 Task: Change the Unicode version to 11 in the integrated.
Action: Mouse moved to (7, 480)
Screenshot: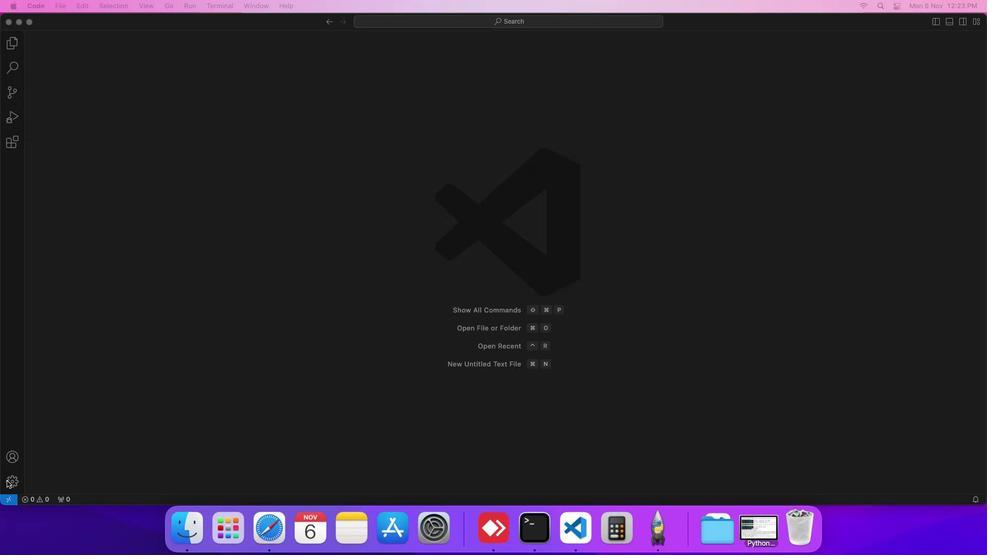 
Action: Mouse pressed left at (7, 480)
Screenshot: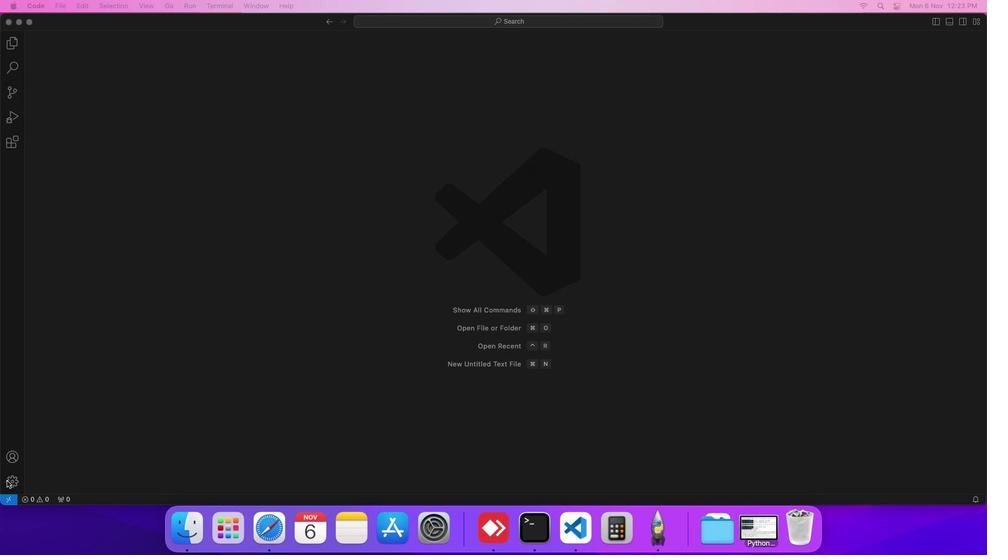 
Action: Mouse moved to (47, 403)
Screenshot: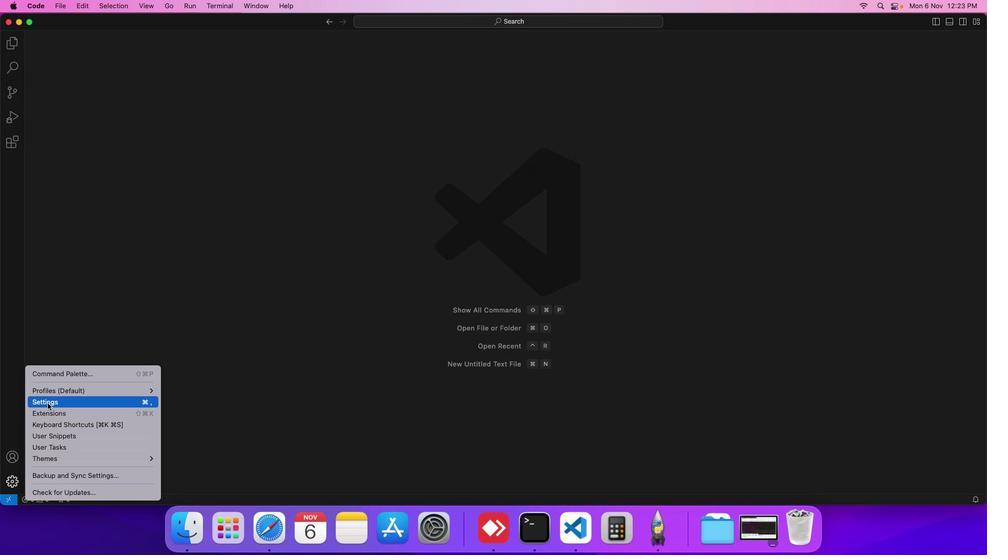 
Action: Mouse pressed left at (47, 403)
Screenshot: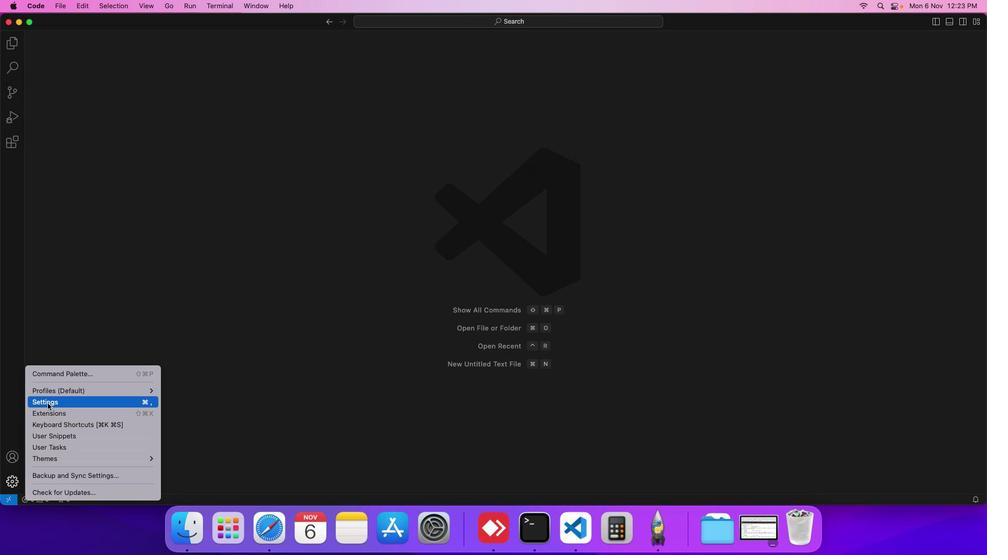 
Action: Mouse moved to (229, 153)
Screenshot: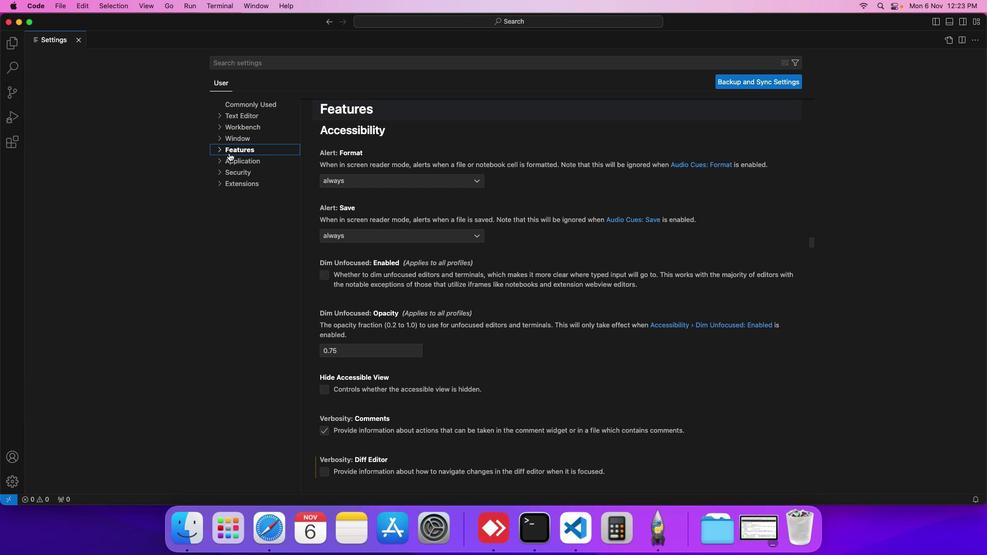 
Action: Mouse pressed left at (229, 153)
Screenshot: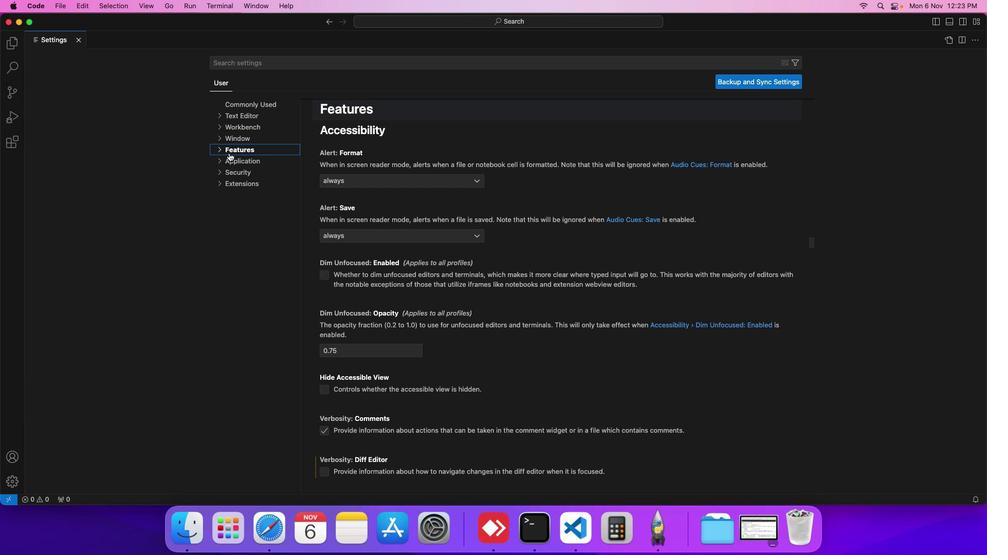 
Action: Mouse moved to (250, 242)
Screenshot: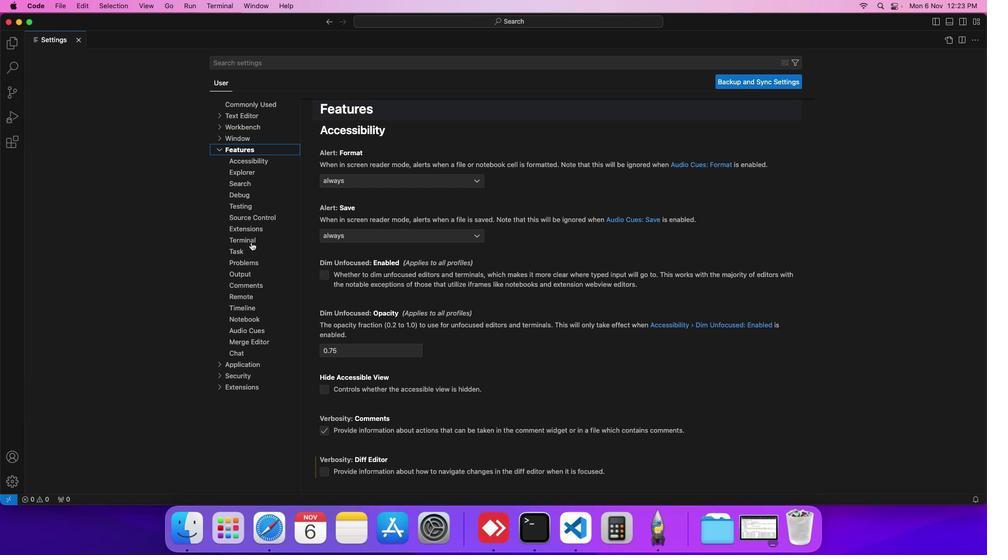 
Action: Mouse pressed left at (250, 242)
Screenshot: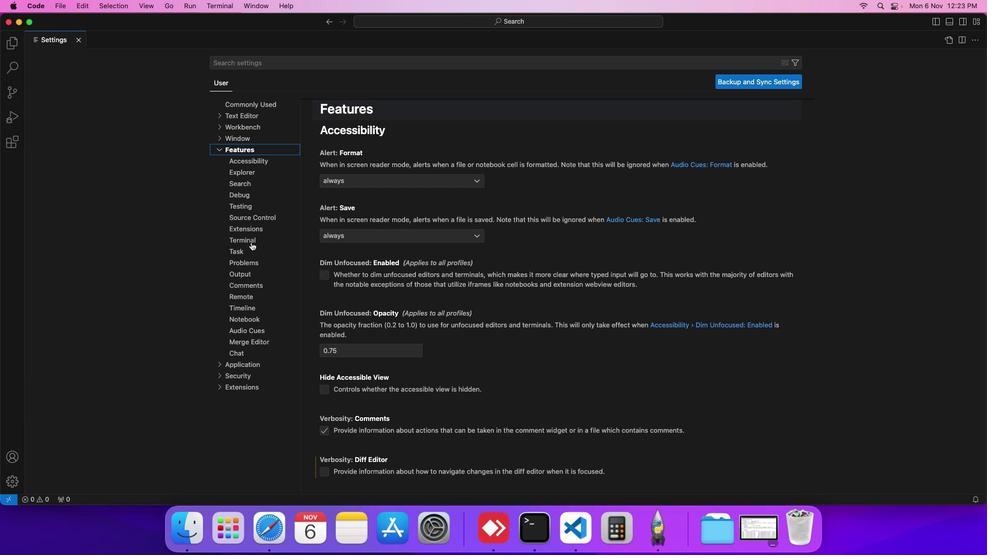 
Action: Mouse moved to (334, 305)
Screenshot: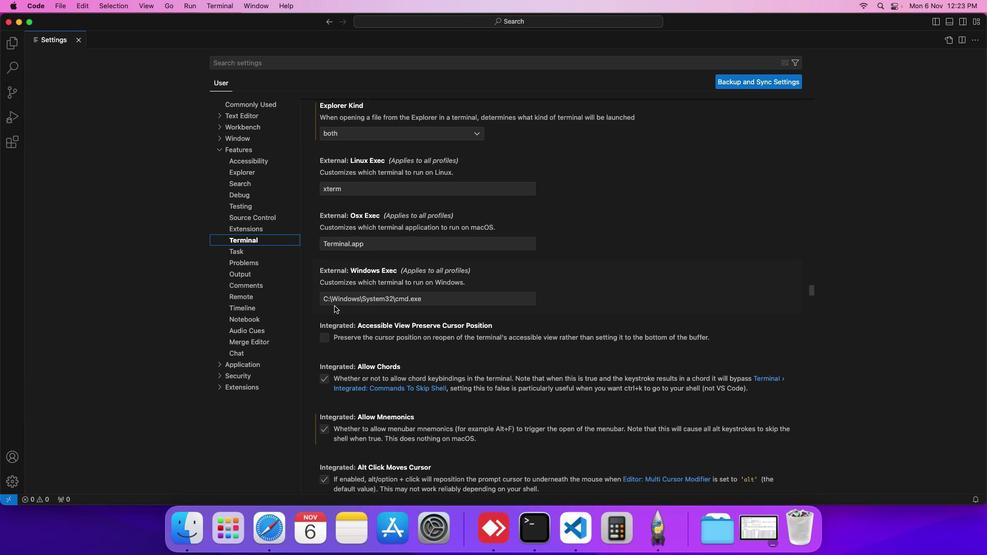 
Action: Mouse scrolled (334, 305) with delta (0, 0)
Screenshot: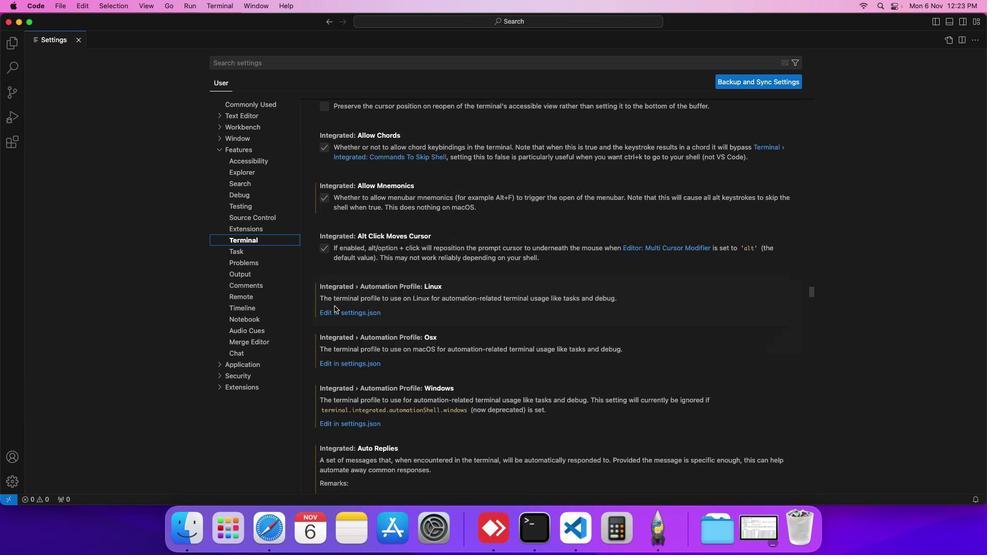 
Action: Mouse scrolled (334, 305) with delta (0, 0)
Screenshot: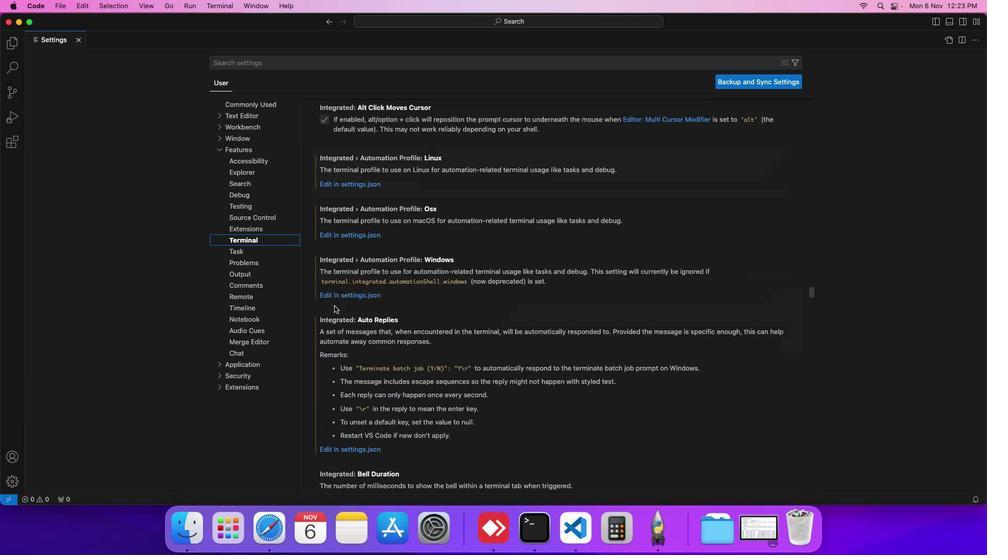 
Action: Mouse moved to (334, 305)
Screenshot: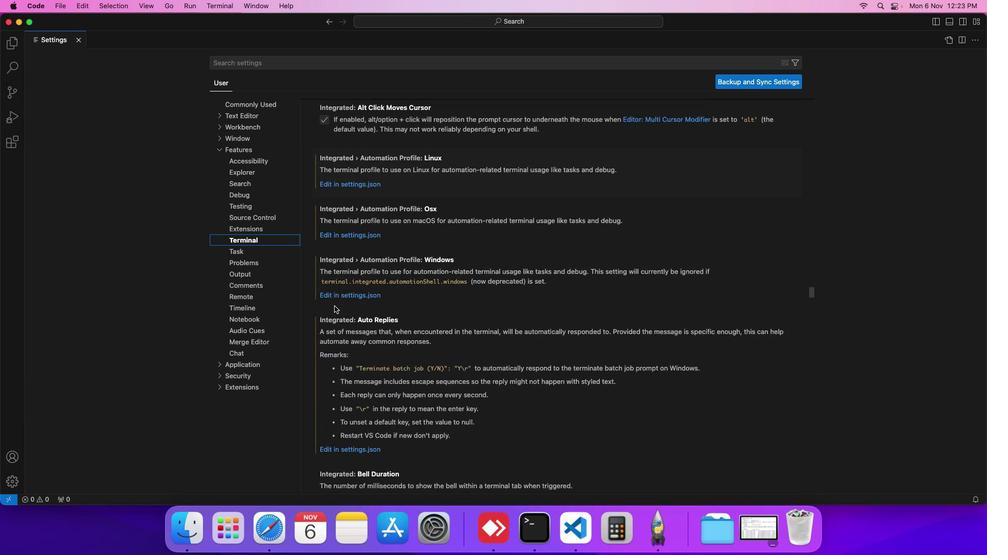 
Action: Mouse scrolled (334, 305) with delta (0, -1)
Screenshot: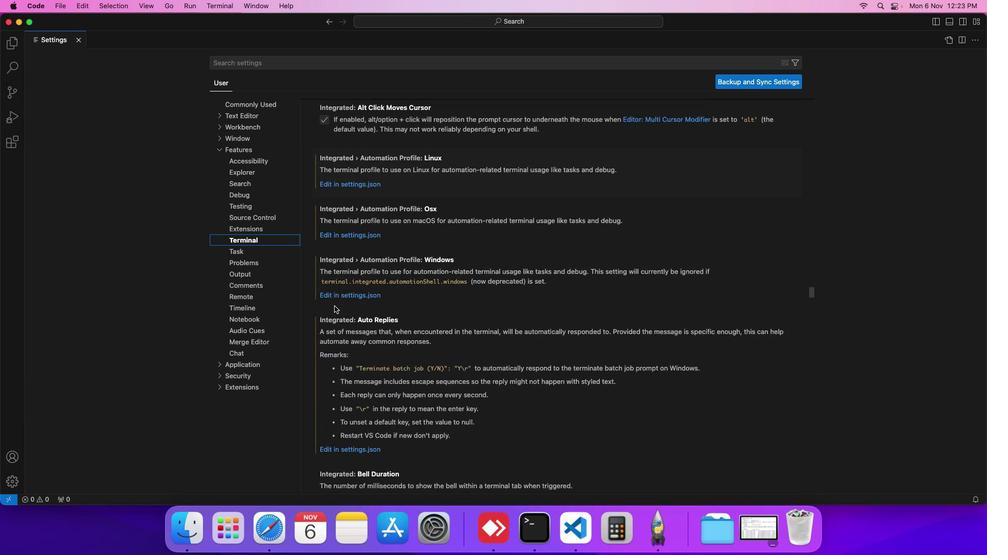 
Action: Mouse moved to (334, 305)
Screenshot: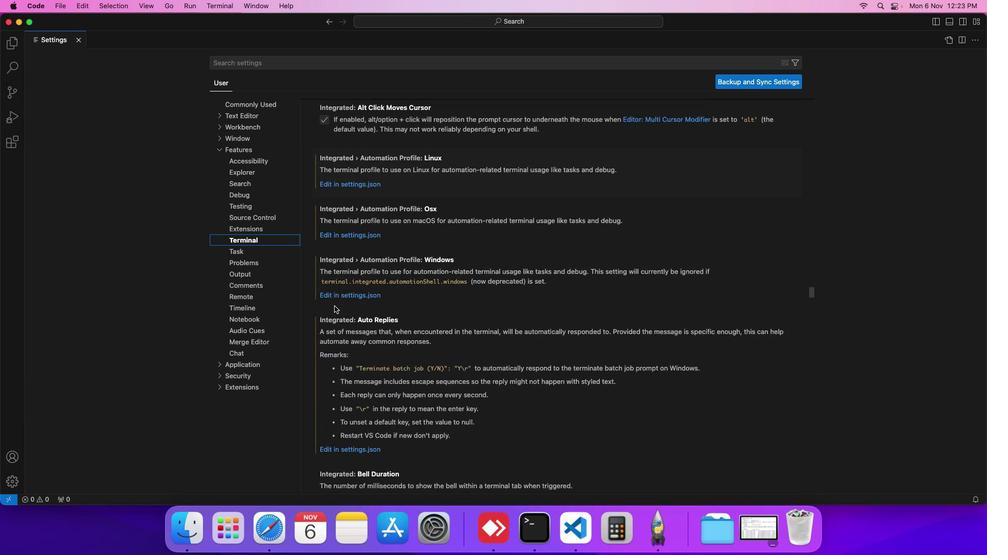 
Action: Mouse scrolled (334, 305) with delta (0, -2)
Screenshot: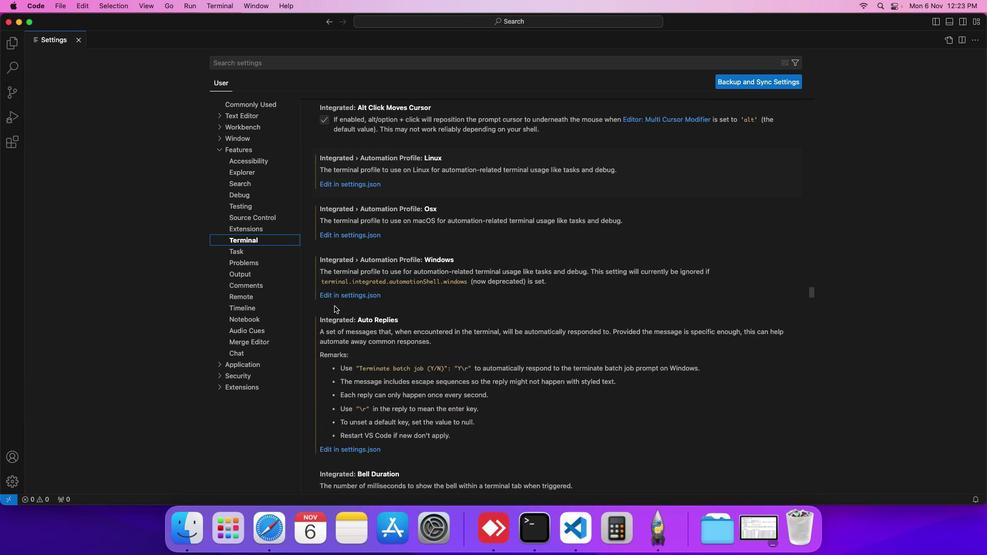 
Action: Mouse scrolled (334, 305) with delta (0, -2)
Screenshot: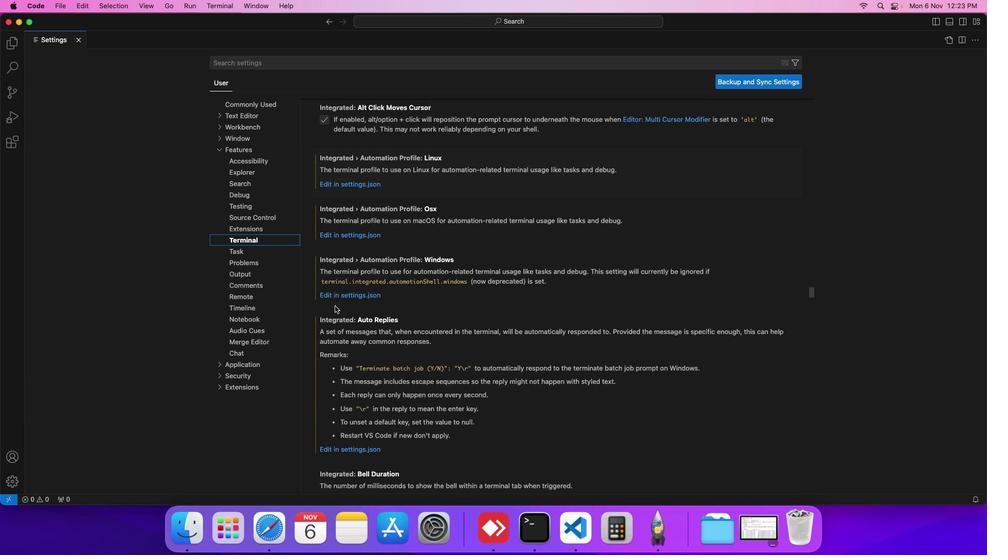 
Action: Mouse moved to (333, 307)
Screenshot: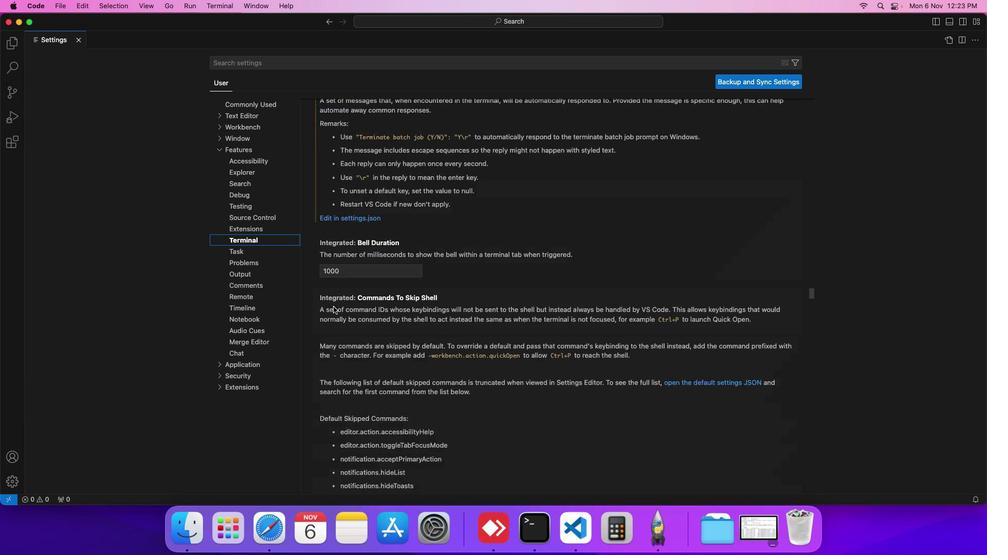 
Action: Mouse scrolled (333, 307) with delta (0, 0)
Screenshot: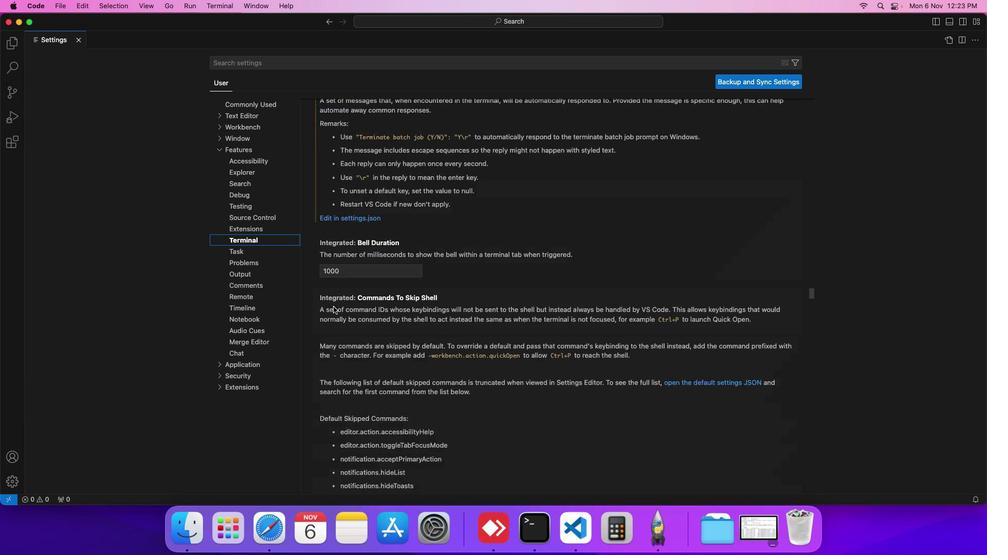 
Action: Mouse scrolled (333, 307) with delta (0, 0)
Screenshot: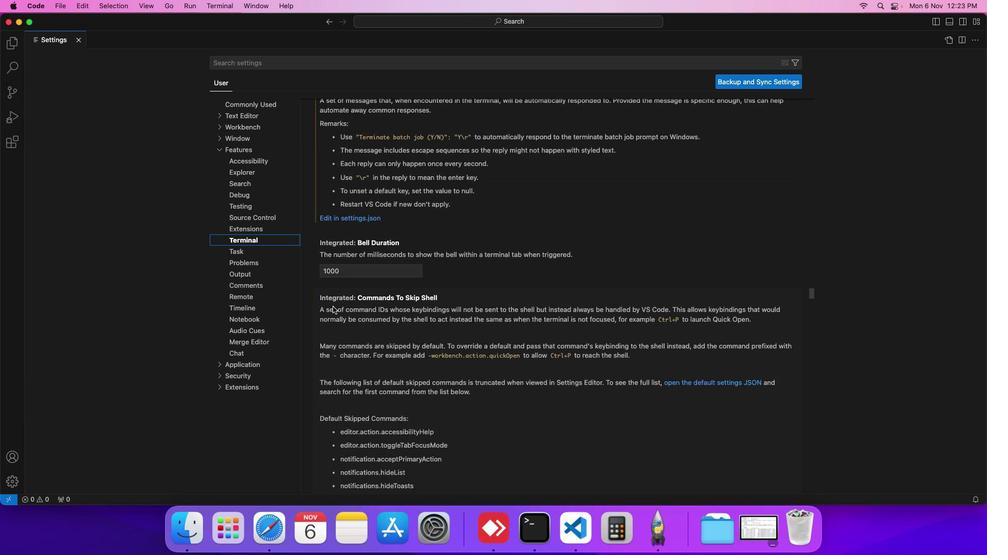 
Action: Mouse scrolled (333, 307) with delta (0, -1)
Screenshot: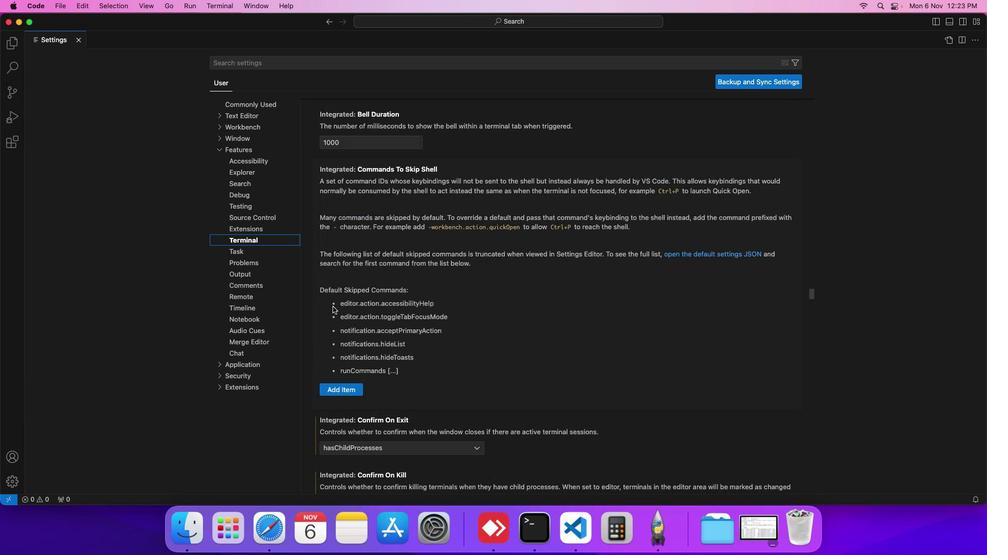 
Action: Mouse scrolled (333, 307) with delta (0, -1)
Screenshot: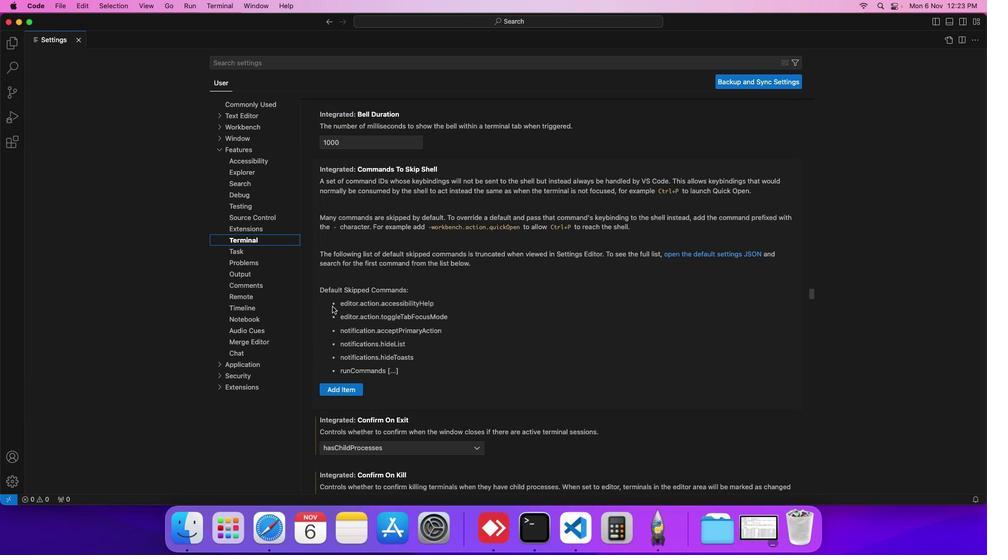 
Action: Mouse scrolled (333, 307) with delta (0, -2)
Screenshot: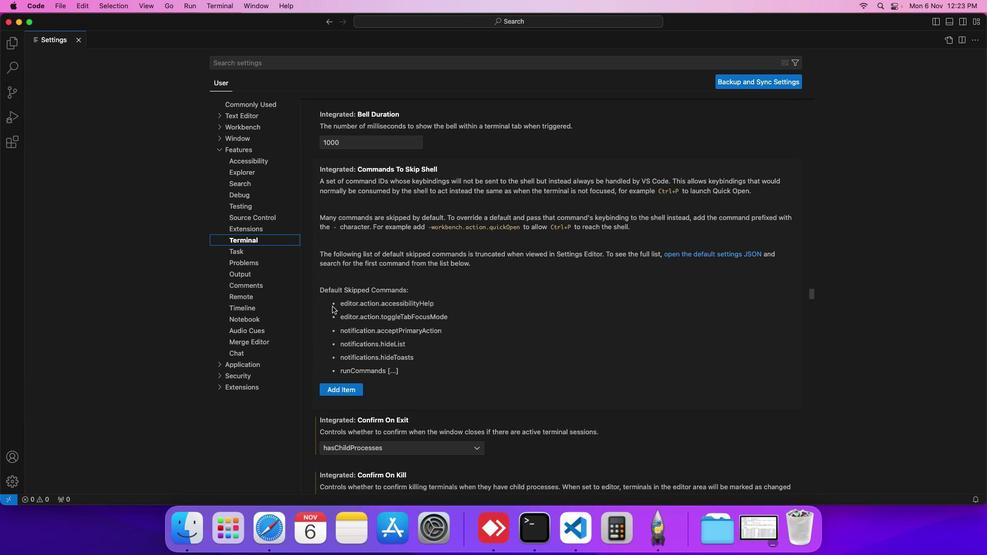
Action: Mouse moved to (331, 308)
Screenshot: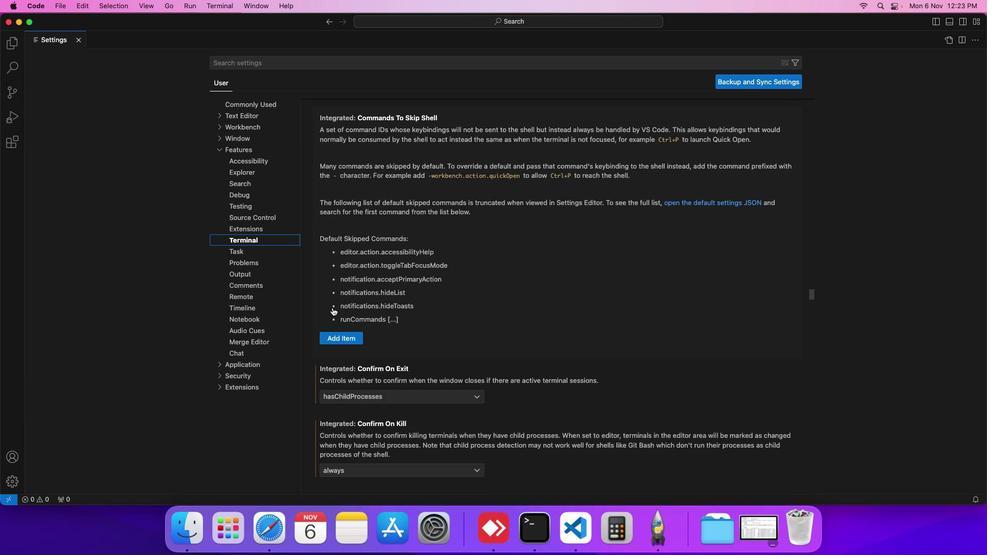 
Action: Mouse scrolled (331, 308) with delta (0, 0)
Screenshot: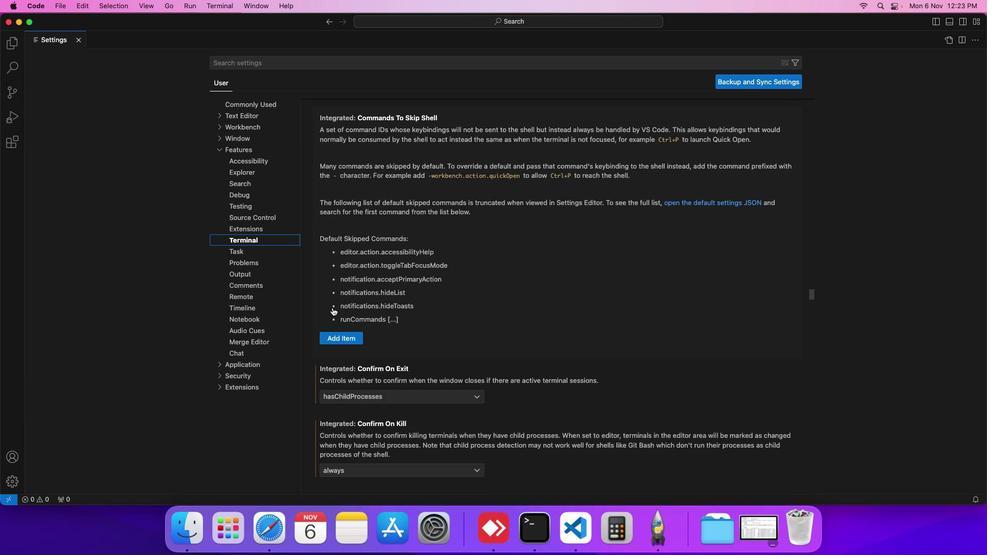 
Action: Mouse scrolled (331, 308) with delta (0, 0)
Screenshot: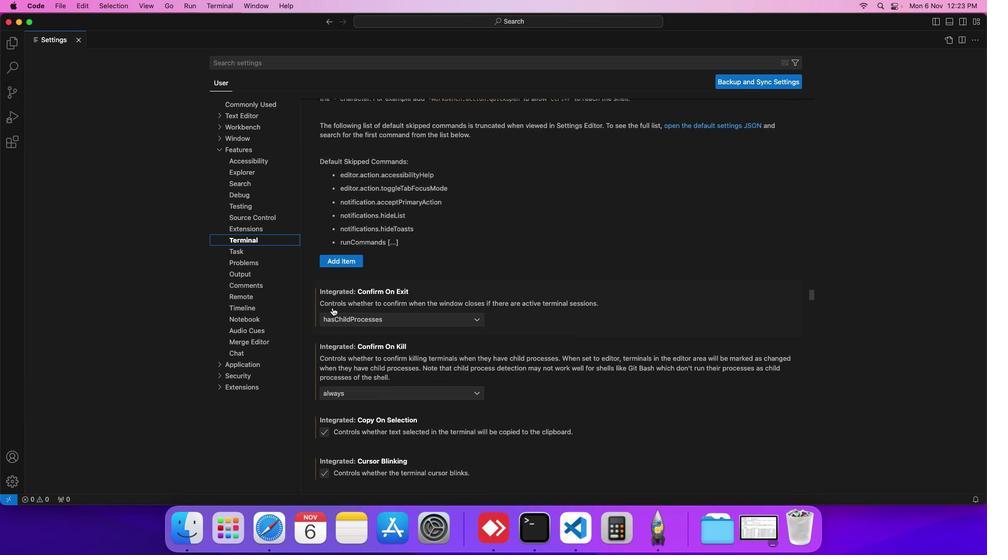 
Action: Mouse scrolled (331, 308) with delta (0, -1)
Screenshot: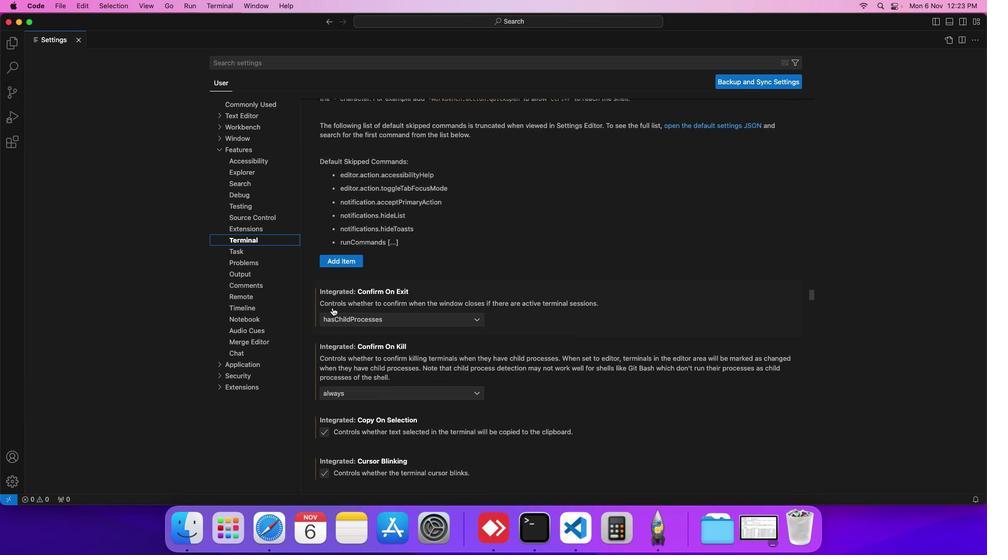 
Action: Mouse moved to (332, 308)
Screenshot: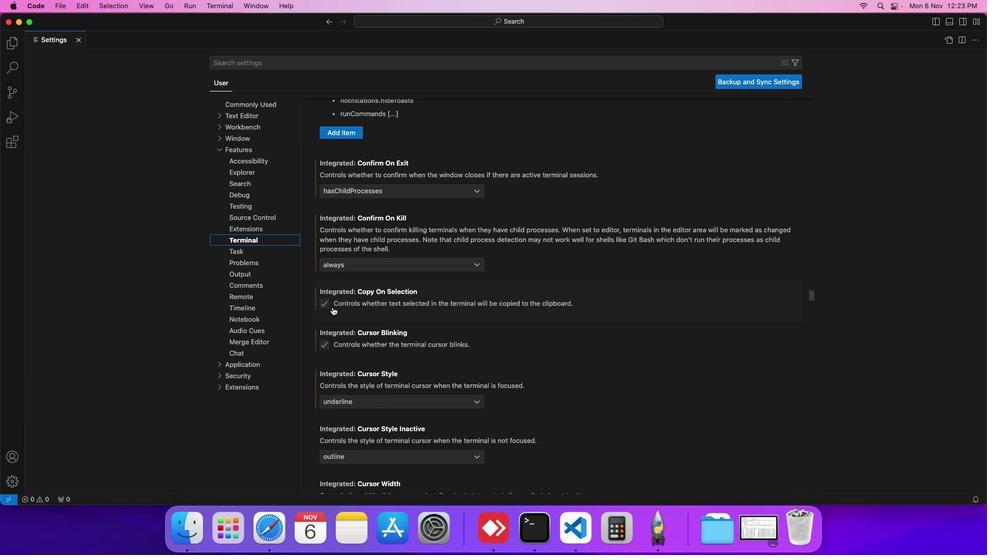 
Action: Mouse scrolled (332, 308) with delta (0, -2)
Screenshot: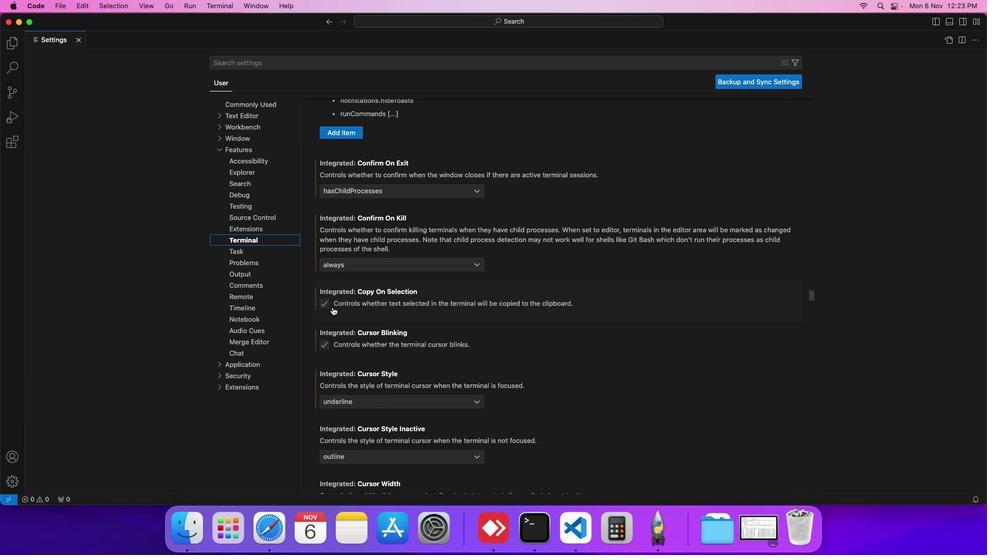 
Action: Mouse moved to (332, 307)
Screenshot: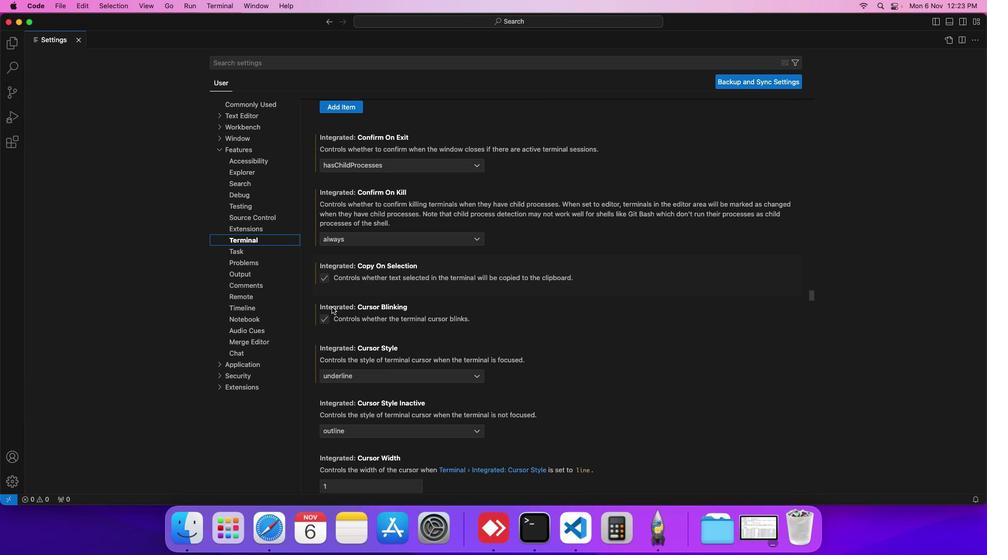 
Action: Mouse scrolled (332, 307) with delta (0, 0)
Screenshot: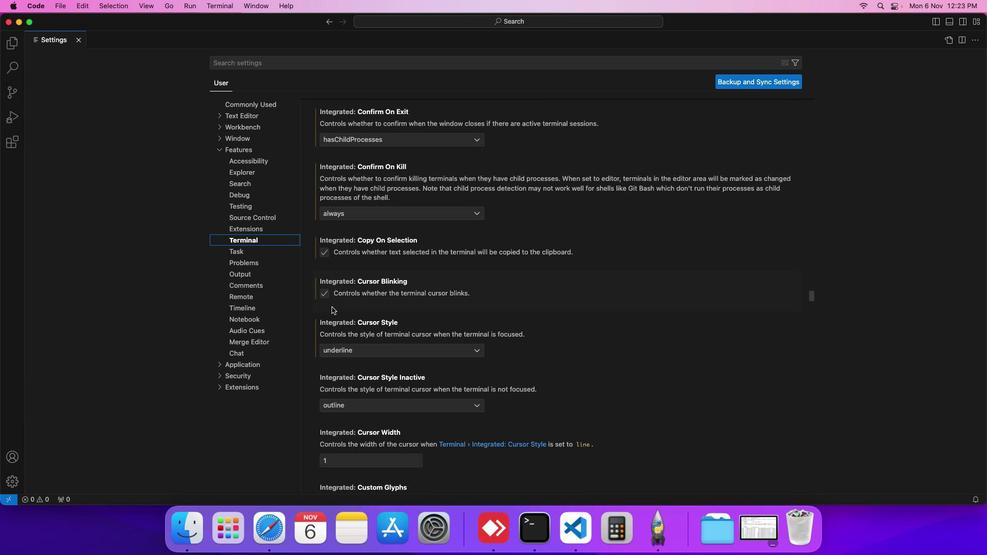 
Action: Mouse moved to (332, 307)
Screenshot: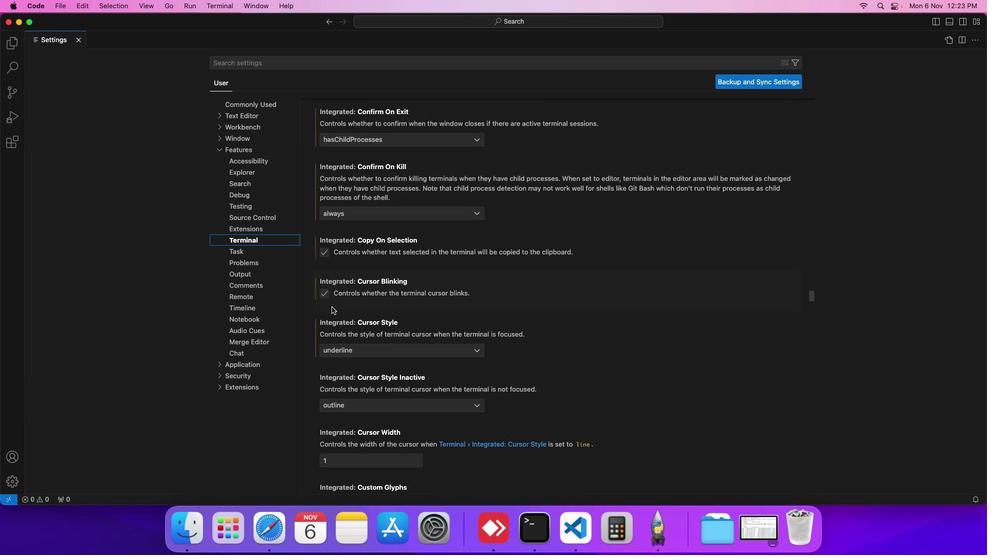 
Action: Mouse scrolled (332, 307) with delta (0, 0)
Screenshot: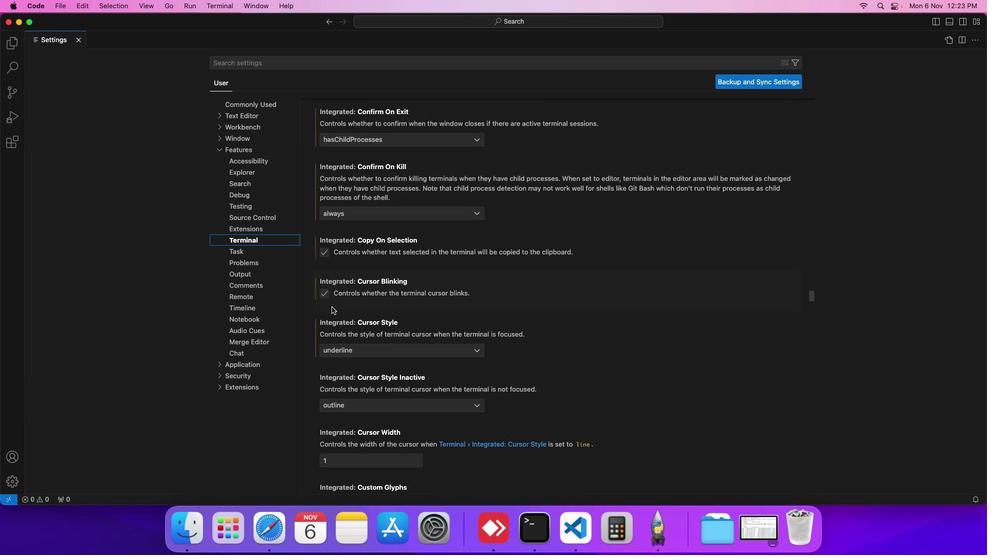 
Action: Mouse moved to (331, 307)
Screenshot: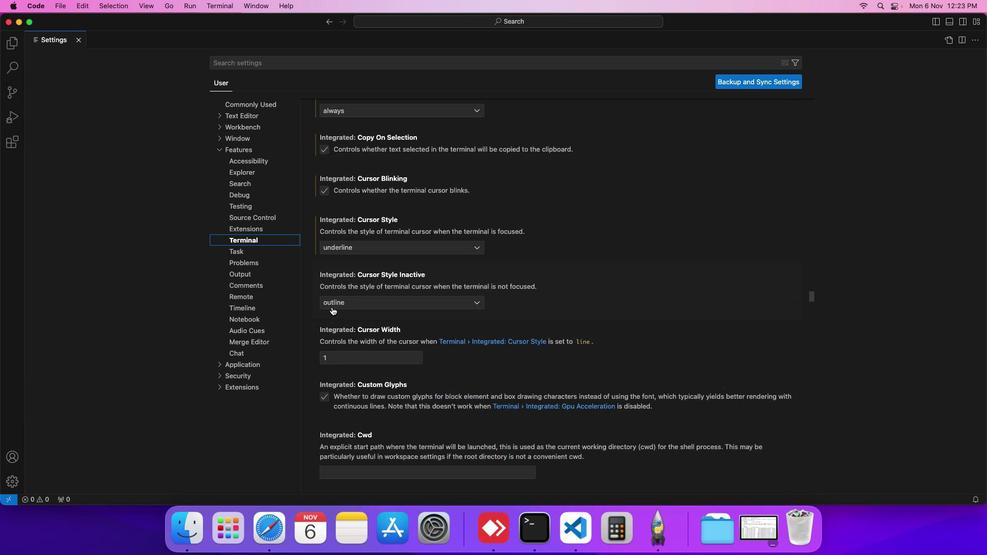 
Action: Mouse scrolled (331, 307) with delta (0, 0)
Screenshot: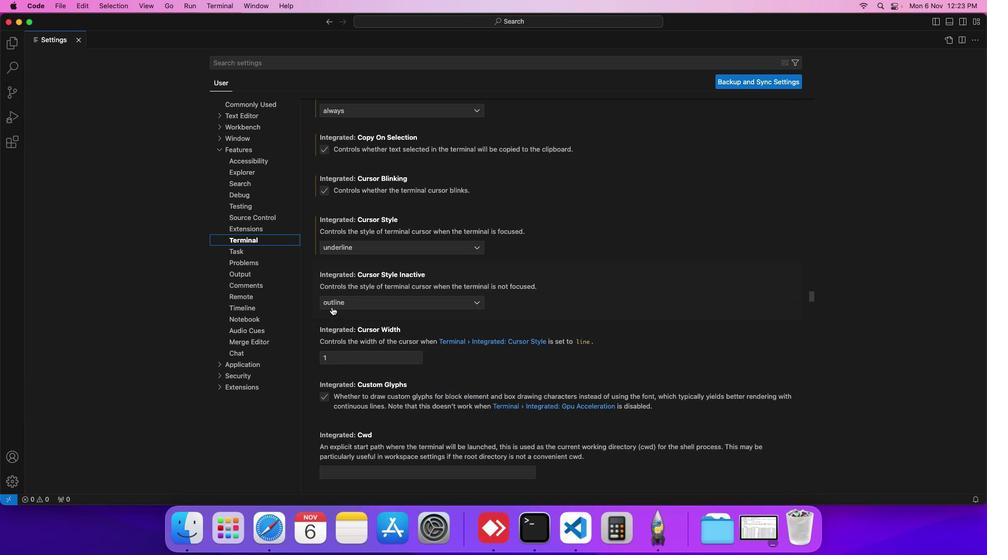 
Action: Mouse moved to (331, 307)
Screenshot: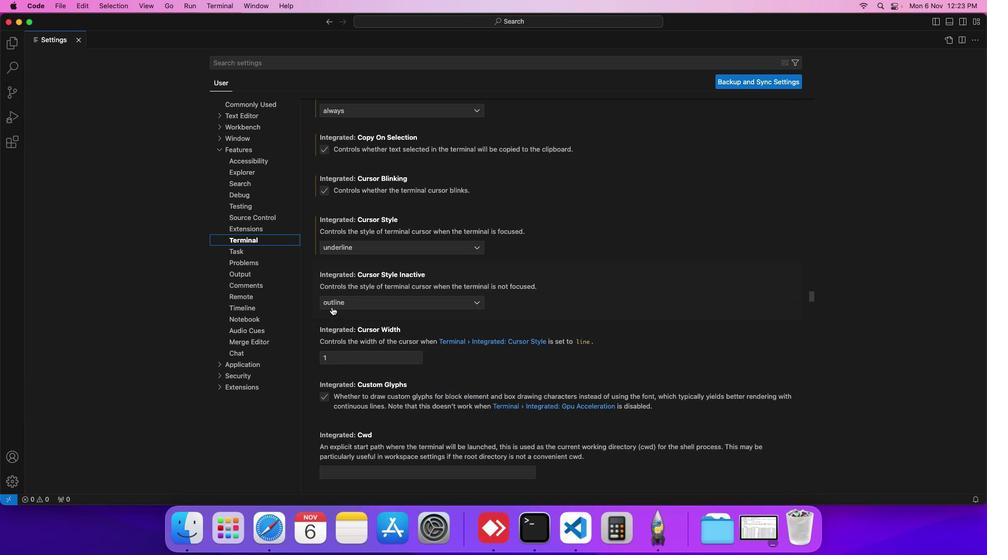 
Action: Mouse scrolled (331, 307) with delta (0, 0)
Screenshot: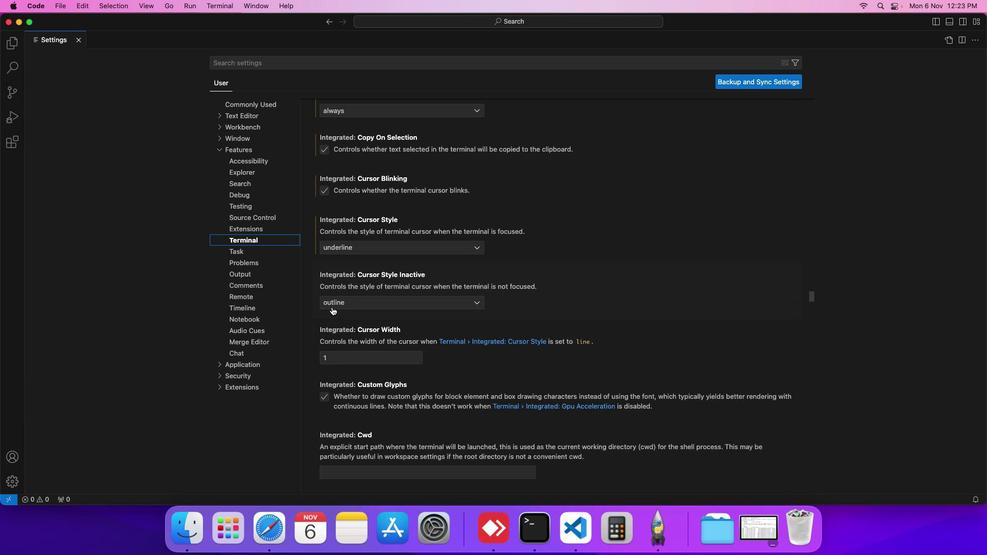 
Action: Mouse scrolled (331, 307) with delta (0, 0)
Screenshot: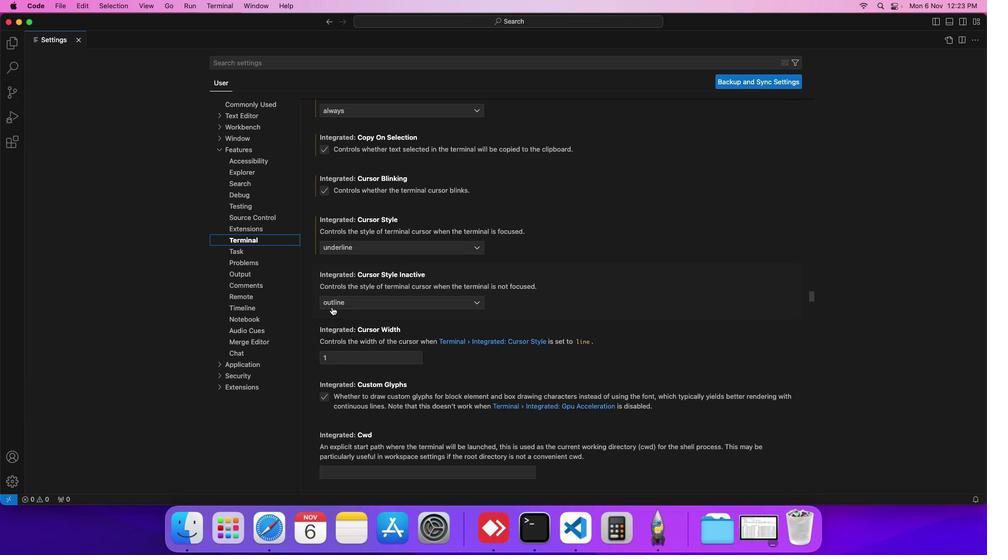 
Action: Mouse scrolled (331, 307) with delta (0, 0)
Screenshot: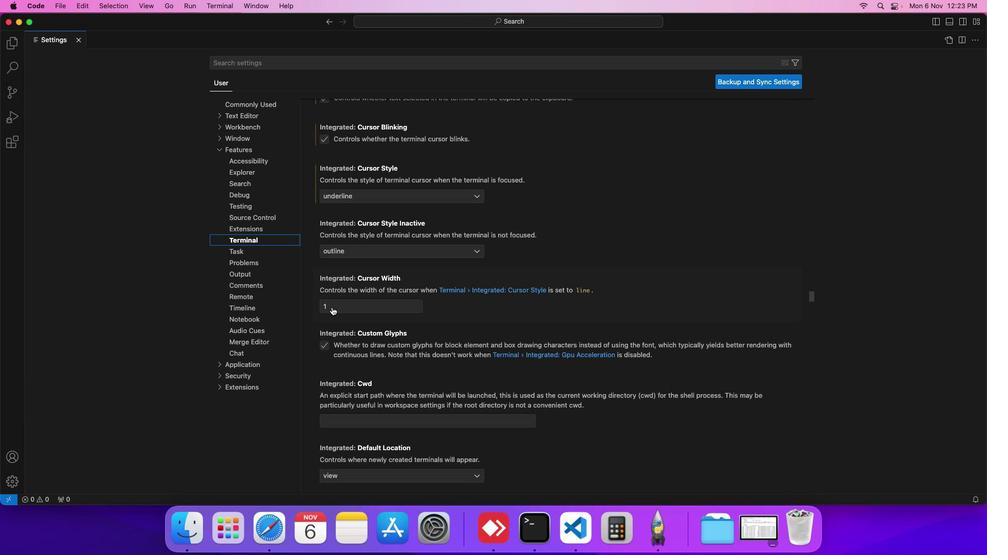
Action: Mouse scrolled (331, 307) with delta (0, 0)
Screenshot: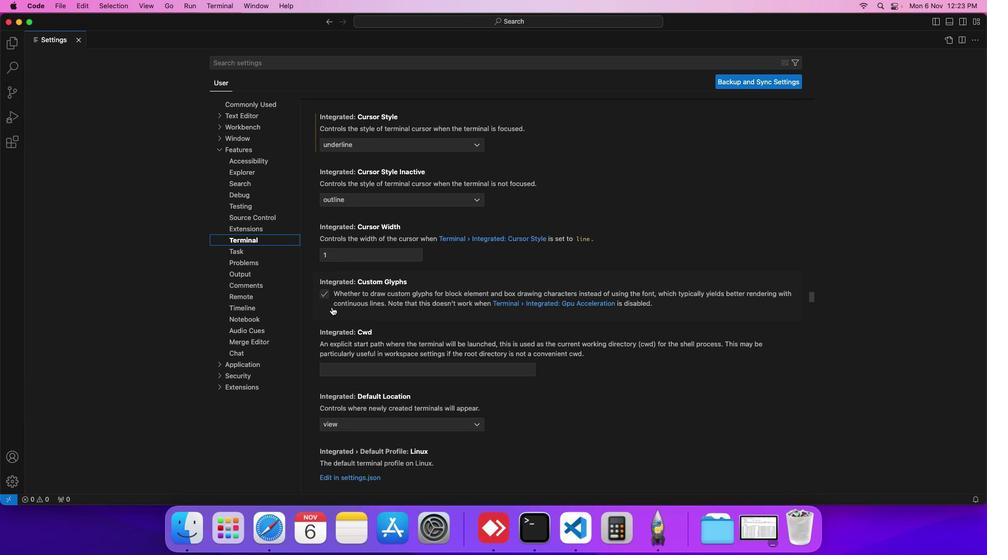 
Action: Mouse scrolled (331, 307) with delta (0, 0)
Screenshot: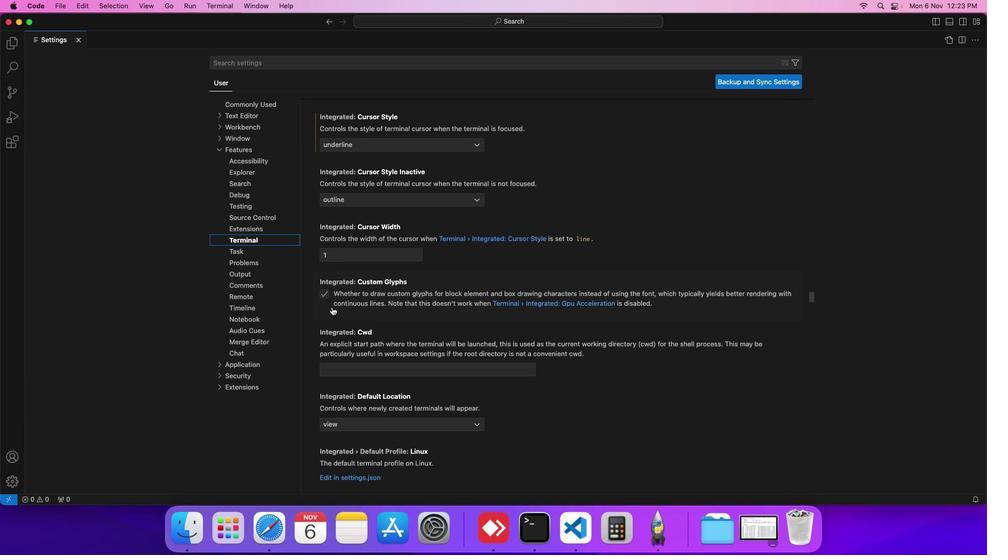 
Action: Mouse moved to (332, 307)
Screenshot: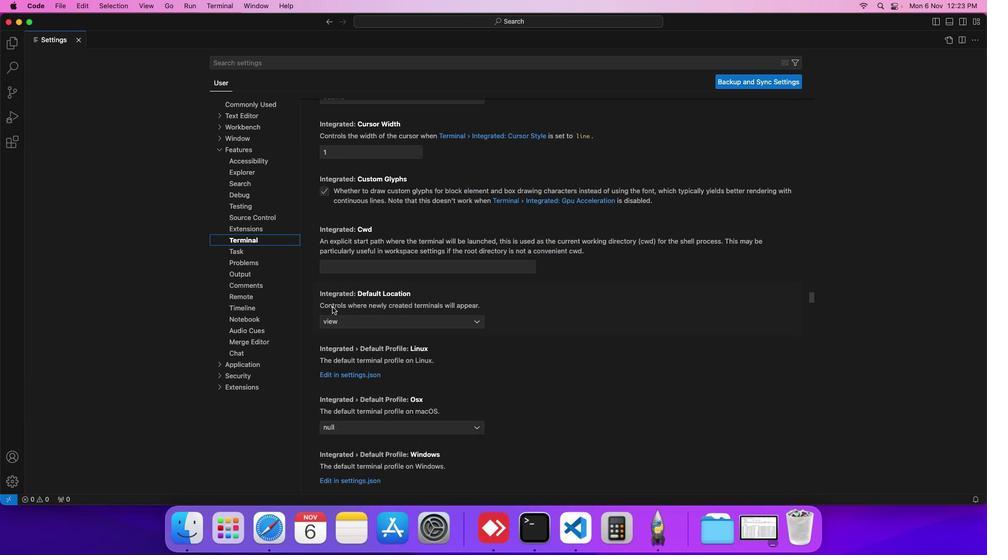 
Action: Mouse scrolled (332, 307) with delta (0, 0)
Screenshot: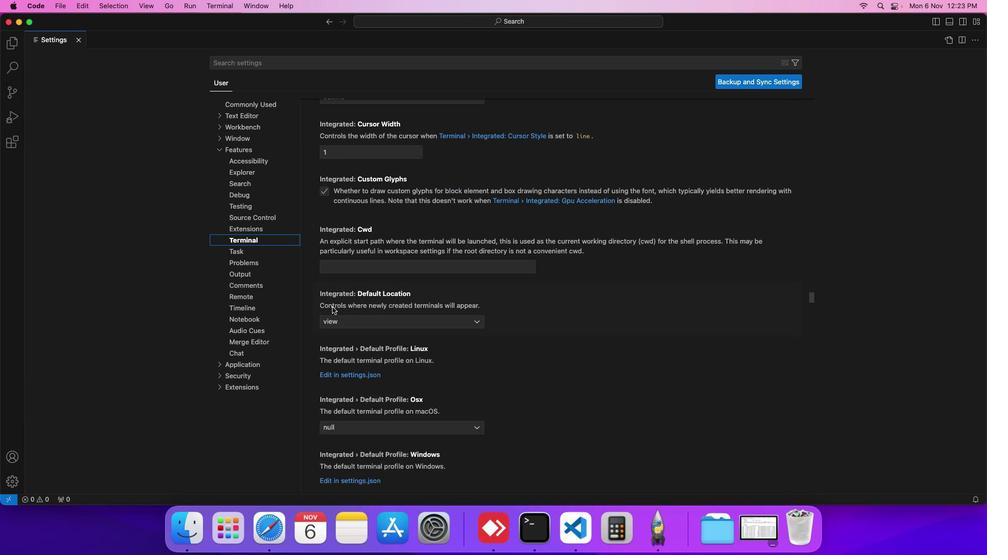 
Action: Mouse scrolled (332, 307) with delta (0, 0)
Screenshot: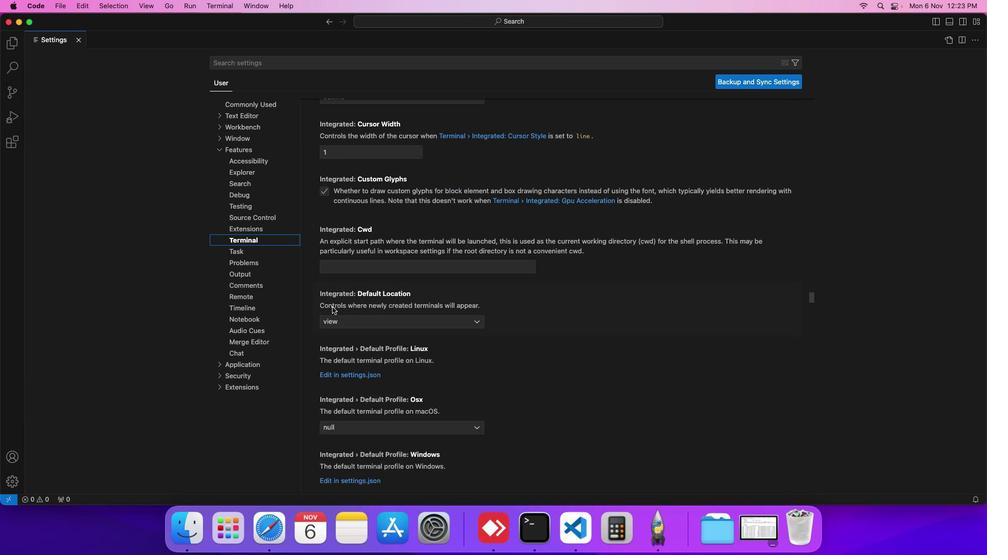 
Action: Mouse scrolled (332, 307) with delta (0, 0)
Screenshot: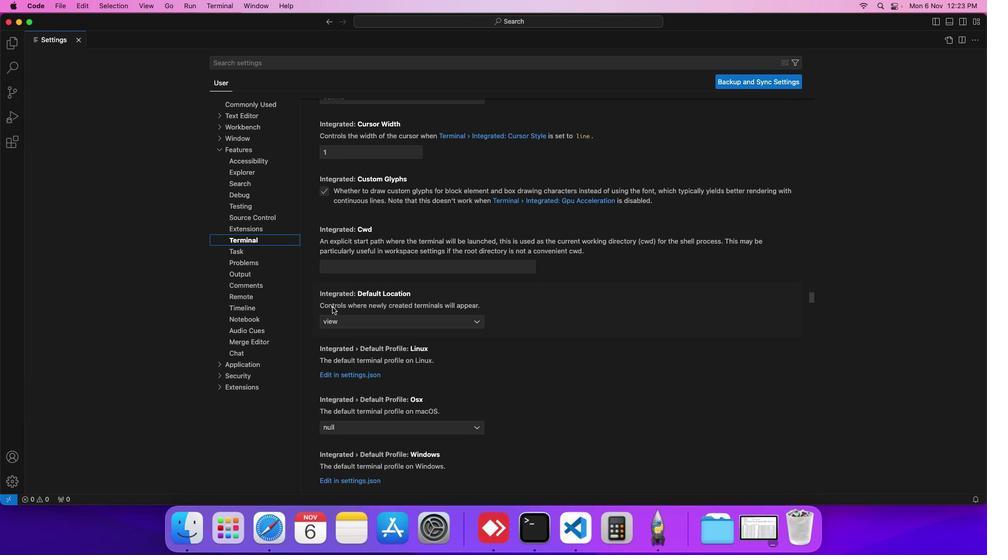 
Action: Mouse moved to (332, 307)
Screenshot: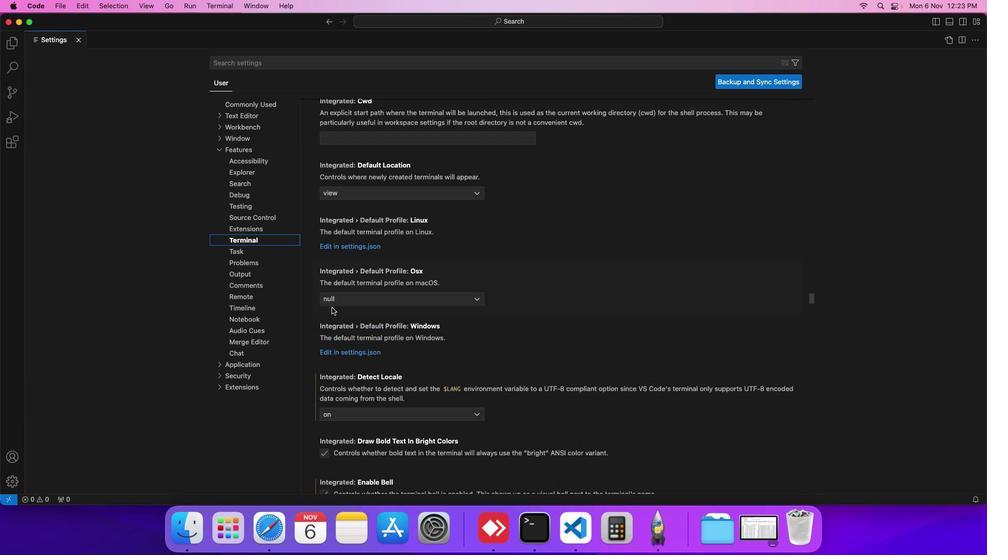 
Action: Mouse scrolled (332, 307) with delta (0, 0)
Screenshot: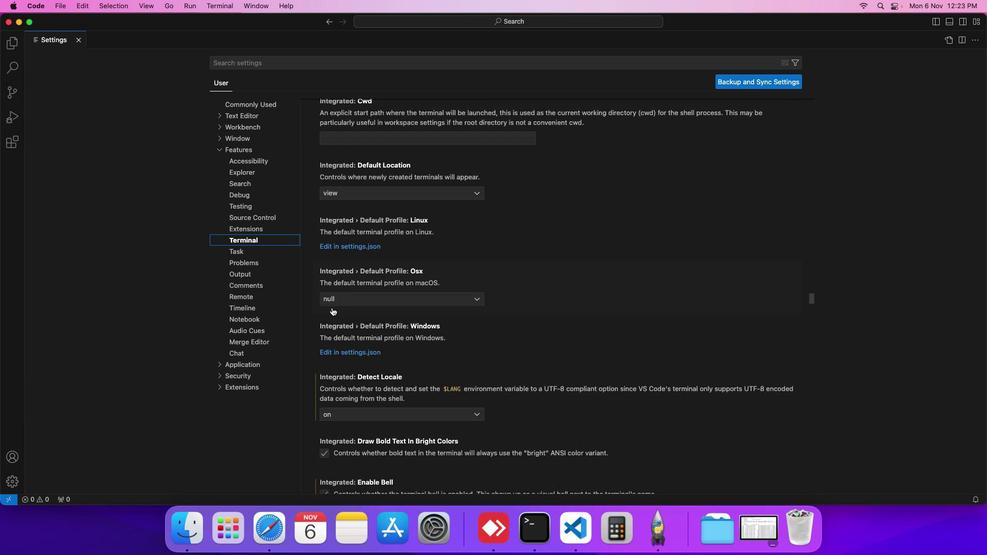 
Action: Mouse scrolled (332, 307) with delta (0, 0)
Screenshot: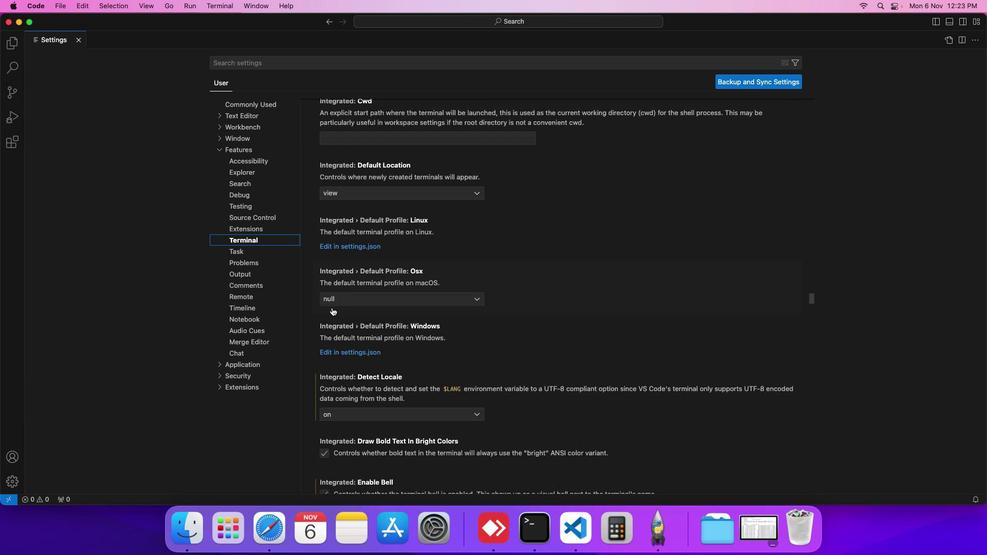 
Action: Mouse scrolled (332, 307) with delta (0, -1)
Screenshot: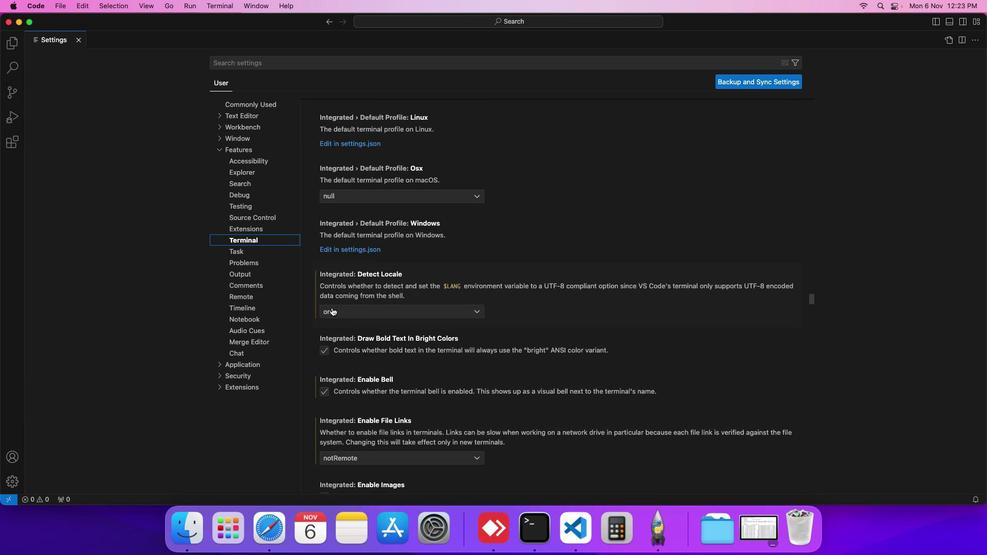 
Action: Mouse scrolled (332, 307) with delta (0, -1)
Screenshot: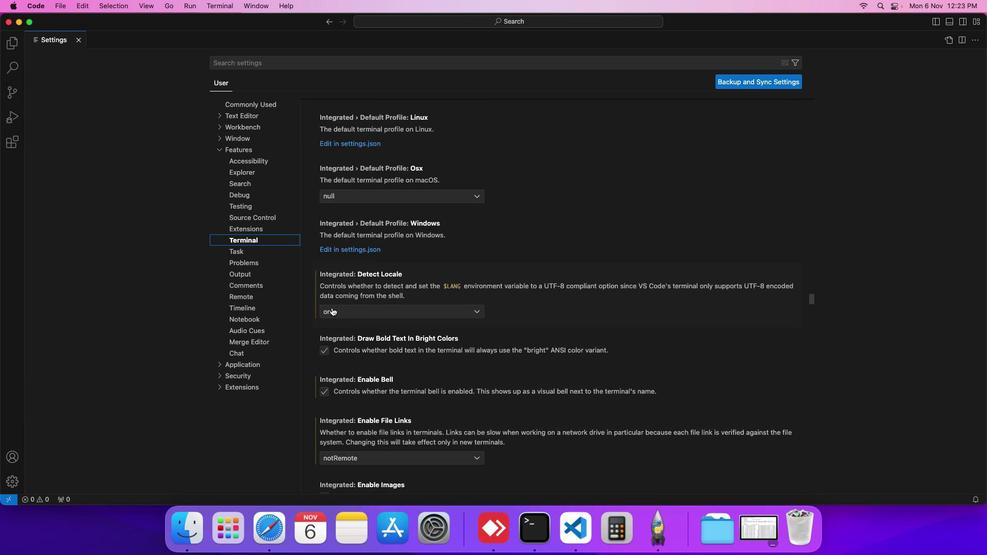 
Action: Mouse scrolled (332, 307) with delta (0, 0)
Screenshot: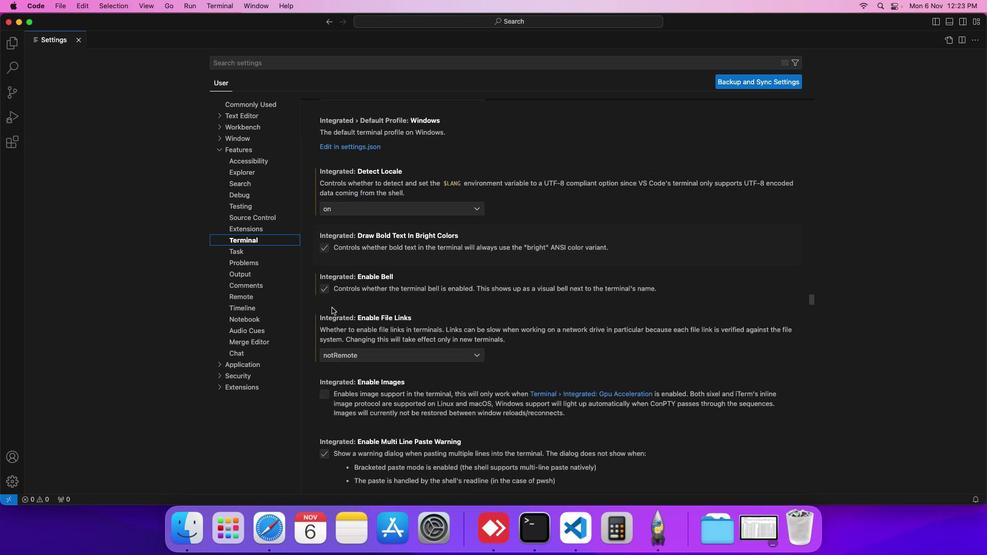 
Action: Mouse scrolled (332, 307) with delta (0, 0)
Screenshot: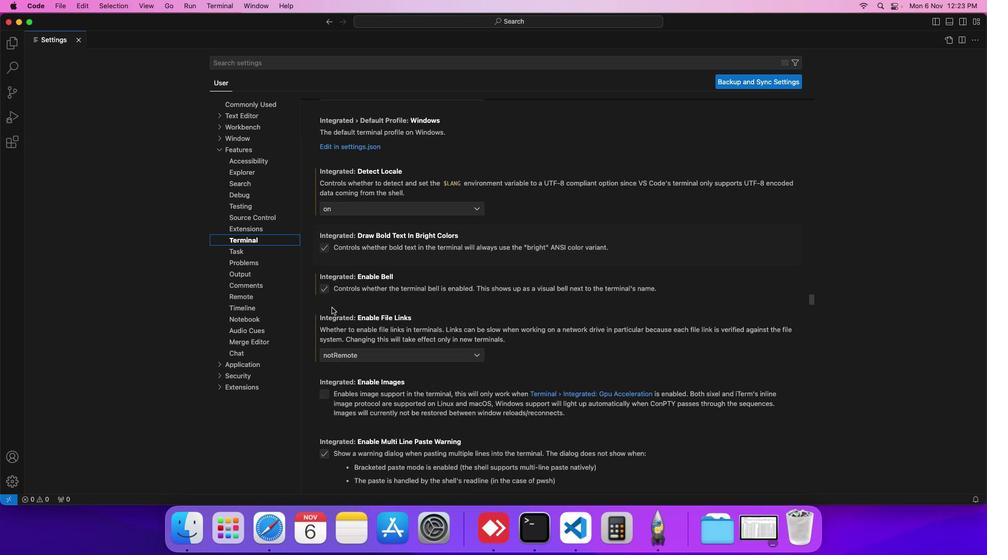 
Action: Mouse scrolled (332, 307) with delta (0, 0)
Screenshot: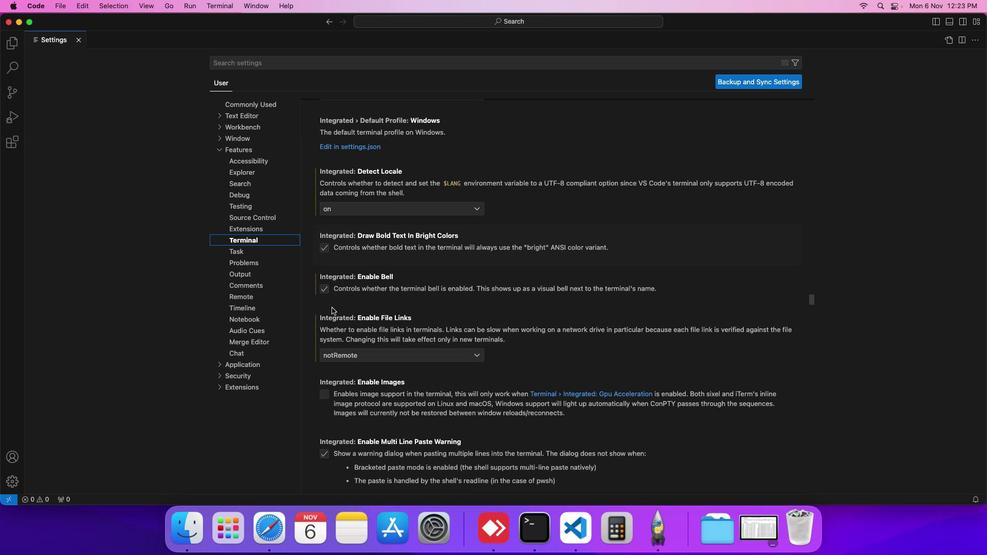 
Action: Mouse scrolled (332, 307) with delta (0, 0)
Screenshot: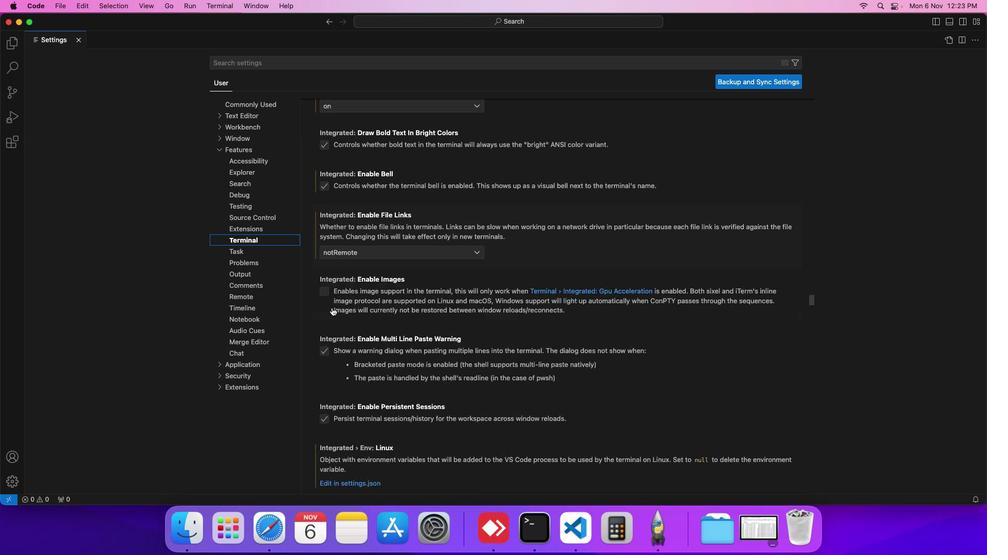
Action: Mouse scrolled (332, 307) with delta (0, 0)
Screenshot: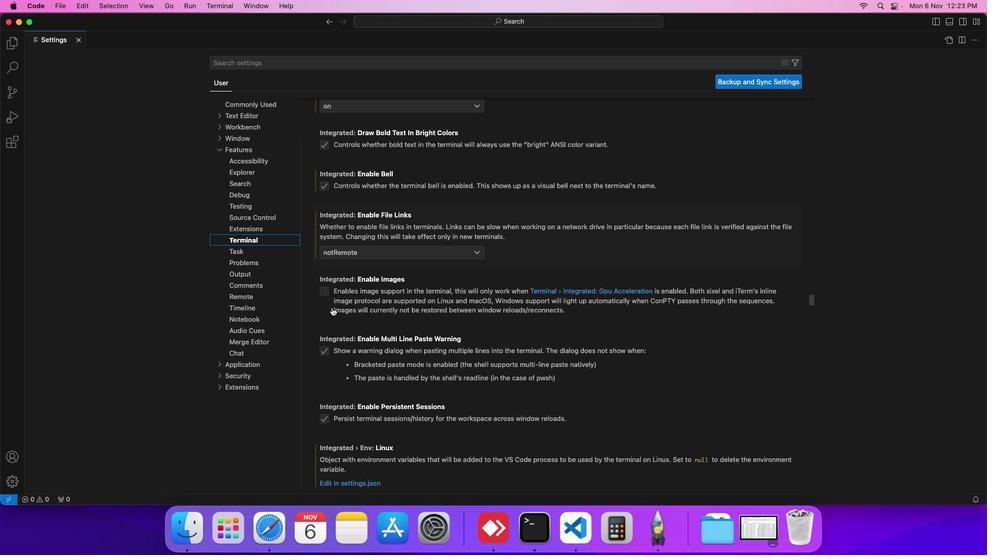 
Action: Mouse scrolled (332, 307) with delta (0, 0)
Screenshot: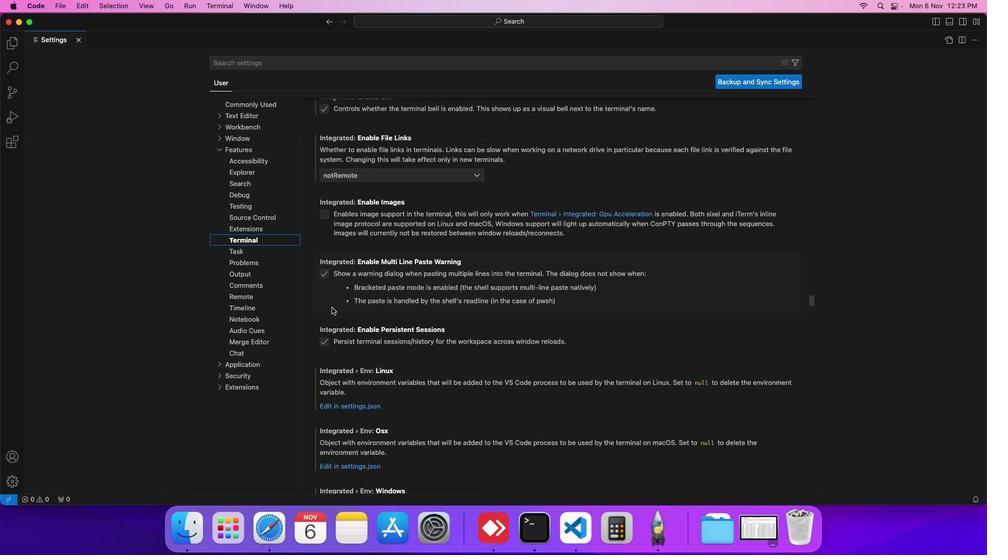 
Action: Mouse scrolled (332, 307) with delta (0, -1)
Screenshot: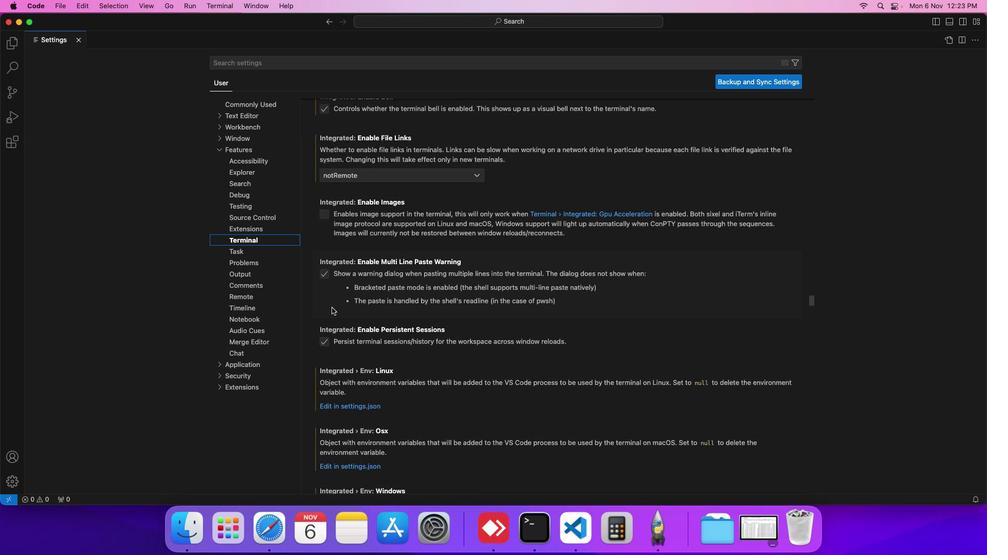 
Action: Mouse moved to (332, 307)
Screenshot: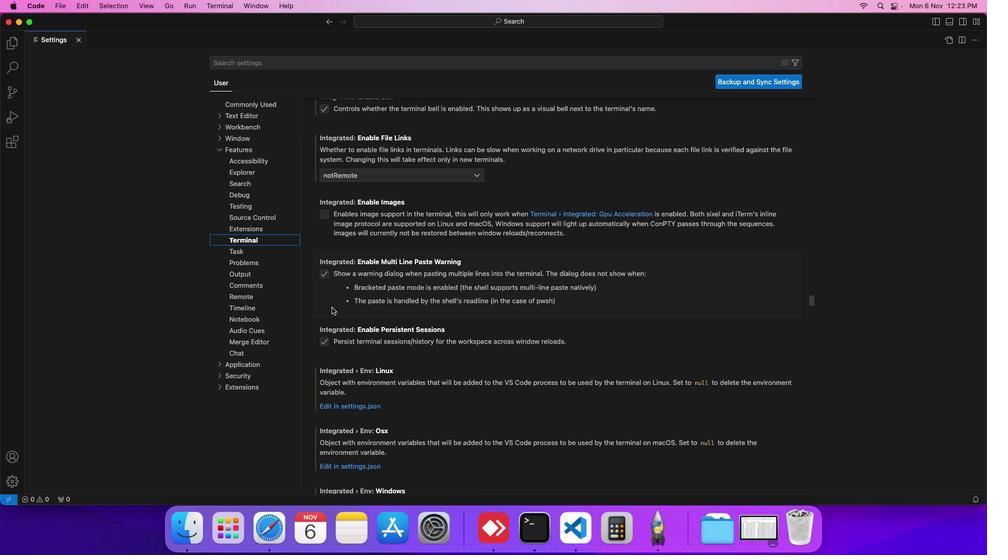 
Action: Mouse scrolled (332, 307) with delta (0, 0)
Screenshot: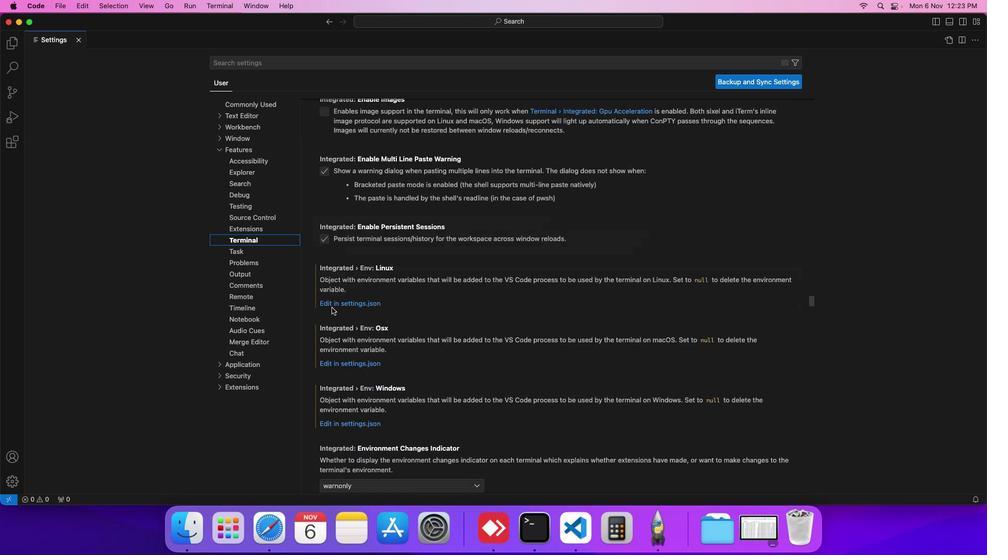 
Action: Mouse scrolled (332, 307) with delta (0, 0)
Screenshot: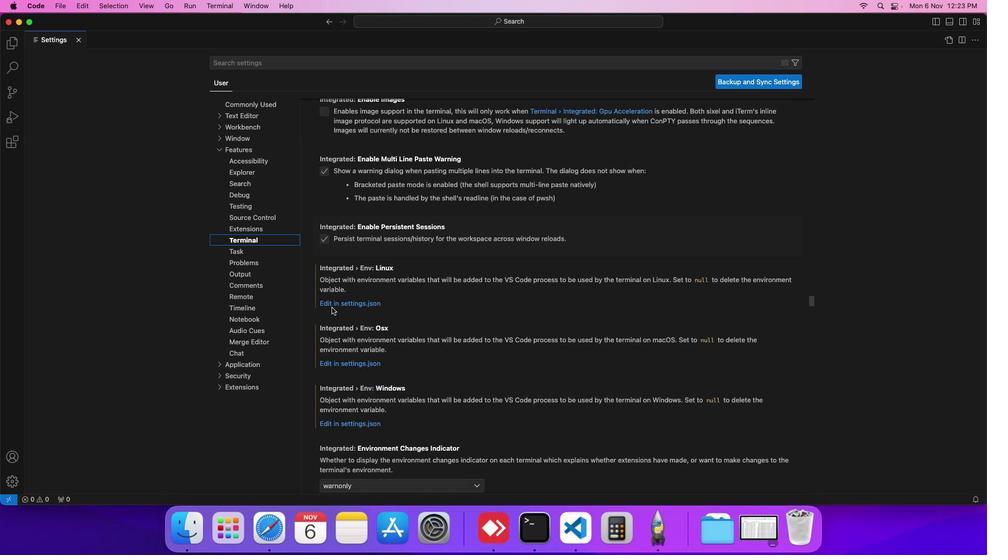 
Action: Mouse scrolled (332, 307) with delta (0, 0)
Screenshot: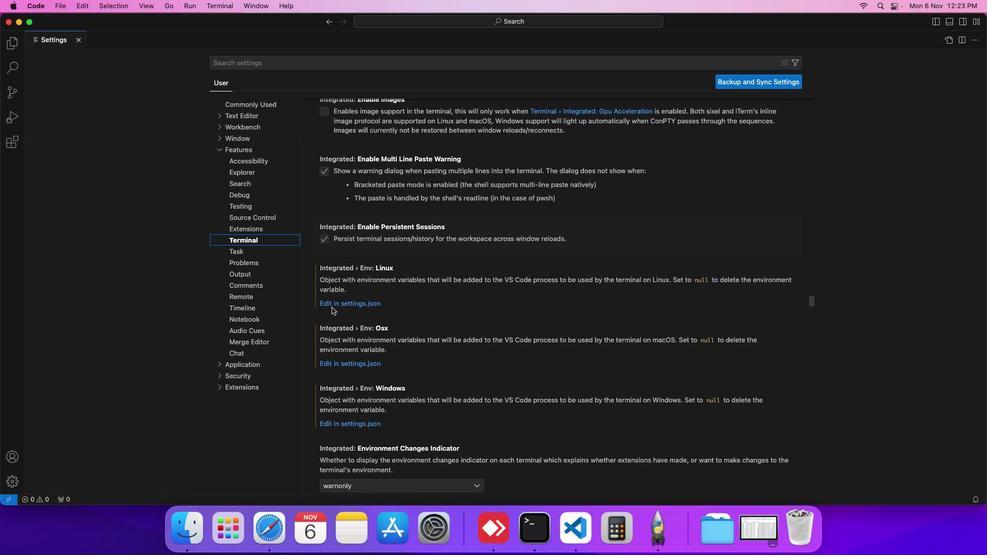 
Action: Mouse scrolled (332, 307) with delta (0, 0)
Screenshot: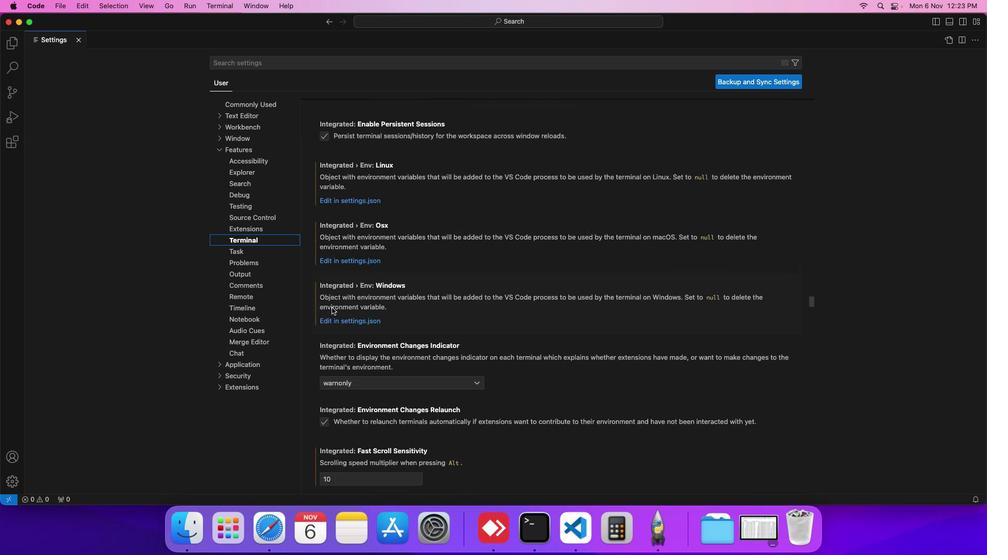 
Action: Mouse scrolled (332, 307) with delta (0, 0)
Screenshot: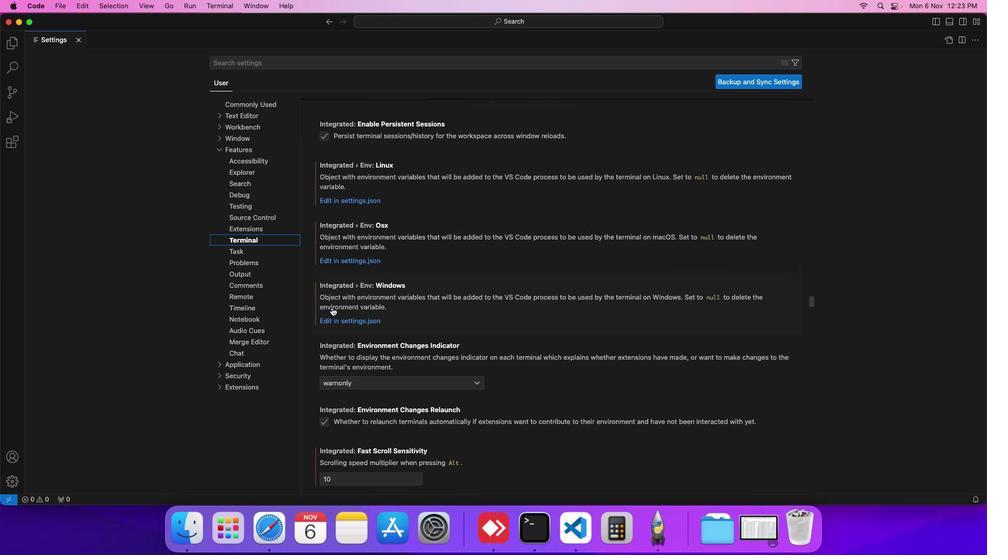 
Action: Mouse scrolled (332, 307) with delta (0, 0)
Screenshot: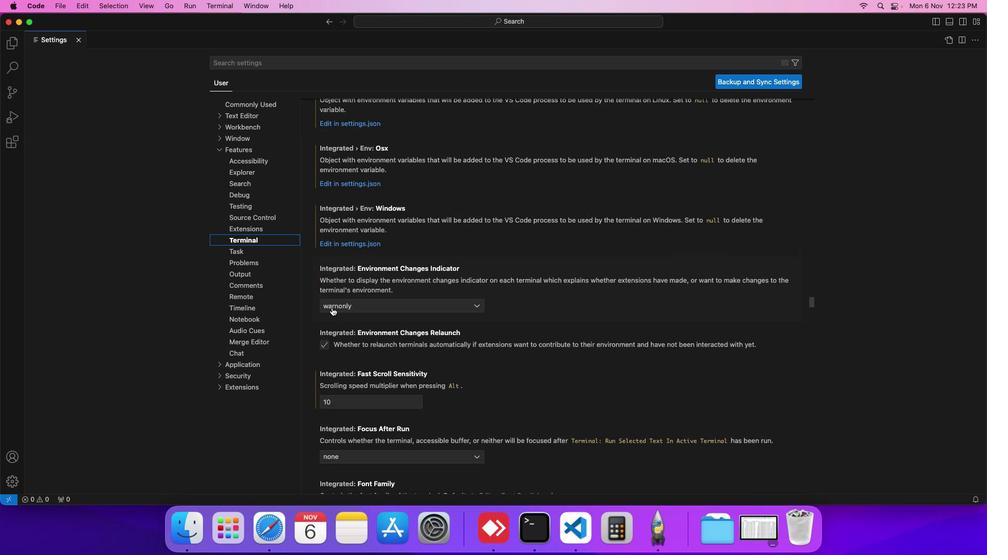 
Action: Mouse scrolled (332, 307) with delta (0, -1)
Screenshot: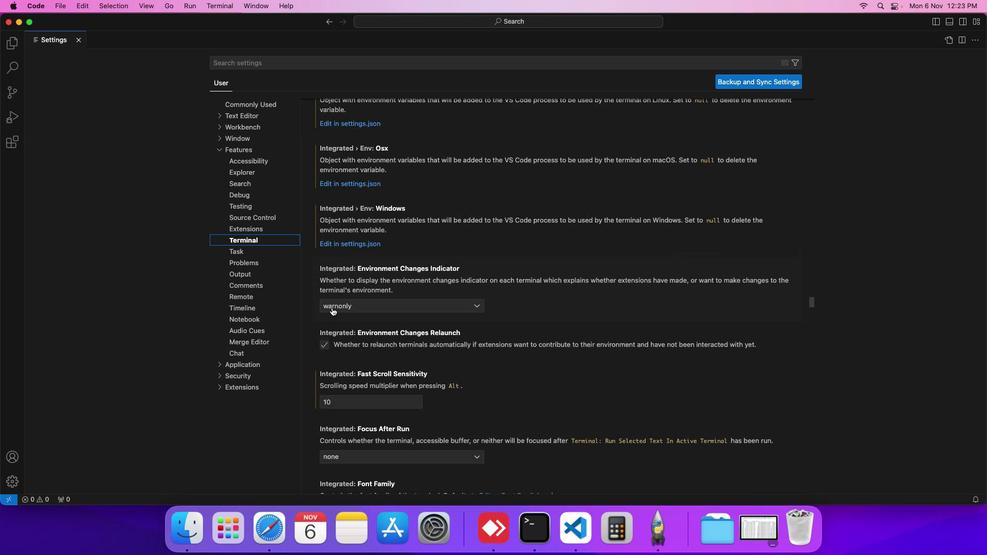 
Action: Mouse moved to (333, 308)
Screenshot: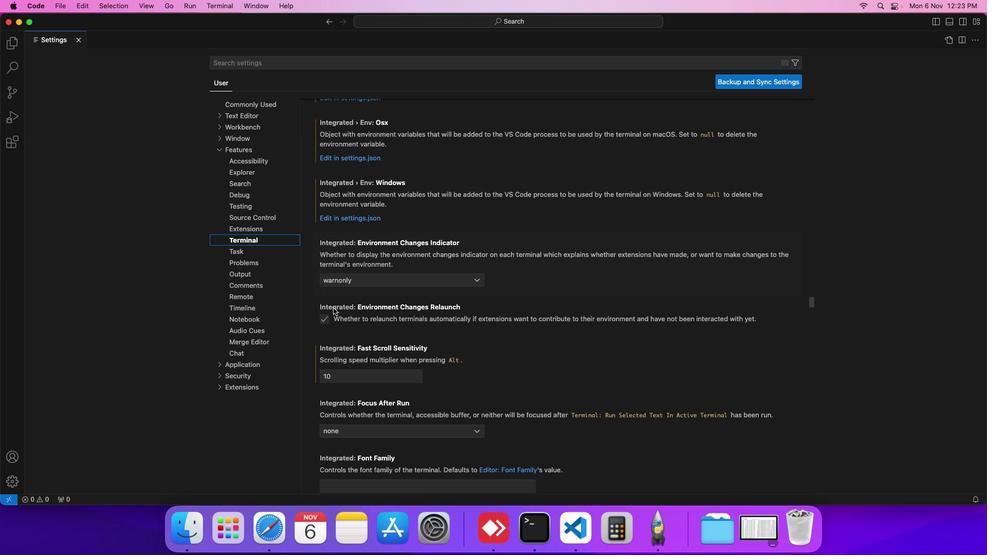
Action: Mouse scrolled (333, 308) with delta (0, 0)
Screenshot: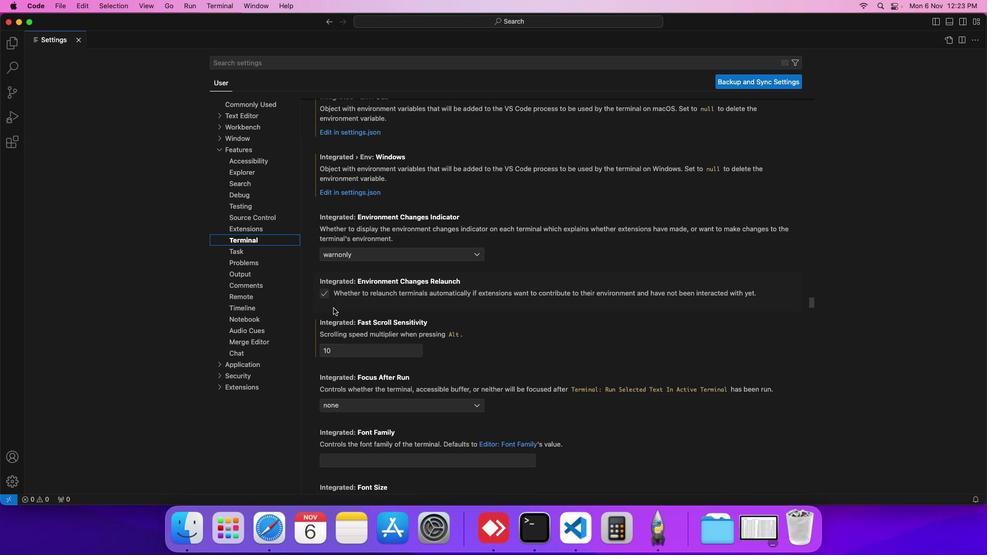 
Action: Mouse scrolled (333, 308) with delta (0, 0)
Screenshot: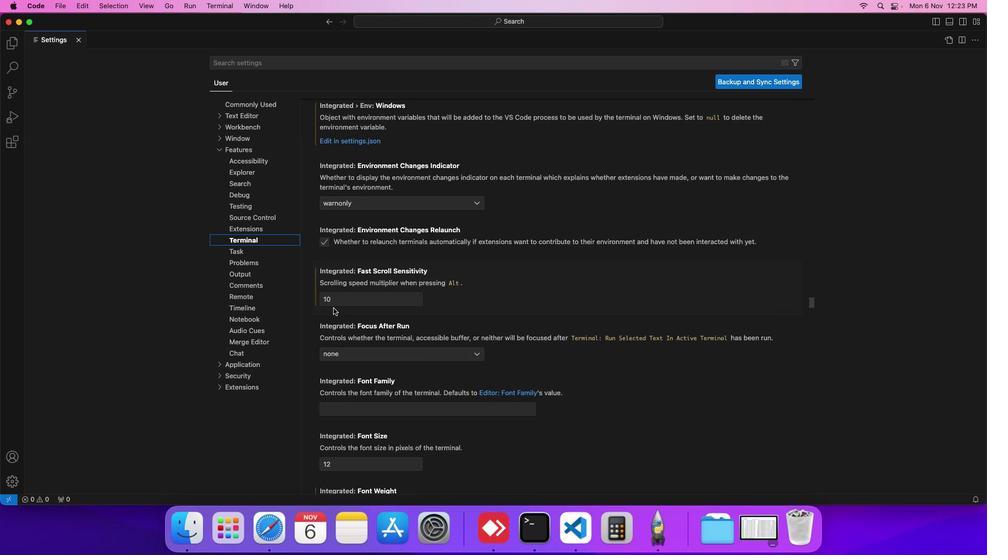 
Action: Mouse scrolled (333, 308) with delta (0, 0)
Screenshot: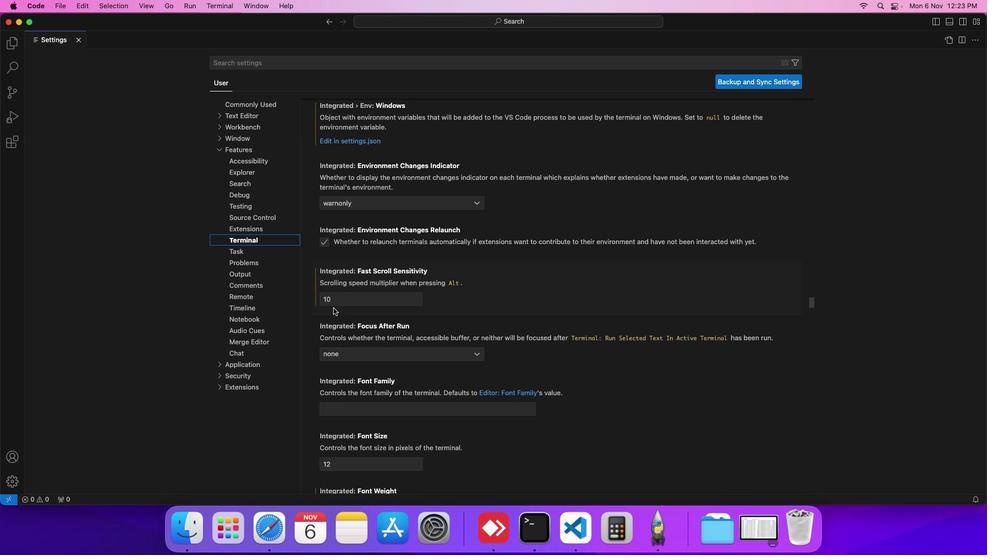 
Action: Mouse moved to (333, 308)
Screenshot: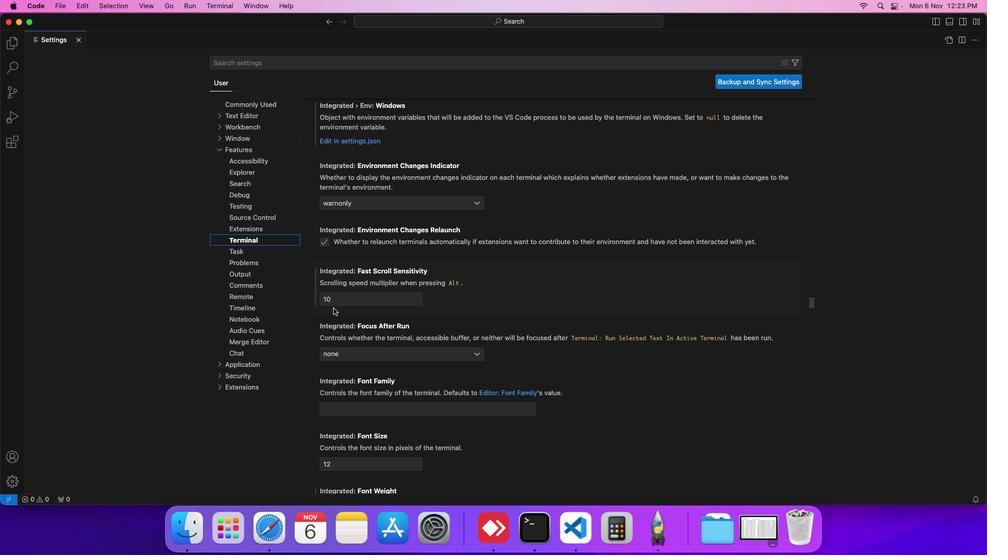 
Action: Mouse scrolled (333, 308) with delta (0, 0)
Screenshot: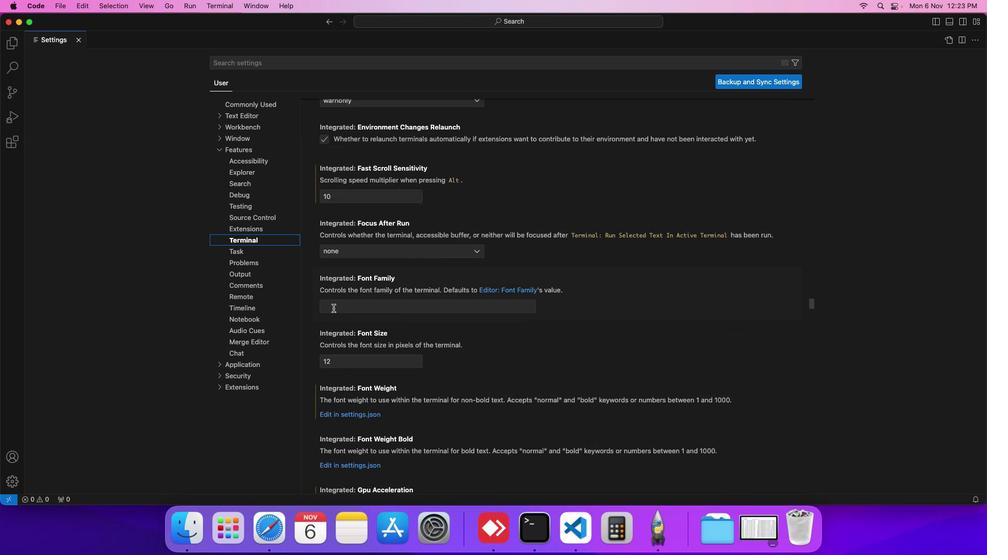 
Action: Mouse scrolled (333, 308) with delta (0, 0)
Screenshot: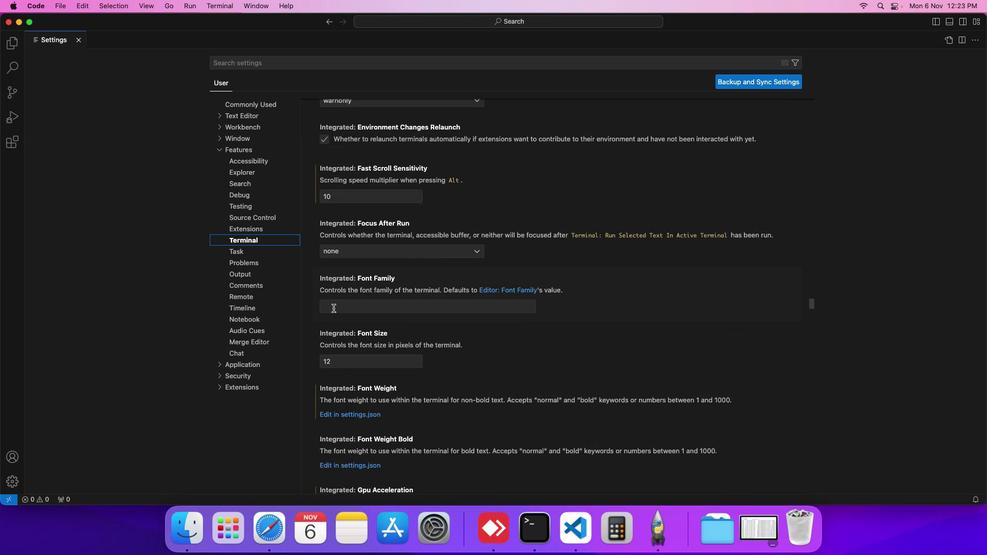 
Action: Mouse scrolled (333, 308) with delta (0, 0)
Screenshot: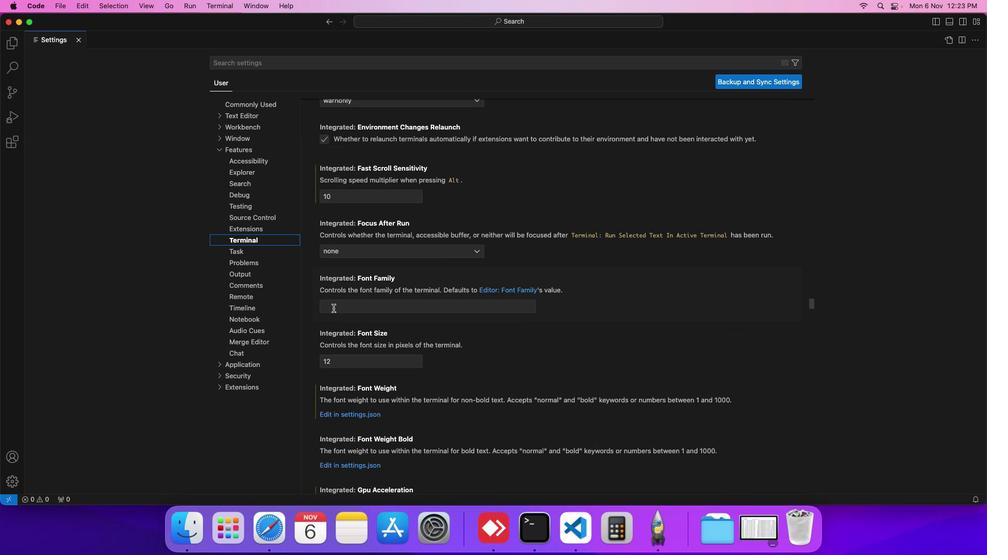 
Action: Mouse moved to (333, 308)
Screenshot: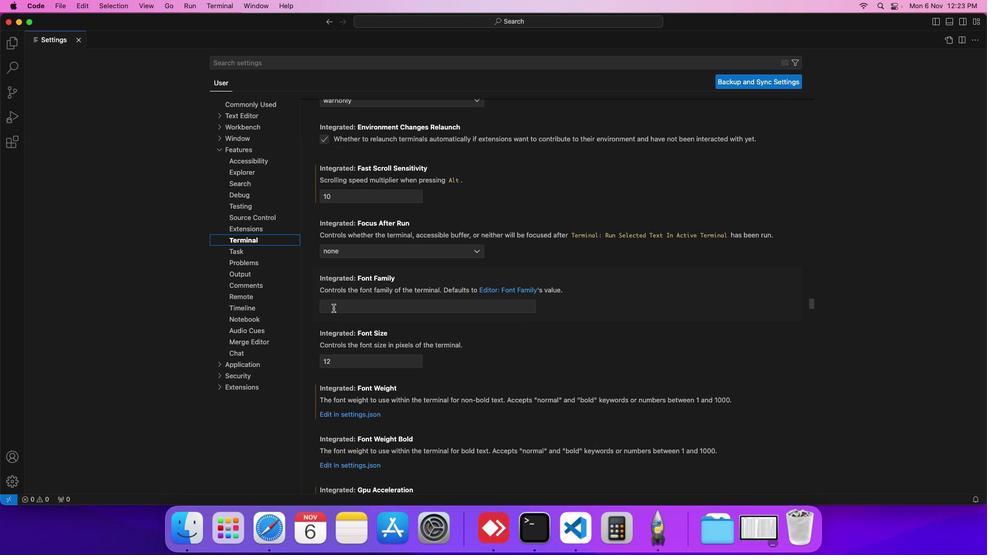 
Action: Mouse scrolled (333, 308) with delta (0, 0)
Screenshot: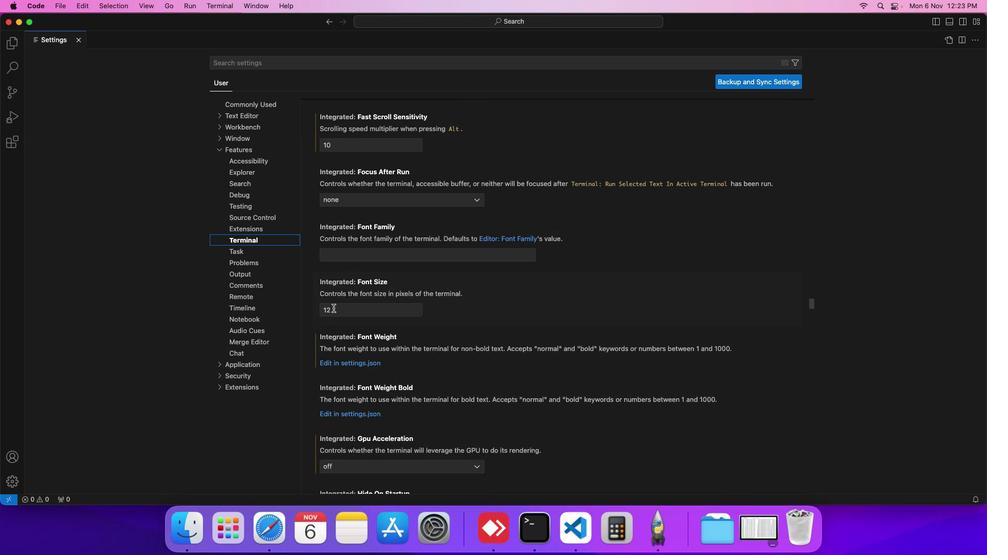 
Action: Mouse scrolled (333, 308) with delta (0, 0)
Screenshot: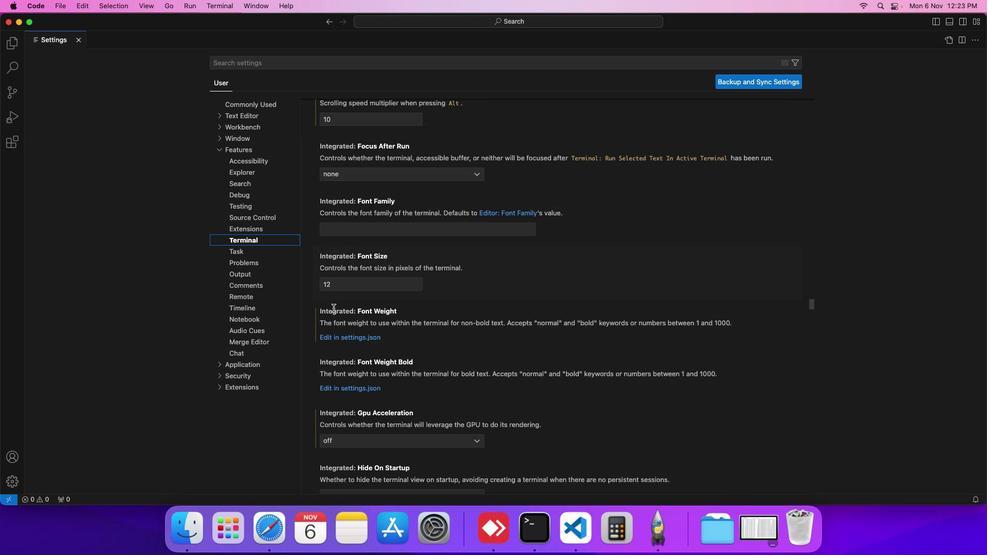 
Action: Mouse scrolled (333, 308) with delta (0, 0)
Screenshot: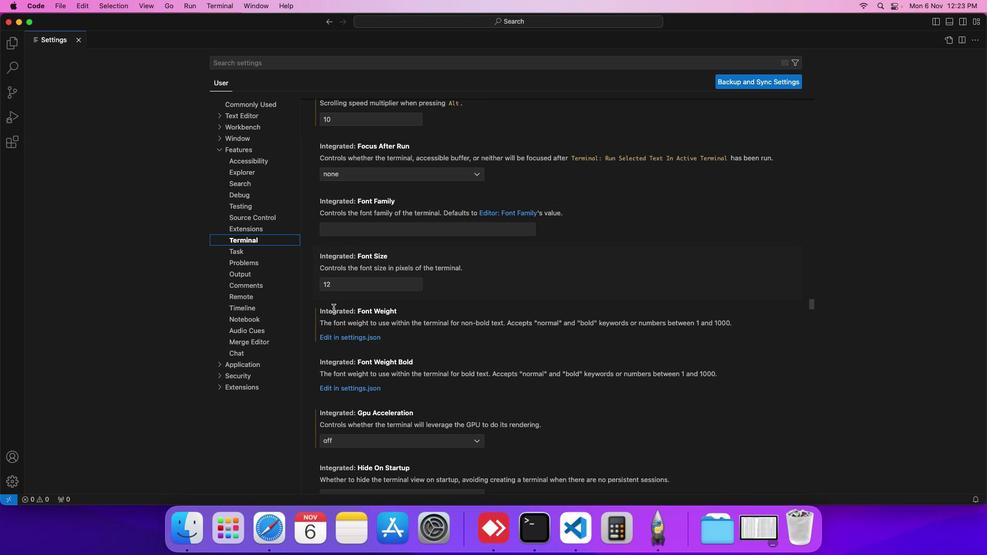 
Action: Mouse scrolled (333, 308) with delta (0, 0)
Screenshot: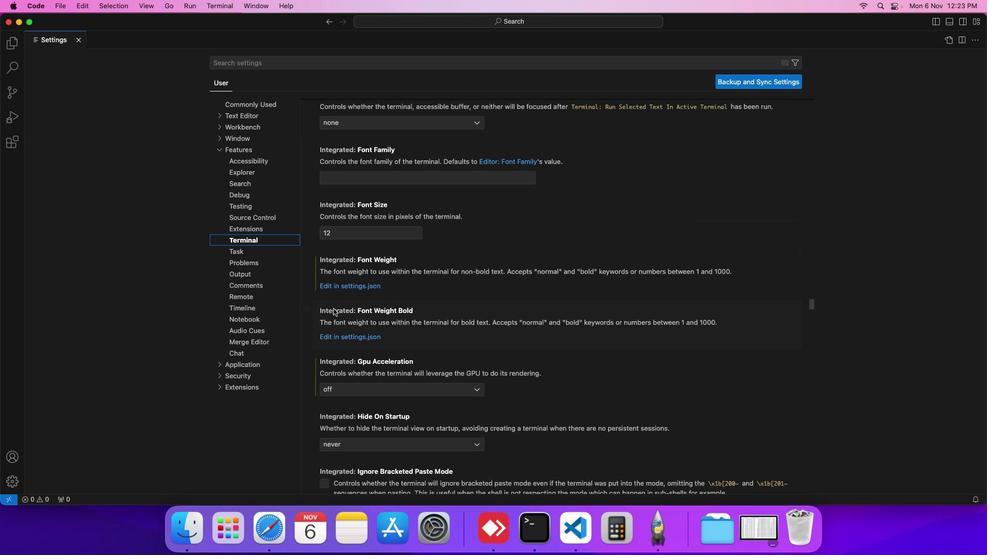 
Action: Mouse scrolled (333, 308) with delta (0, 0)
Screenshot: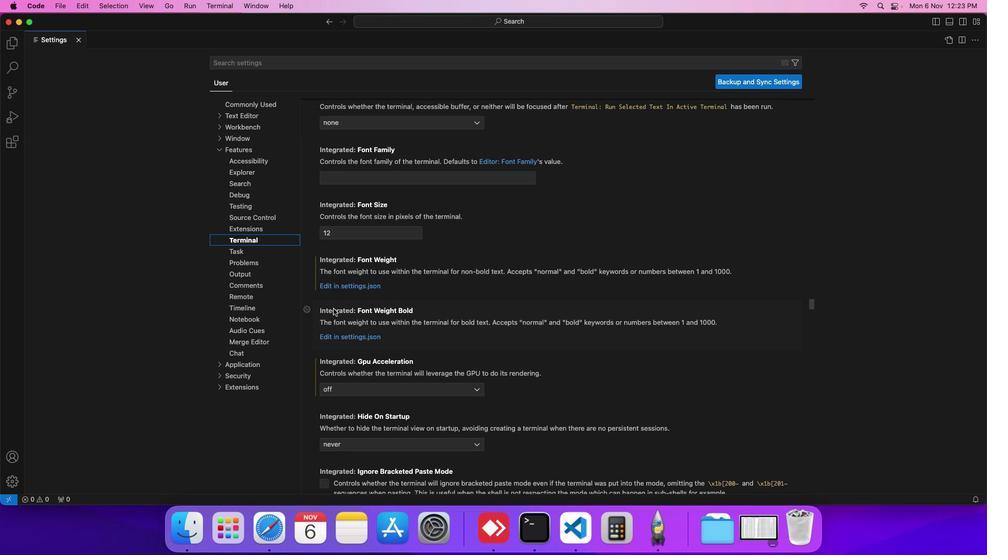 
Action: Mouse moved to (333, 308)
Screenshot: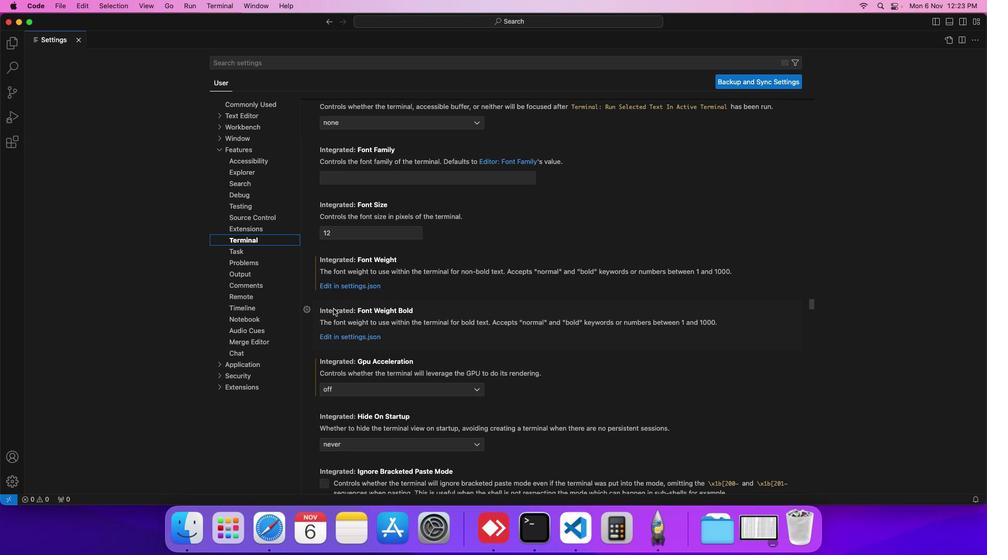 
Action: Mouse scrolled (333, 308) with delta (0, 0)
Screenshot: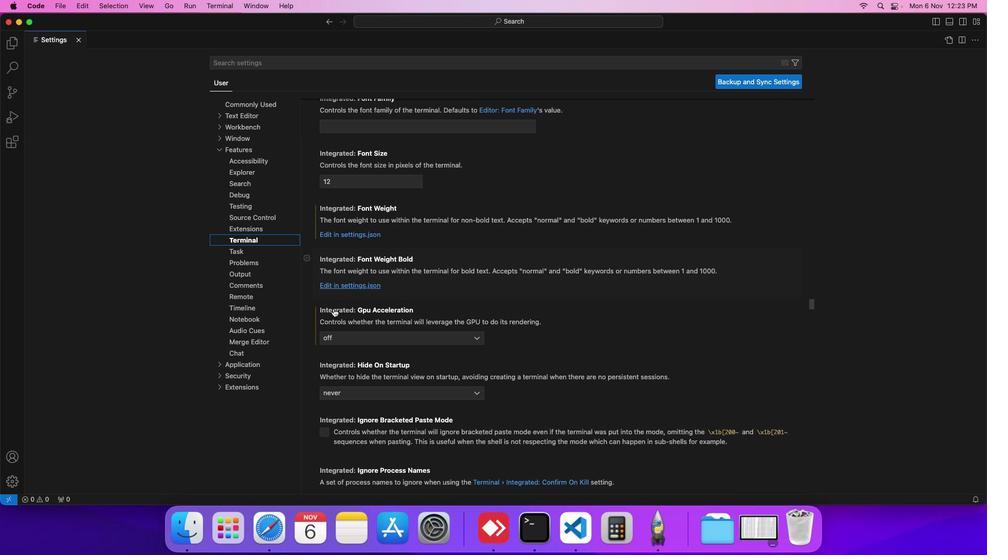 
Action: Mouse scrolled (333, 308) with delta (0, 0)
Screenshot: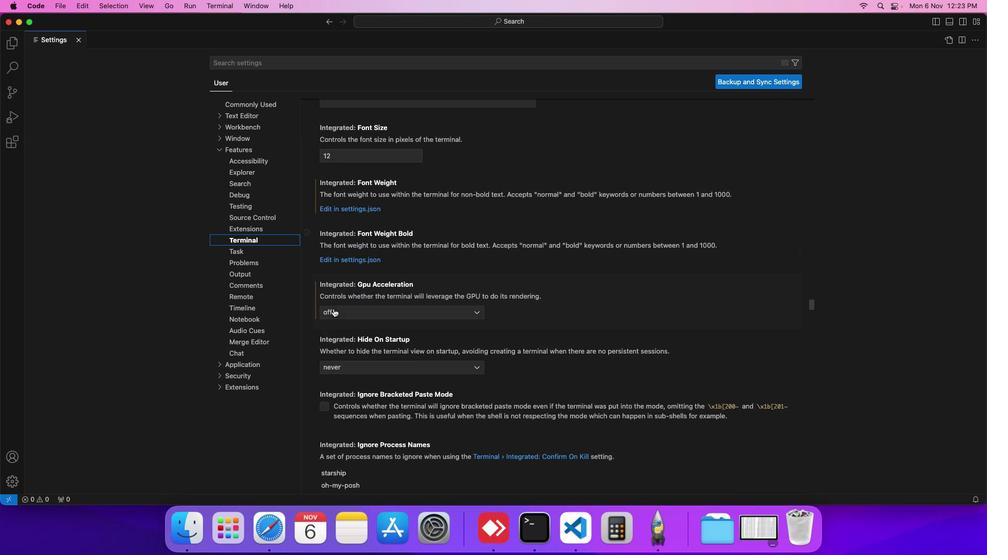 
Action: Mouse scrolled (333, 308) with delta (0, 0)
Screenshot: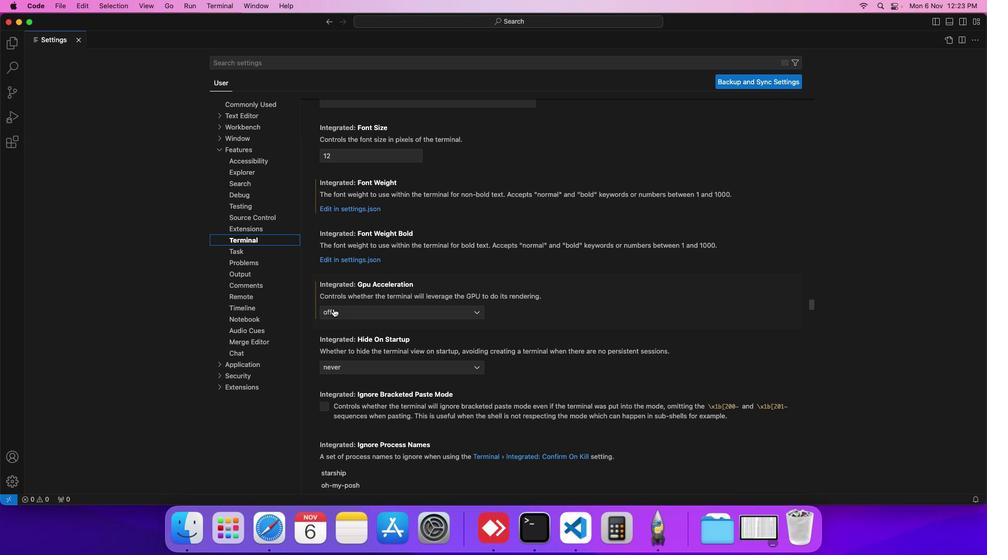 
Action: Mouse scrolled (333, 308) with delta (0, 0)
Screenshot: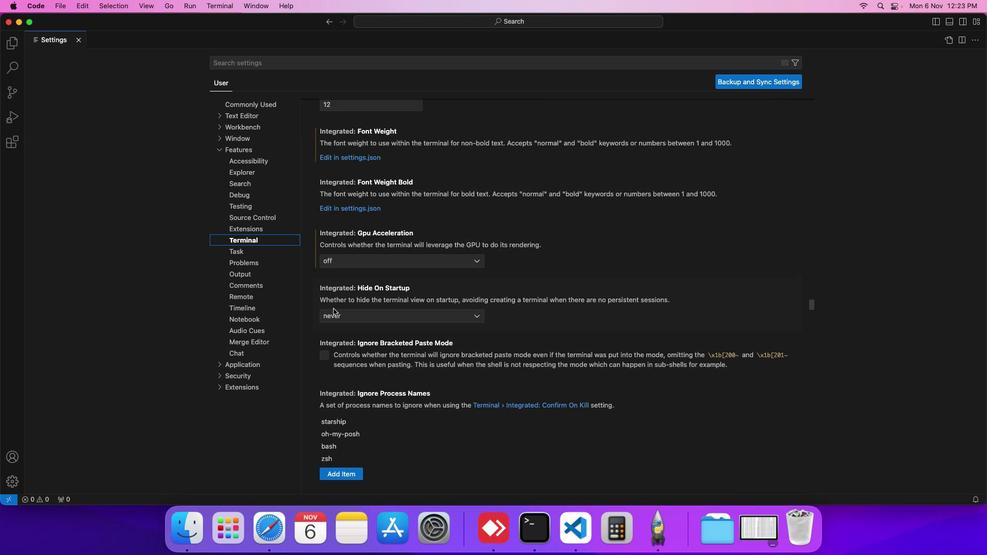 
Action: Mouse scrolled (333, 308) with delta (0, 0)
Screenshot: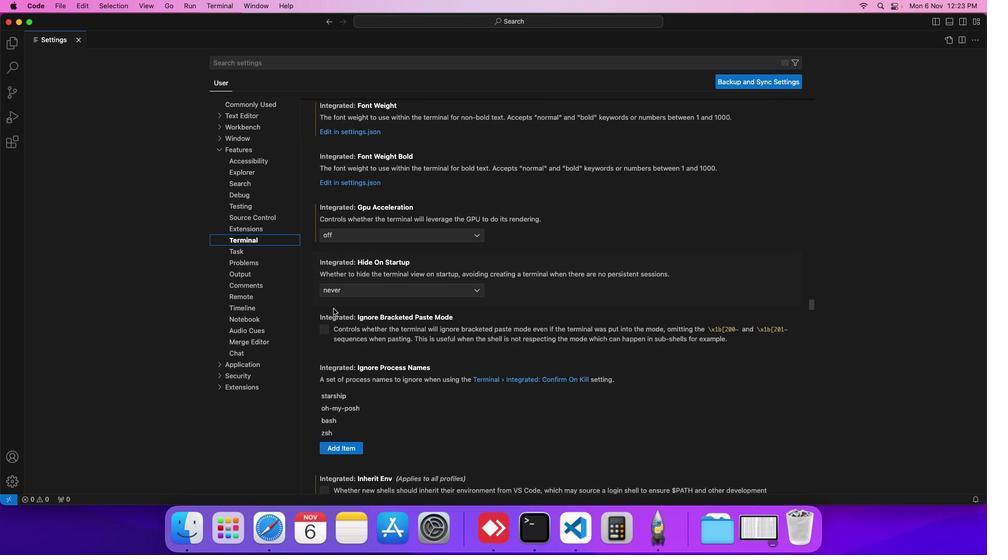 
Action: Mouse scrolled (333, 308) with delta (0, 0)
Screenshot: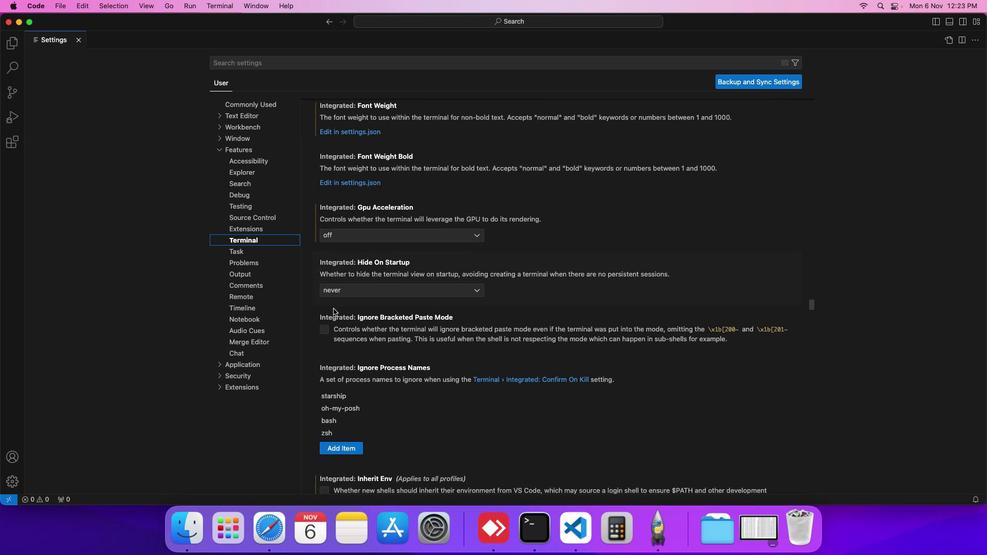 
Action: Mouse scrolled (333, 308) with delta (0, 0)
Screenshot: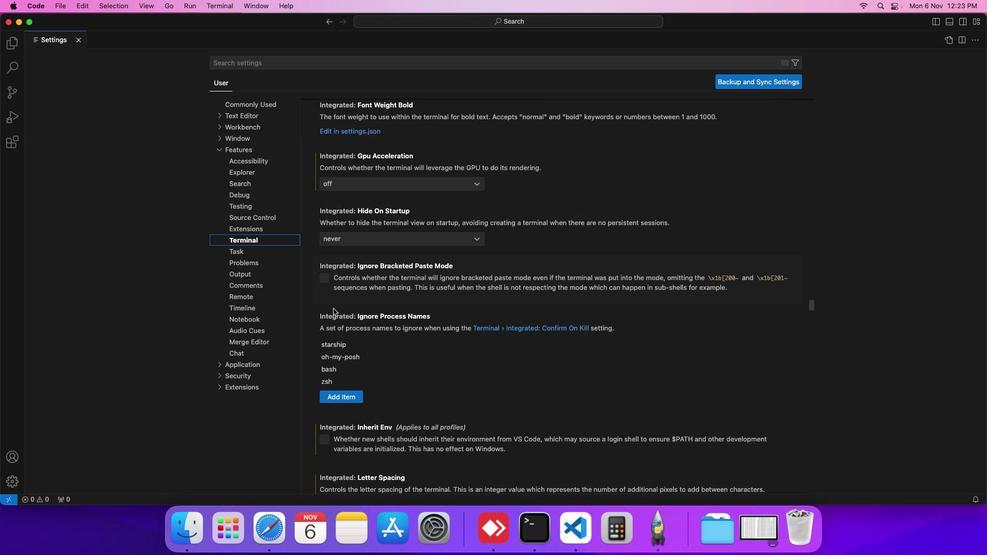 
Action: Mouse scrolled (333, 308) with delta (0, 0)
Screenshot: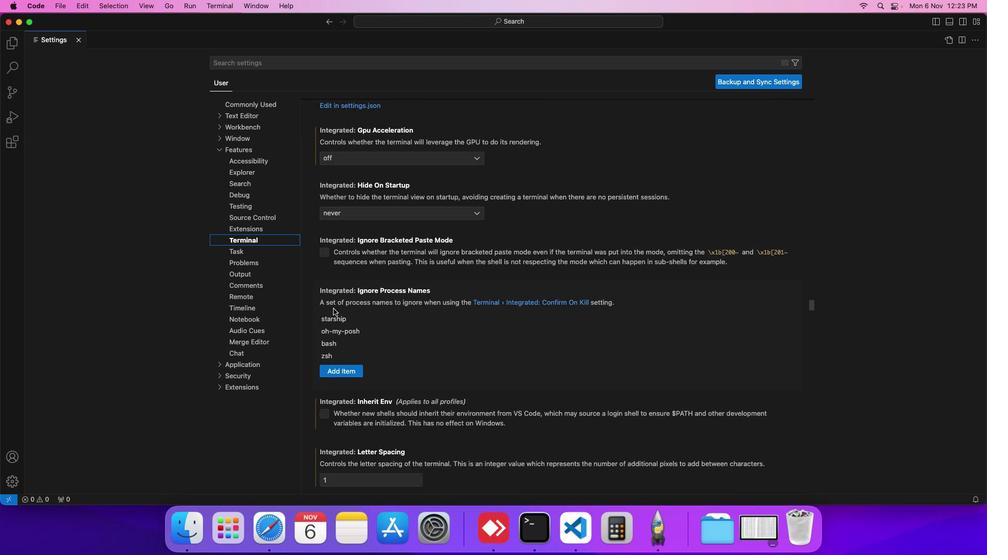 
Action: Mouse scrolled (333, 308) with delta (0, 0)
Screenshot: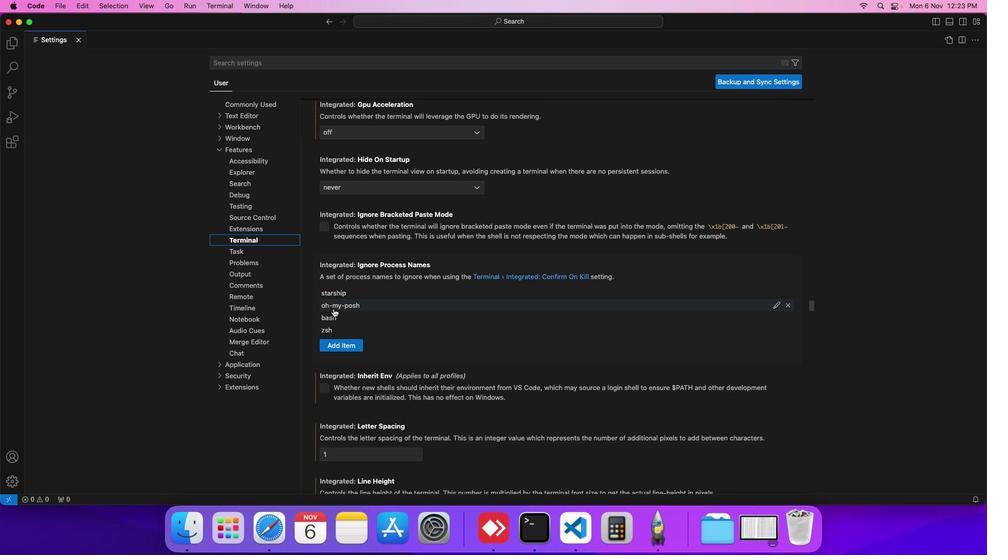 
Action: Mouse scrolled (333, 308) with delta (0, 0)
Screenshot: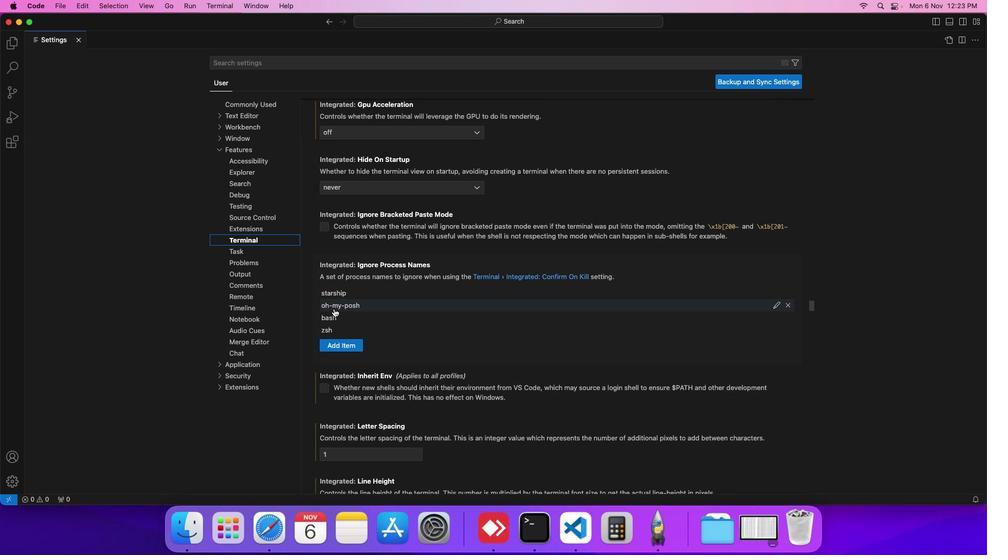 
Action: Mouse moved to (333, 309)
Screenshot: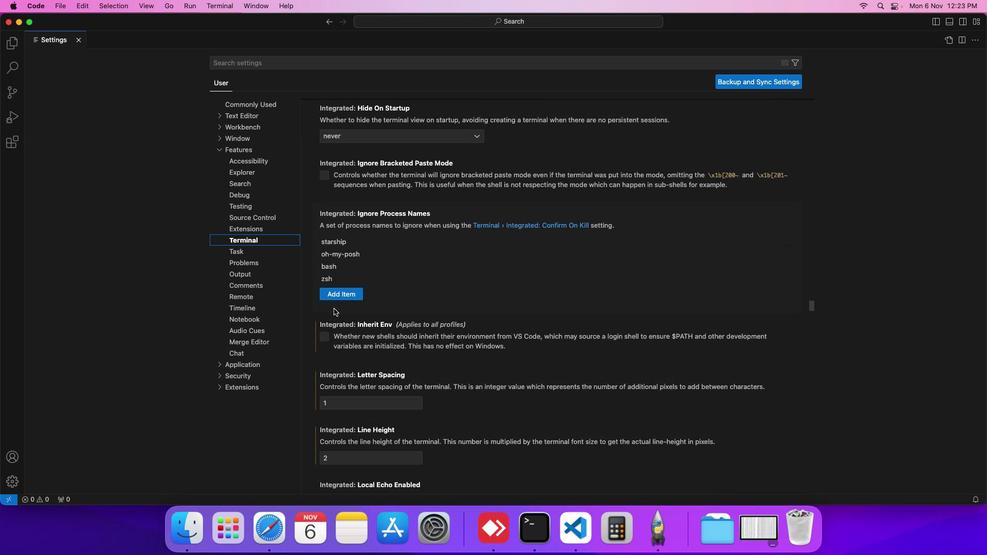 
Action: Mouse scrolled (333, 309) with delta (0, 0)
Screenshot: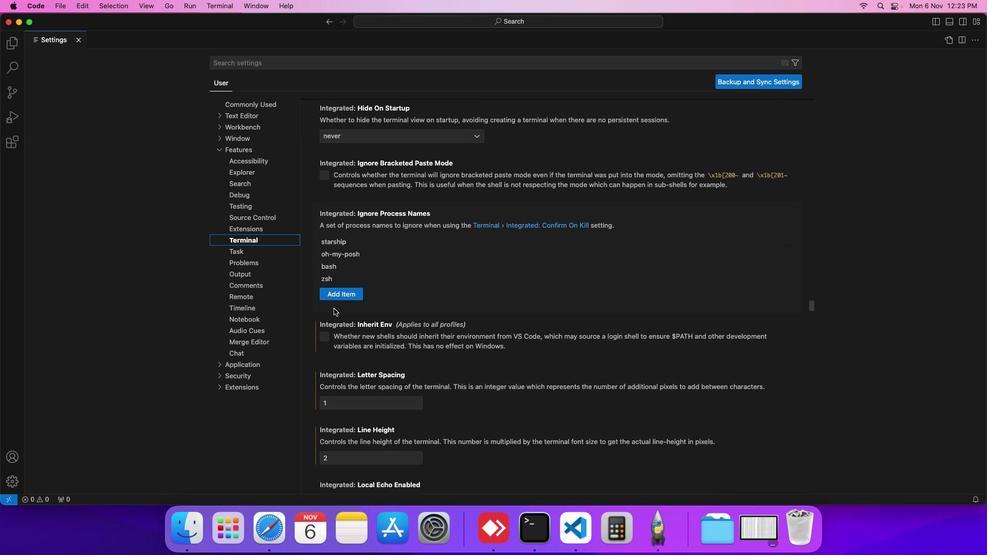 
Action: Mouse scrolled (333, 309) with delta (0, 0)
Screenshot: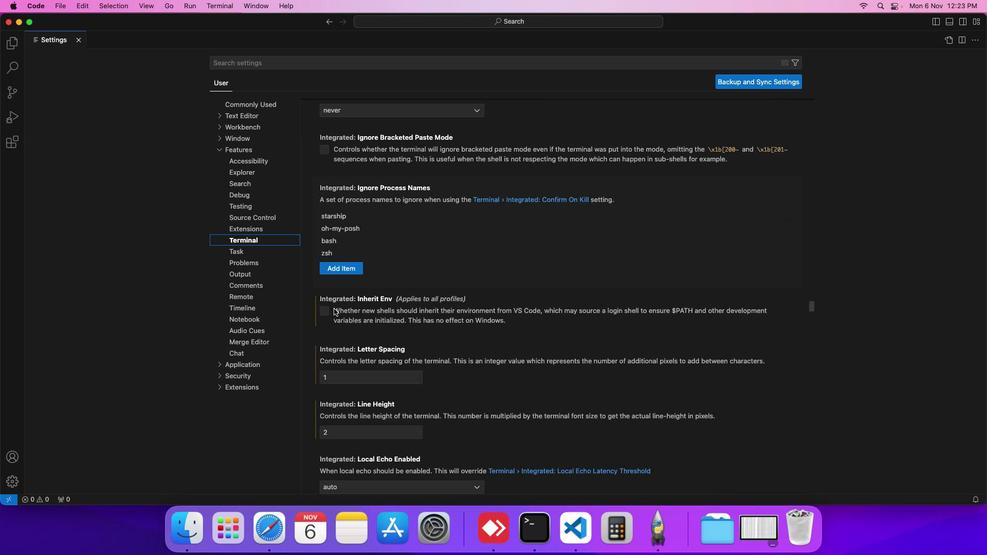 
Action: Mouse scrolled (333, 309) with delta (0, 0)
Screenshot: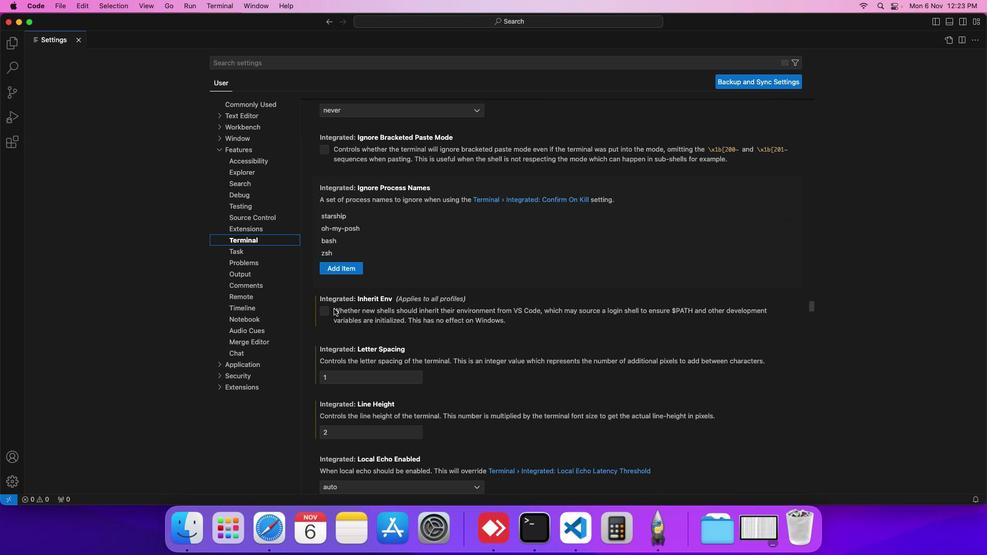 
Action: Mouse scrolled (333, 309) with delta (0, 0)
Screenshot: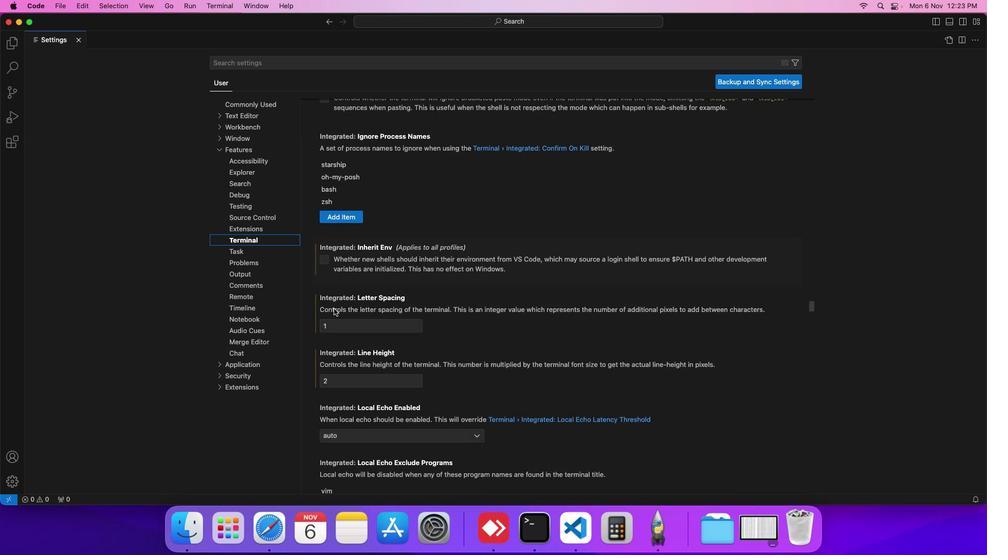 
Action: Mouse scrolled (333, 309) with delta (0, 0)
Screenshot: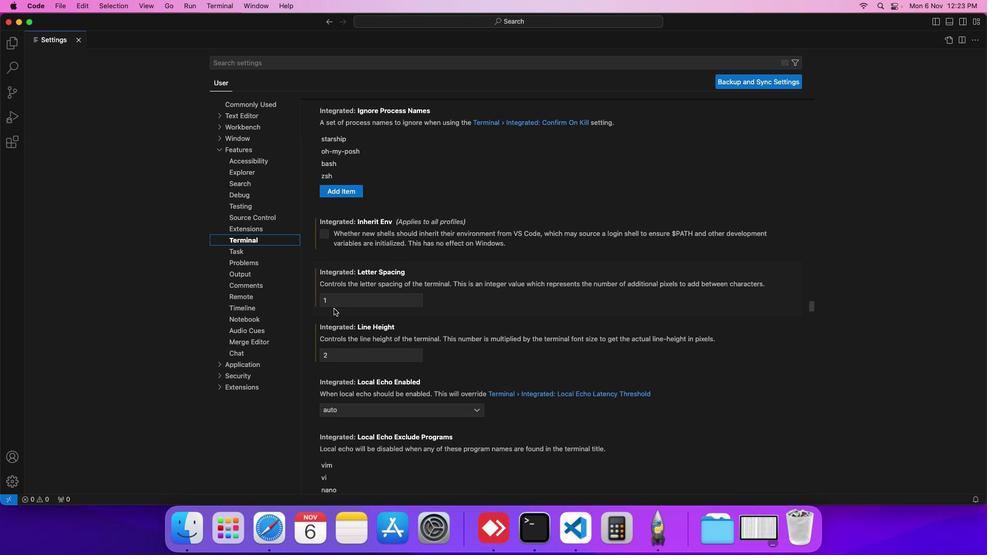 
Action: Mouse scrolled (333, 309) with delta (0, 0)
Screenshot: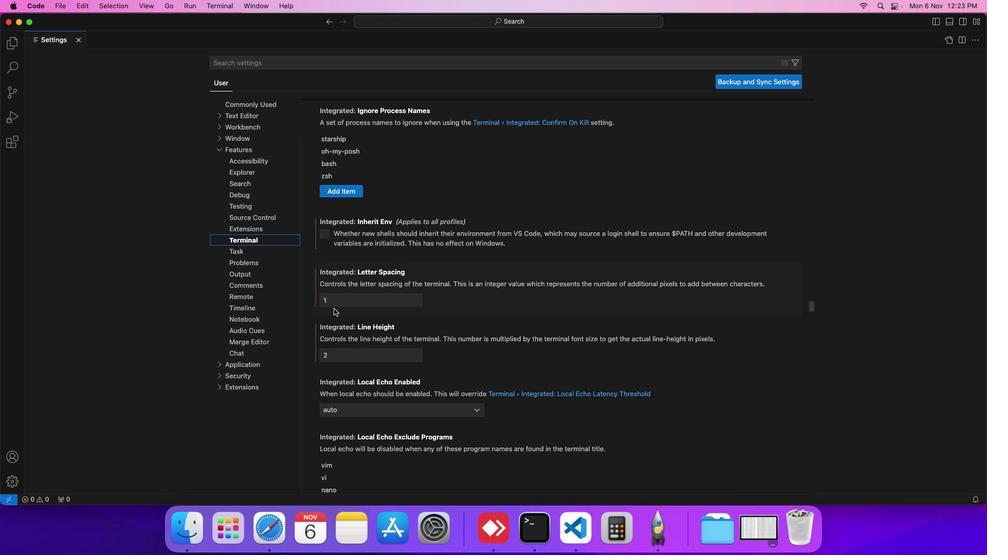 
Action: Mouse scrolled (333, 309) with delta (0, 0)
Screenshot: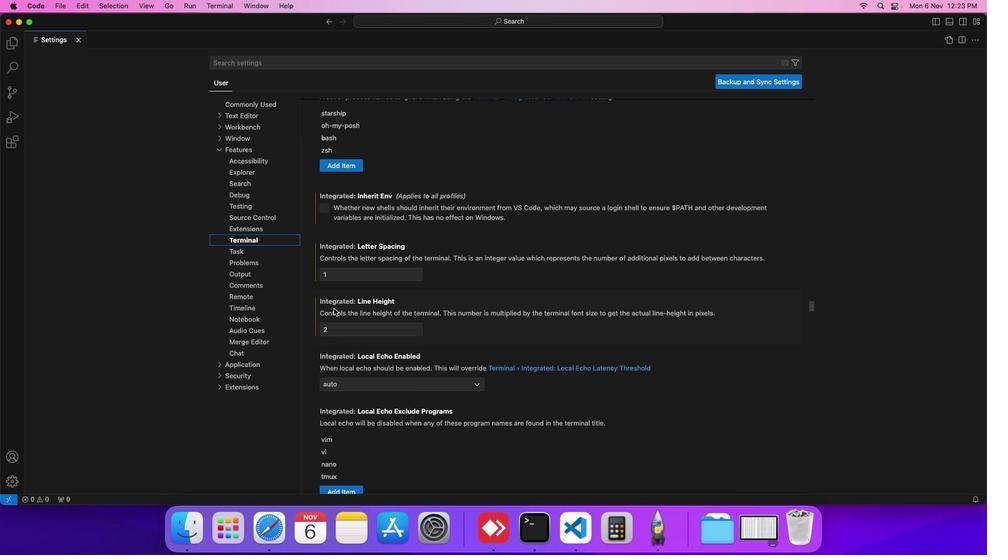 
Action: Mouse scrolled (333, 309) with delta (0, 0)
Screenshot: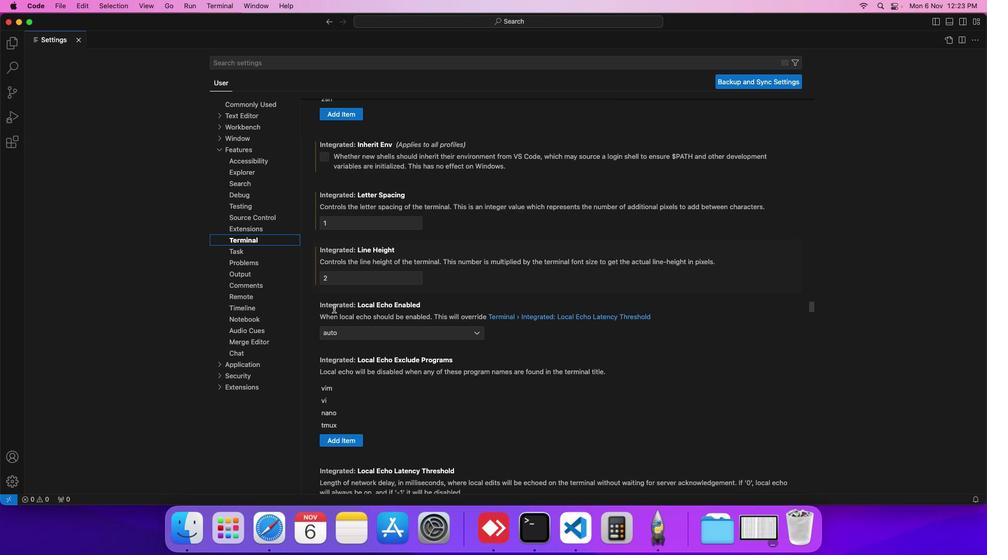 
Action: Mouse scrolled (333, 309) with delta (0, 0)
Screenshot: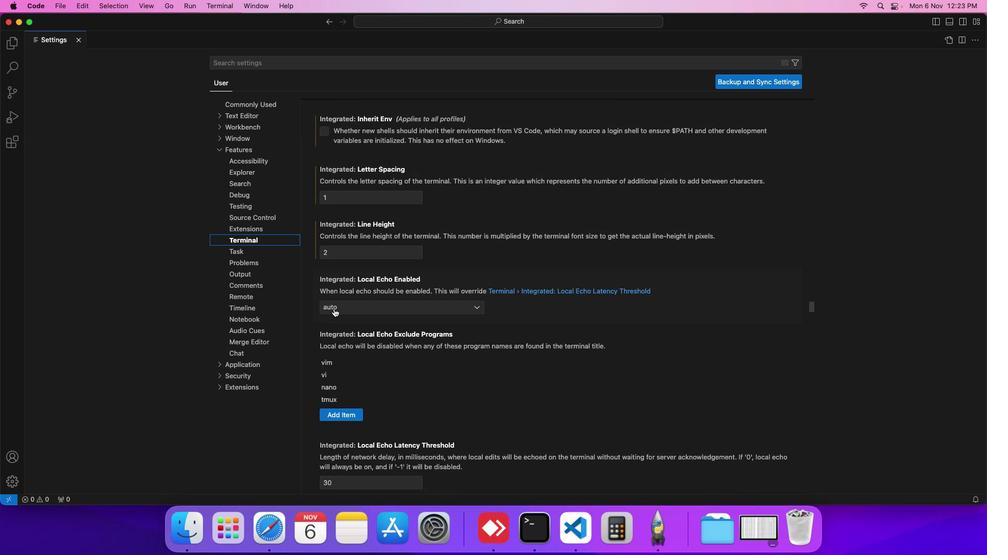 
Action: Mouse scrolled (333, 309) with delta (0, 0)
Screenshot: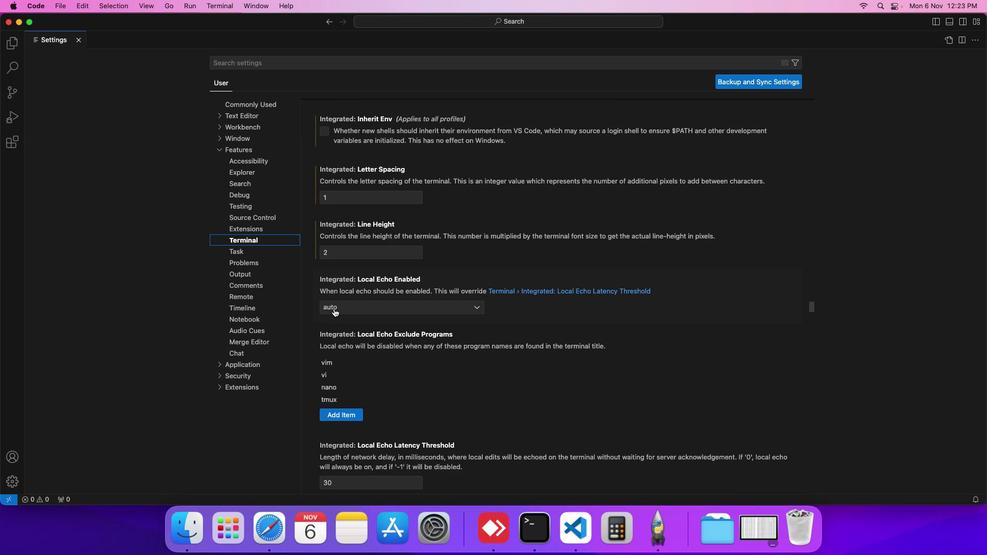 
Action: Mouse scrolled (333, 309) with delta (0, 0)
Screenshot: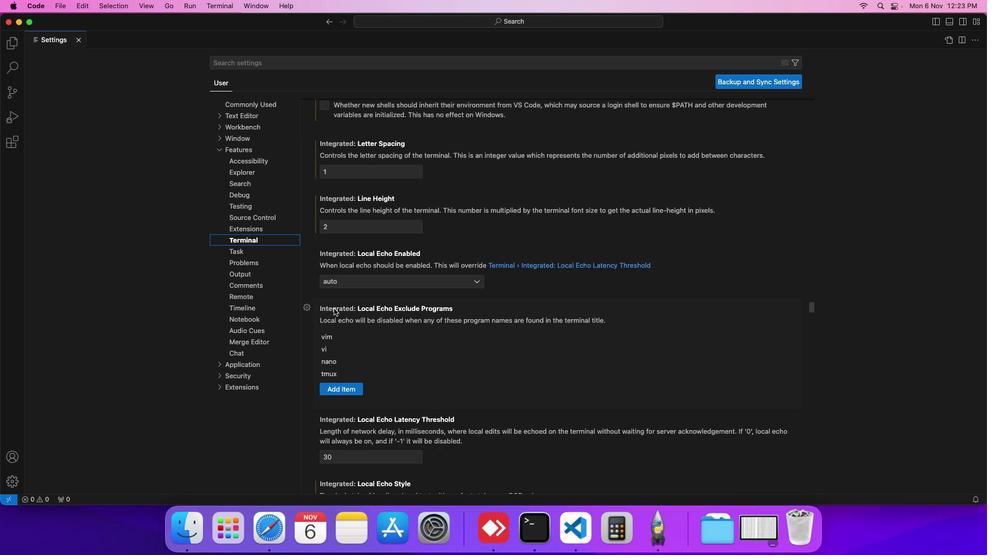 
Action: Mouse scrolled (333, 309) with delta (0, 0)
Screenshot: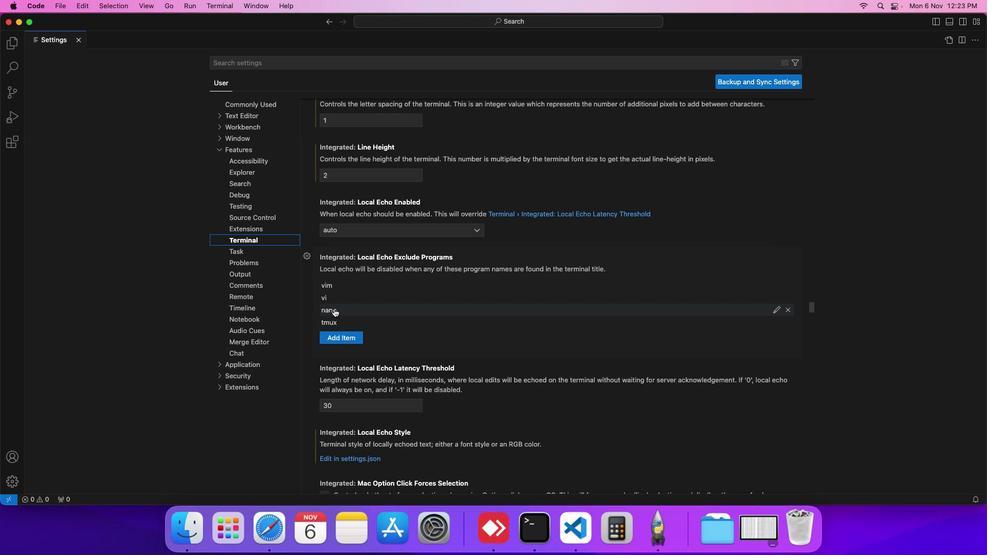 
Action: Mouse scrolled (333, 309) with delta (0, 0)
Screenshot: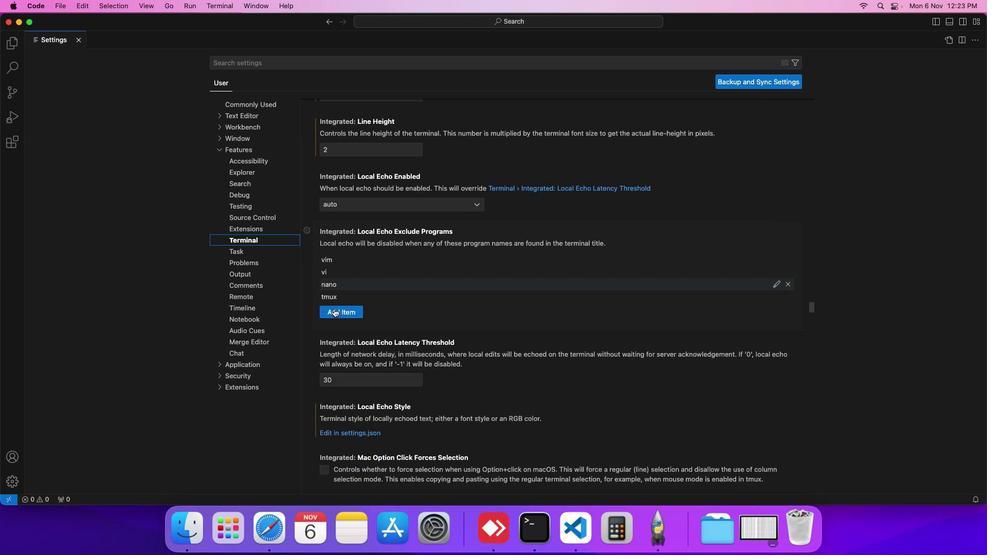 
Action: Mouse scrolled (333, 309) with delta (0, 0)
Screenshot: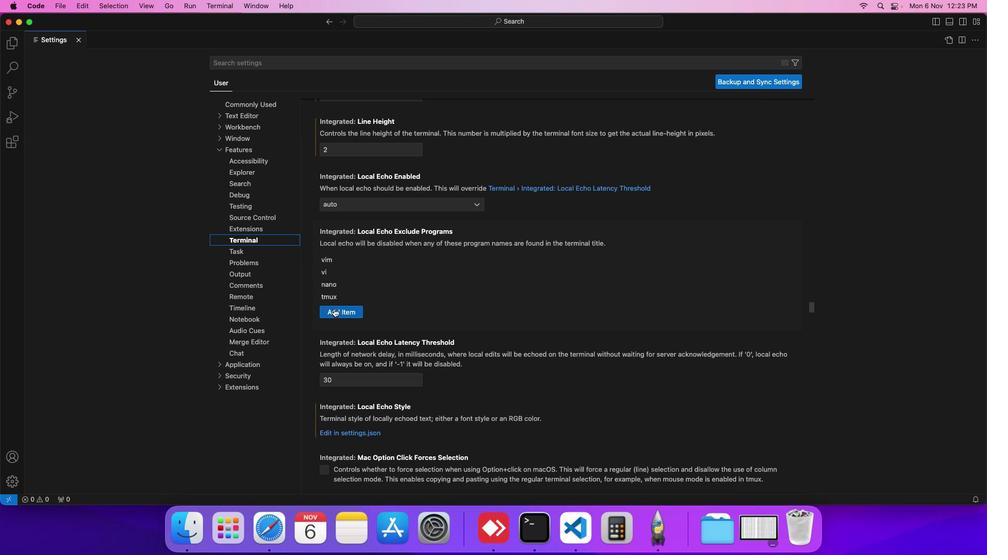 
Action: Mouse moved to (333, 309)
Screenshot: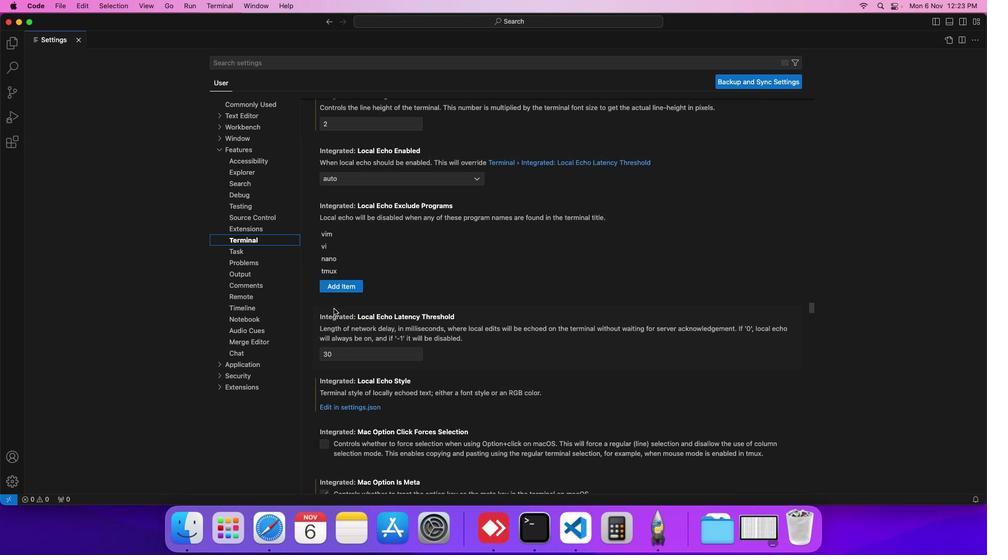 
Action: Mouse scrolled (333, 309) with delta (0, 0)
Screenshot: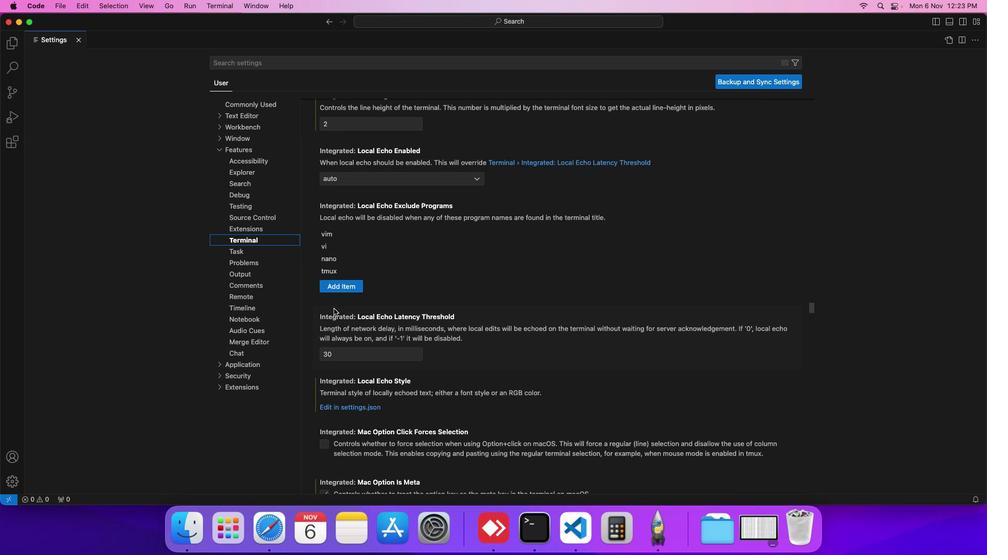 
Action: Mouse scrolled (333, 309) with delta (0, 0)
Screenshot: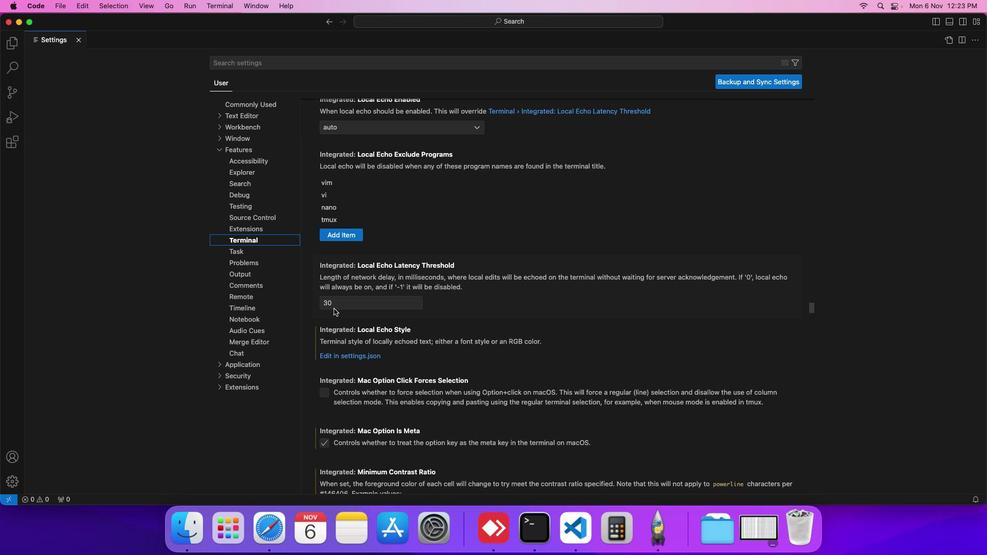 
Action: Mouse scrolled (333, 309) with delta (0, 0)
Screenshot: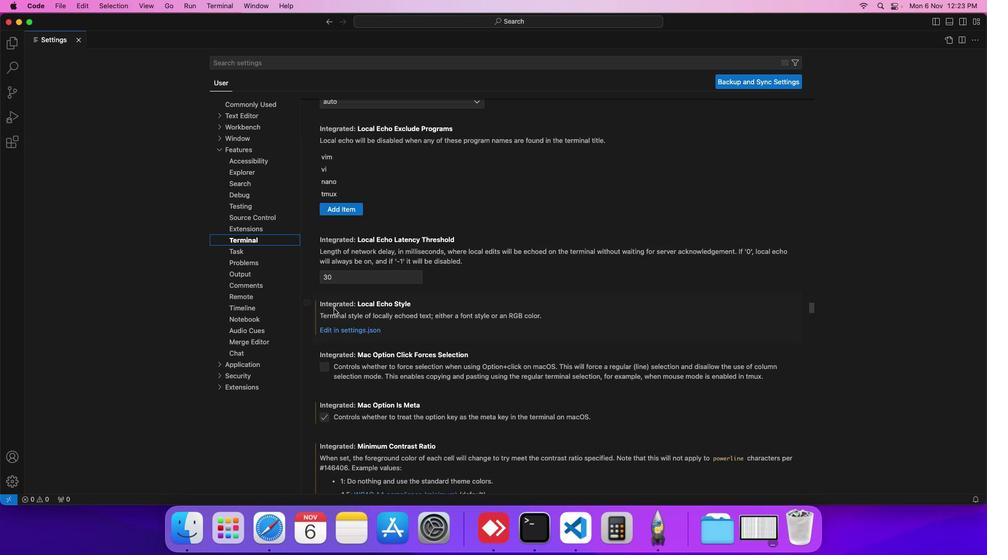 
Action: Mouse scrolled (333, 309) with delta (0, 0)
Screenshot: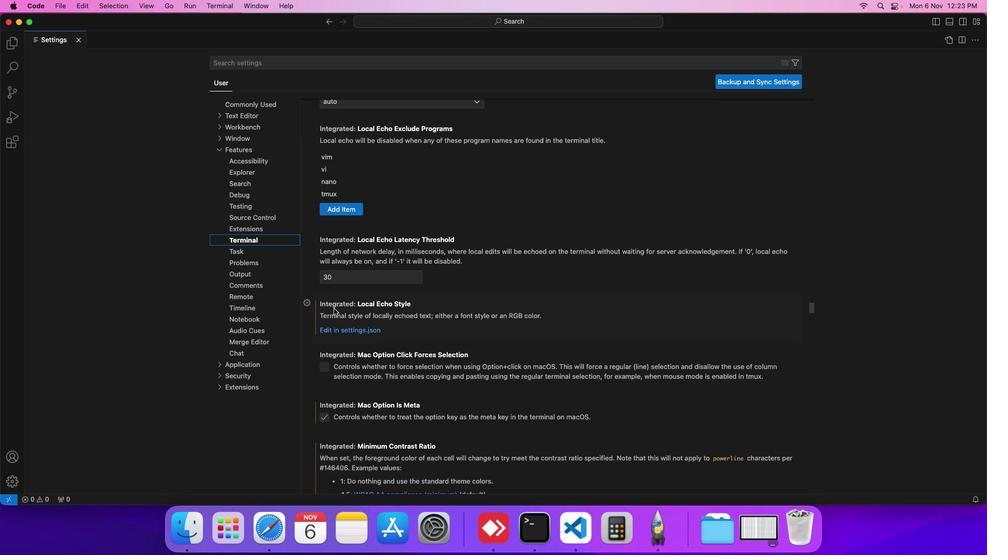 
Action: Mouse moved to (334, 309)
Screenshot: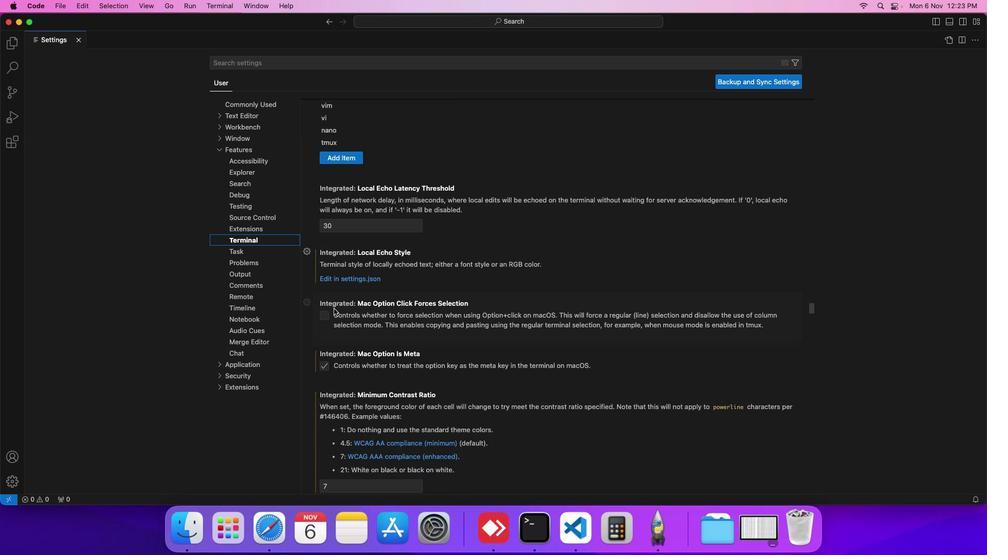 
Action: Mouse scrolled (334, 309) with delta (0, 0)
Screenshot: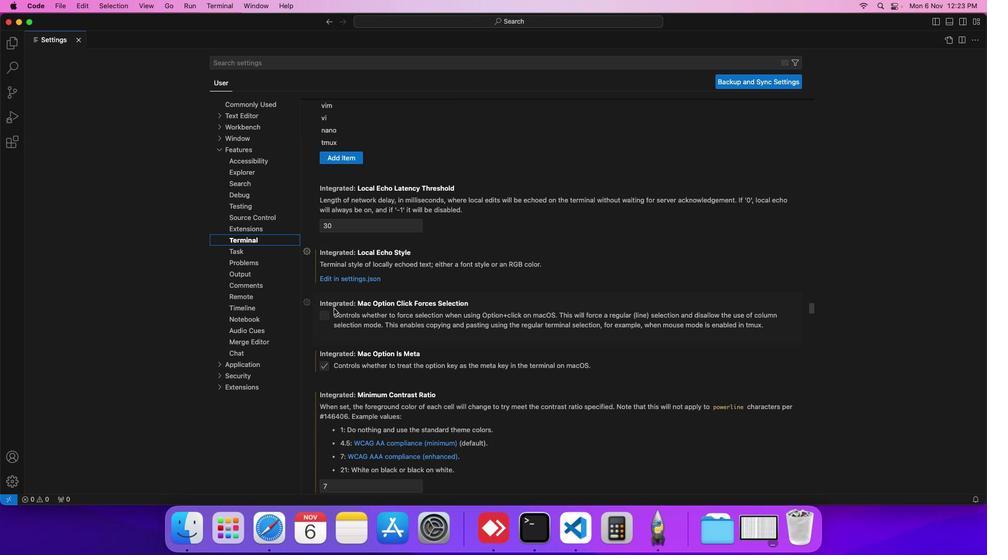
Action: Mouse scrolled (334, 309) with delta (0, 0)
Screenshot: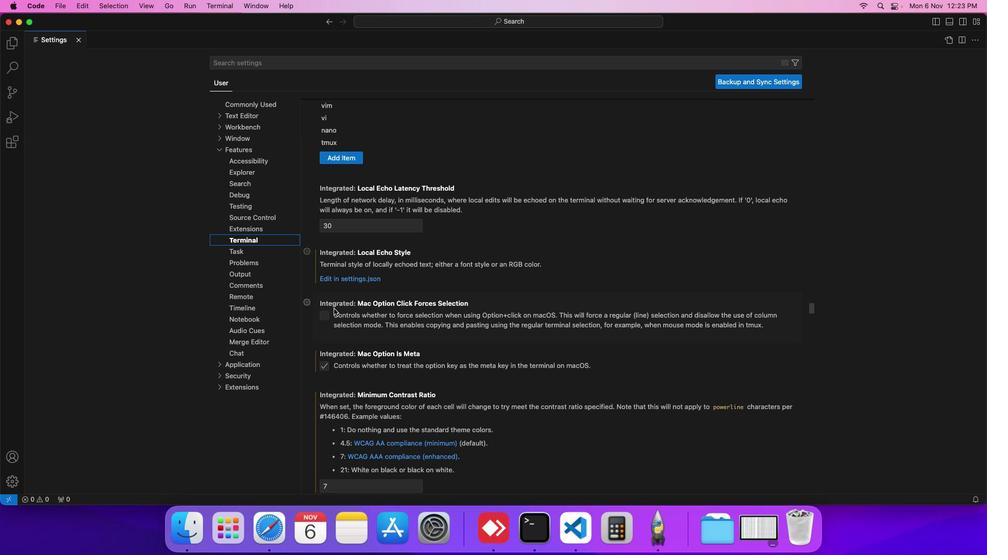 
Action: Mouse scrolled (334, 309) with delta (0, 0)
Screenshot: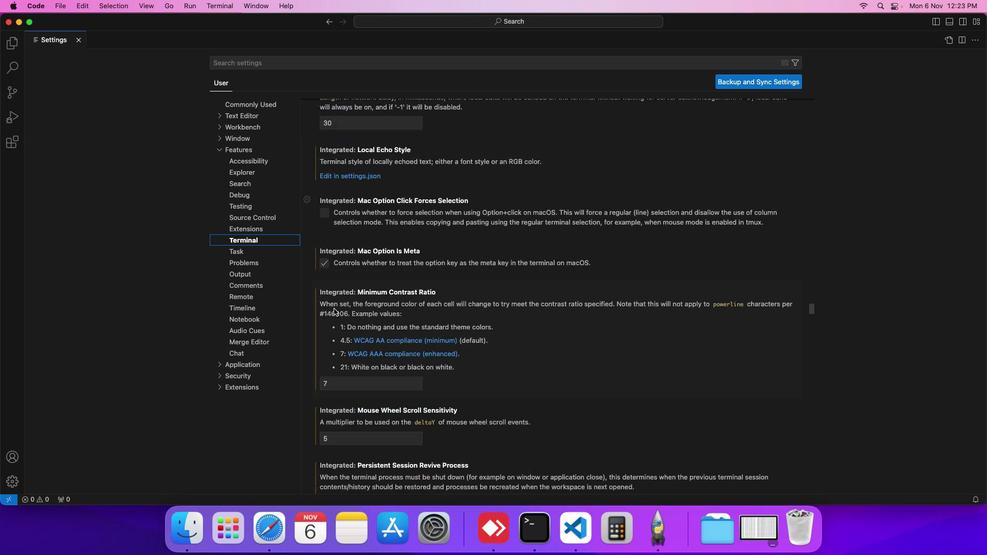
Action: Mouse scrolled (334, 309) with delta (0, 0)
Screenshot: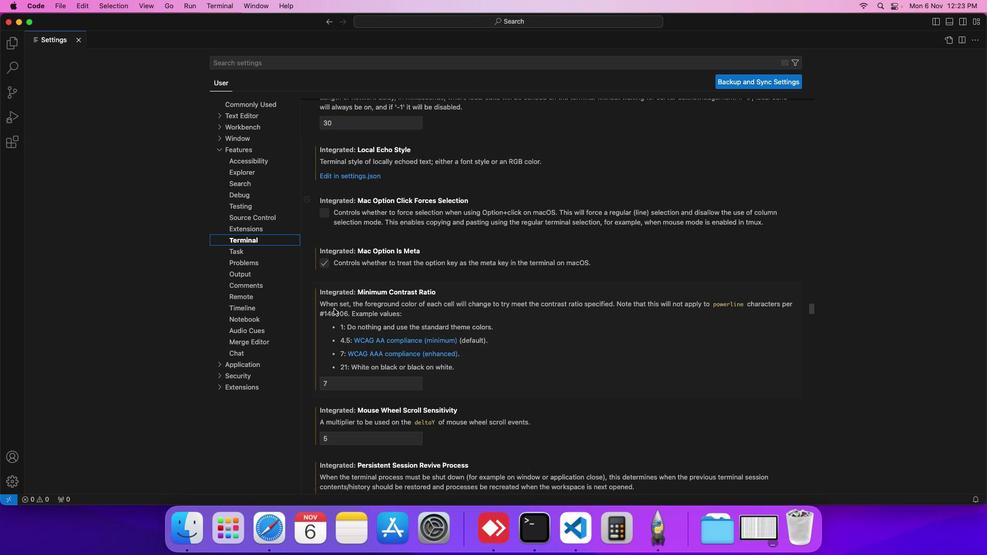 
Action: Mouse scrolled (334, 309) with delta (0, 0)
Screenshot: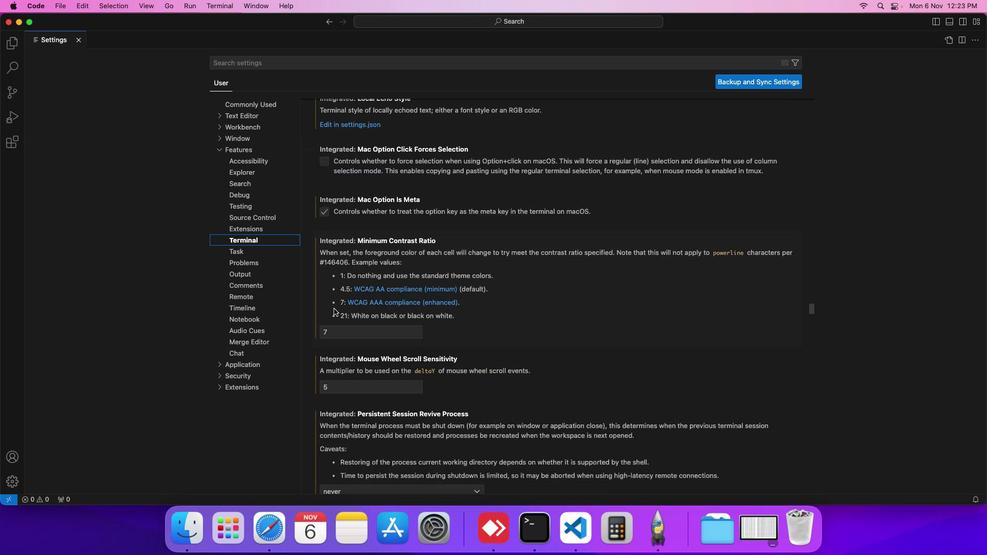 
Action: Mouse scrolled (334, 309) with delta (0, 0)
Screenshot: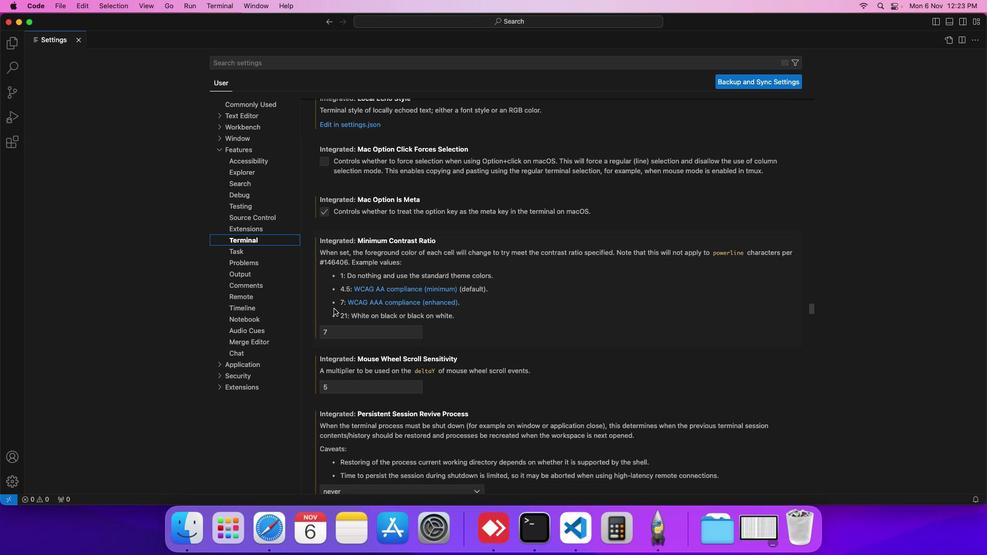 
Action: Mouse moved to (334, 309)
Screenshot: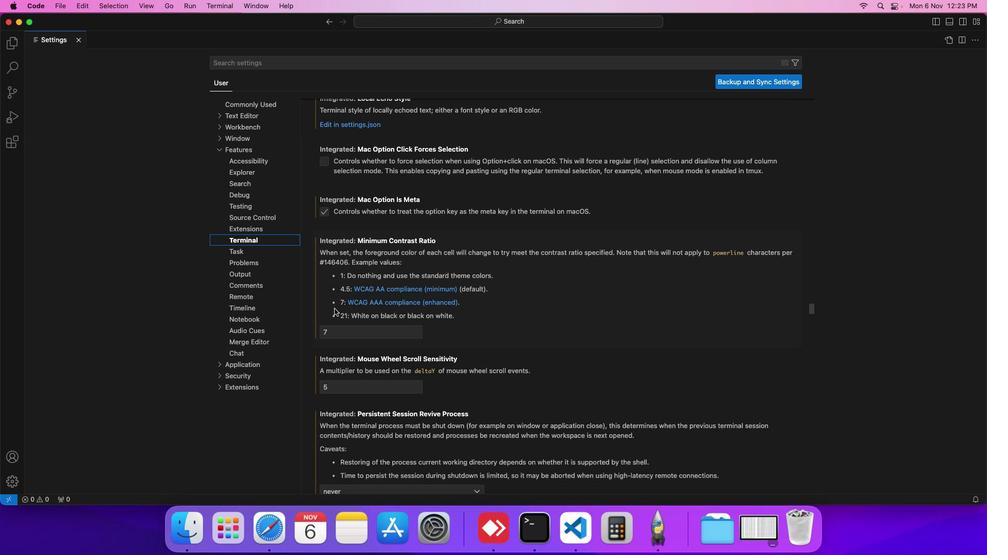 
Action: Mouse scrolled (334, 309) with delta (0, 0)
Screenshot: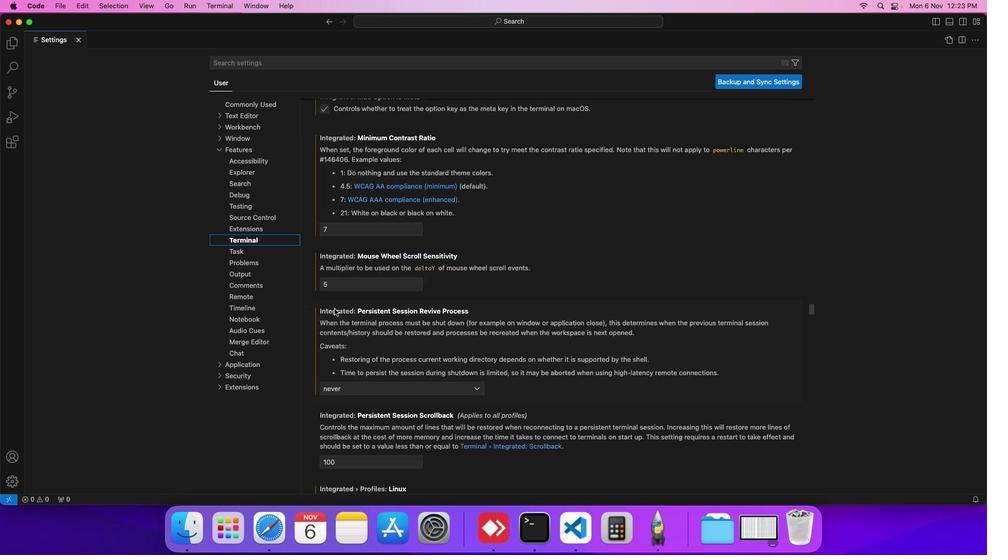 
Action: Mouse scrolled (334, 309) with delta (0, 0)
Screenshot: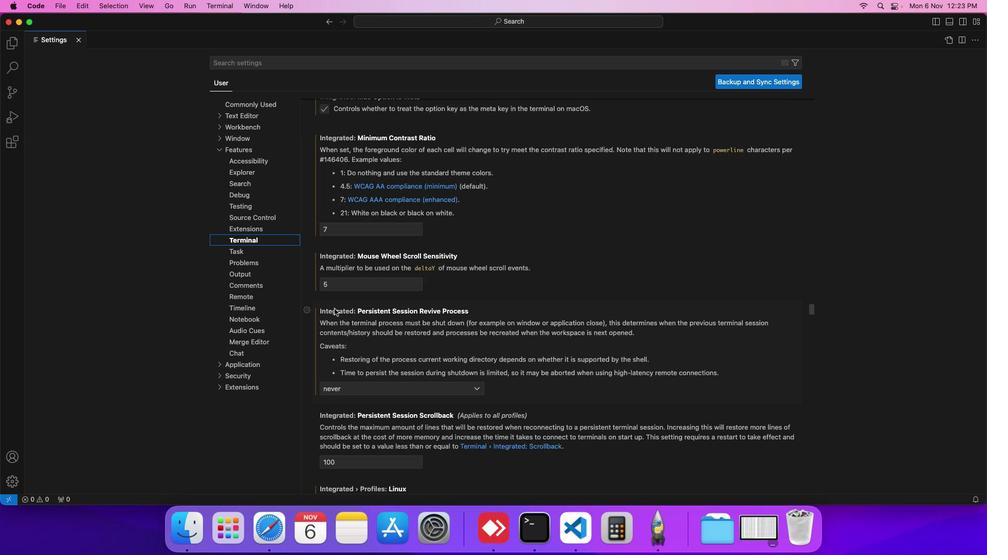 
Action: Mouse scrolled (334, 309) with delta (0, 0)
Screenshot: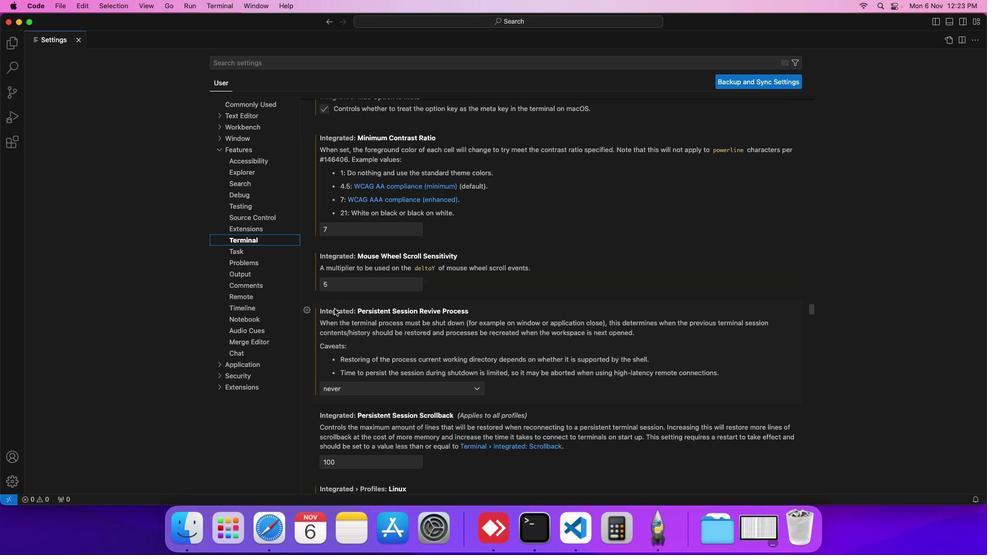 
Action: Mouse scrolled (334, 309) with delta (0, 0)
Screenshot: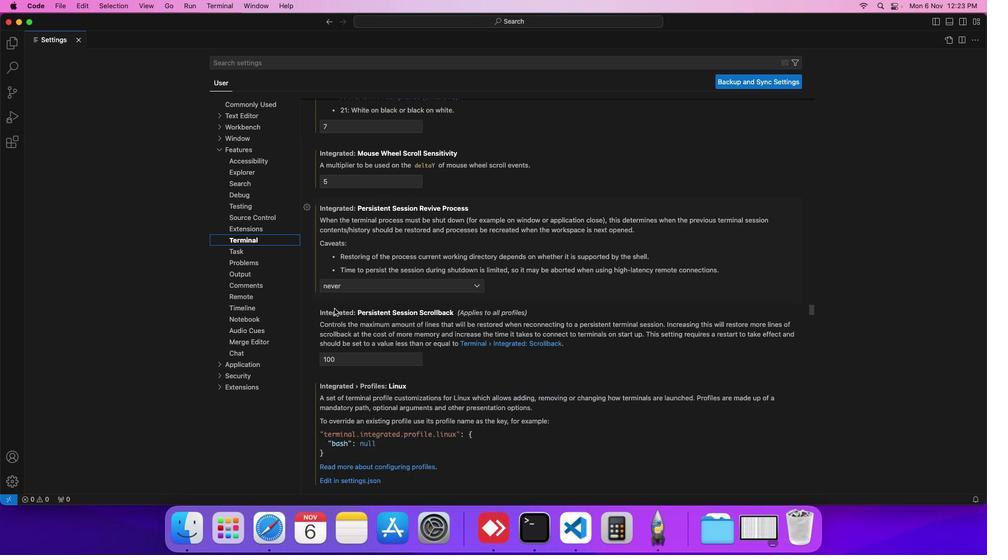 
Action: Mouse scrolled (334, 309) with delta (0, 0)
Screenshot: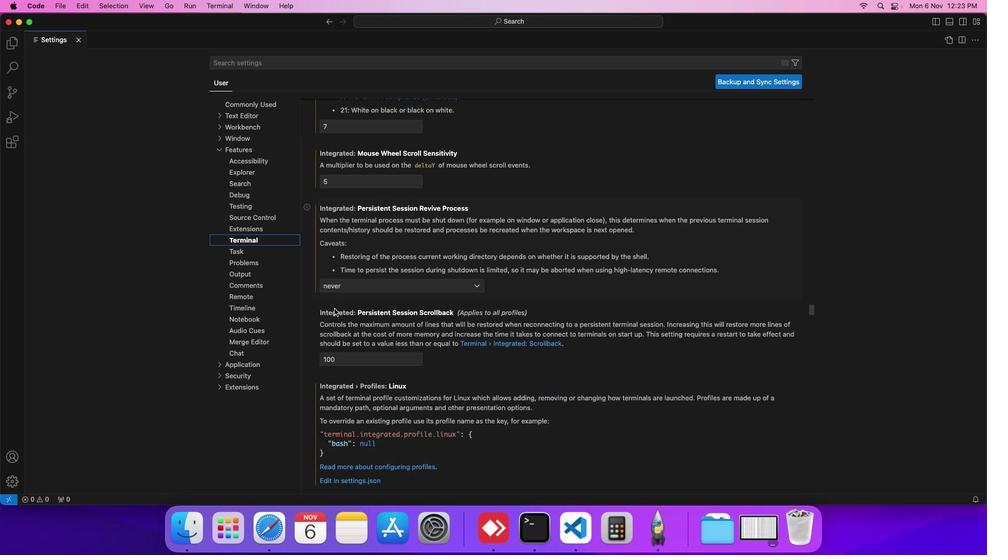 
Action: Mouse scrolled (334, 309) with delta (0, 0)
Screenshot: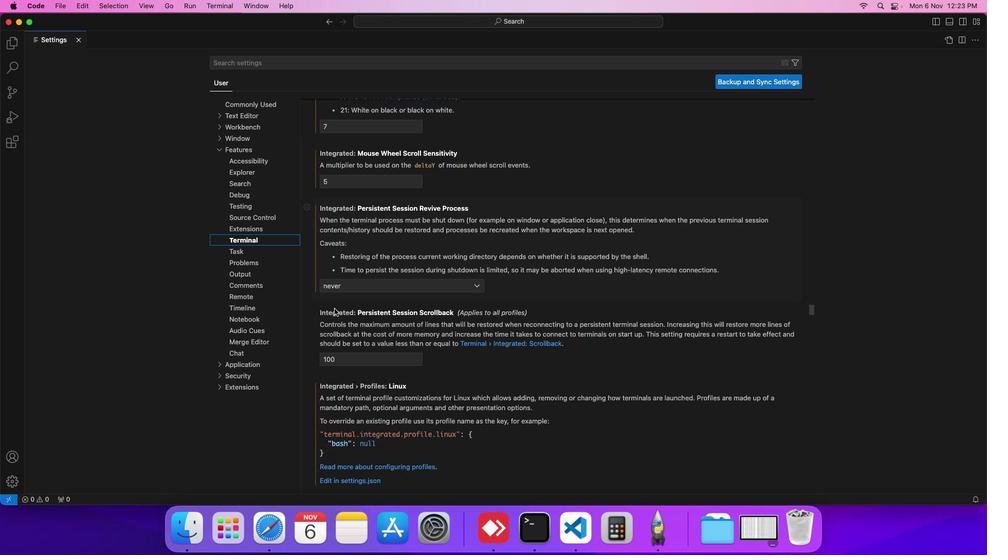 
Action: Mouse scrolled (334, 309) with delta (0, 0)
Screenshot: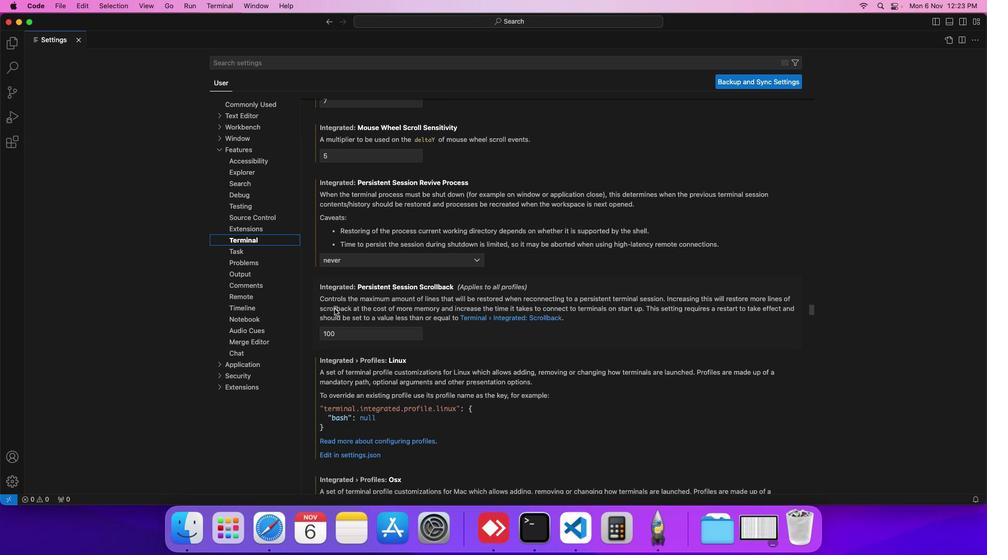 
Action: Mouse moved to (334, 309)
Screenshot: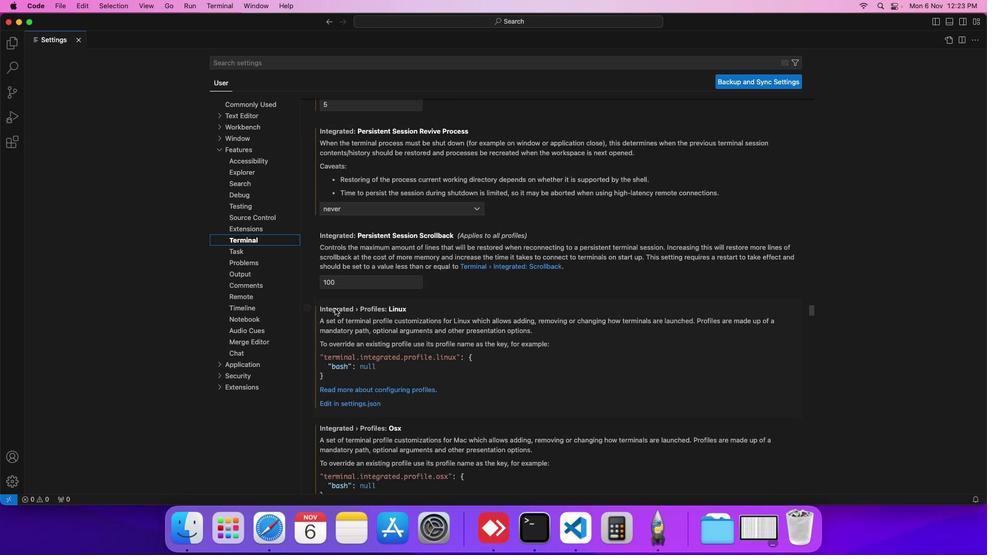 
Action: Mouse scrolled (334, 309) with delta (0, 0)
Screenshot: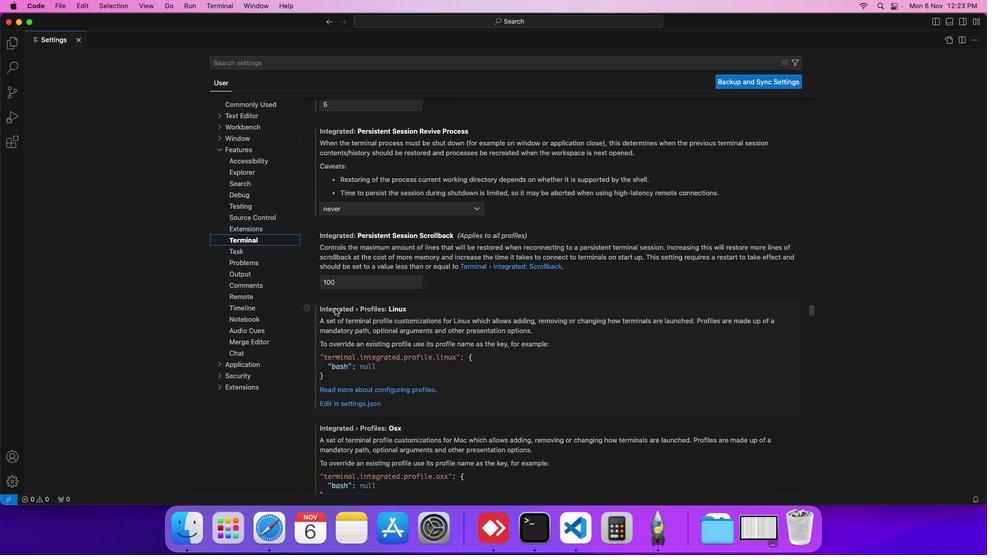 
Action: Mouse scrolled (334, 309) with delta (0, 0)
Screenshot: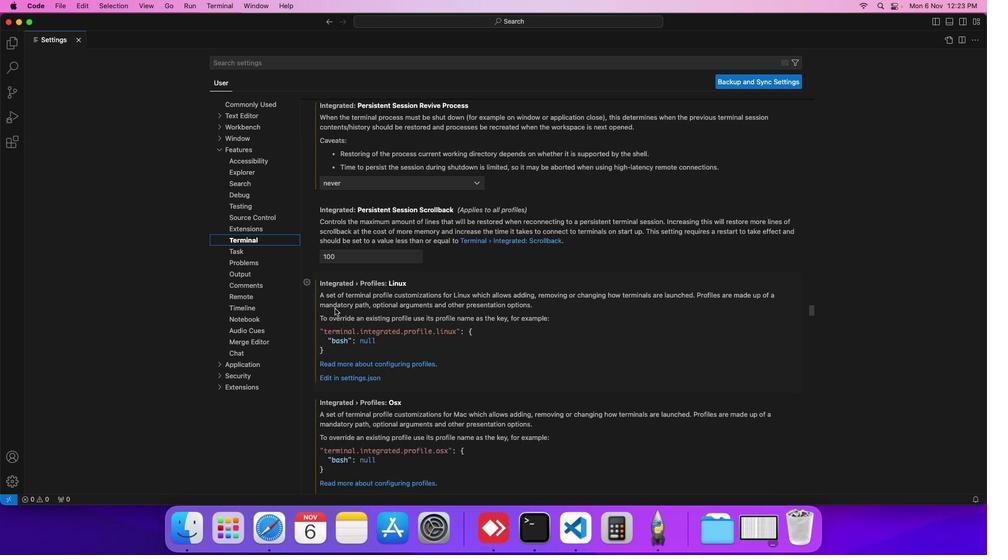 
Action: Mouse scrolled (334, 309) with delta (0, 0)
Screenshot: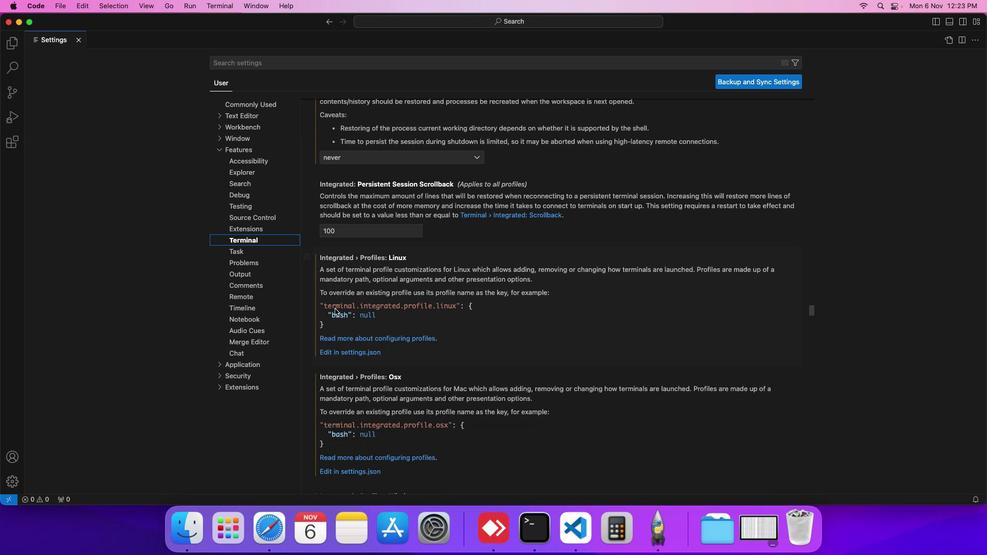 
Action: Mouse scrolled (334, 309) with delta (0, 0)
Screenshot: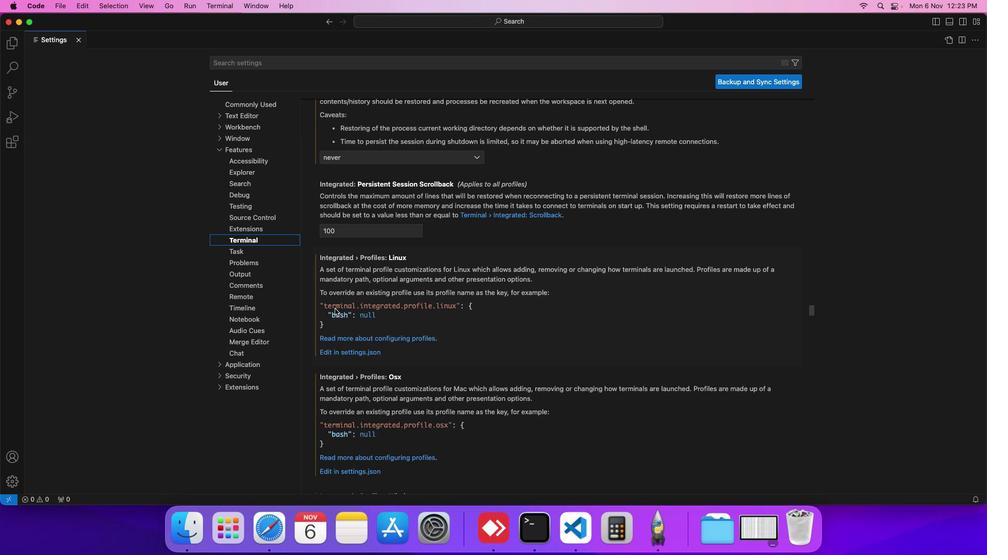 
Action: Mouse scrolled (334, 309) with delta (0, 0)
Screenshot: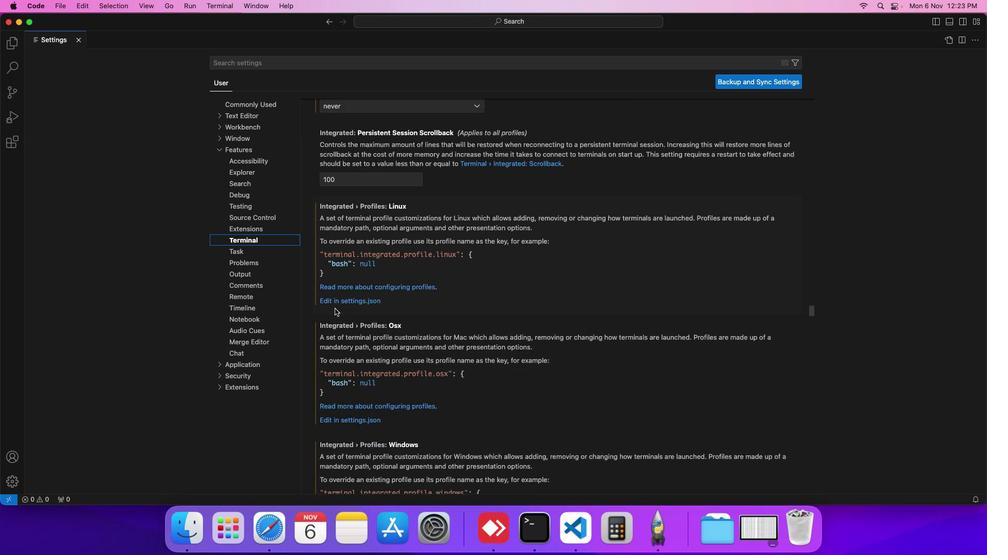 
Action: Mouse scrolled (334, 309) with delta (0, 0)
Screenshot: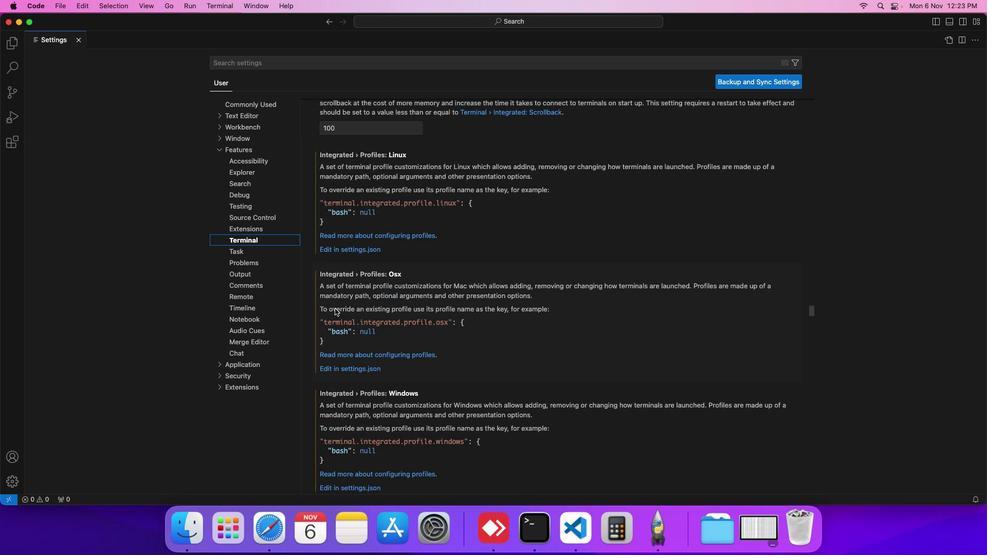 
Action: Mouse scrolled (334, 309) with delta (0, 0)
Screenshot: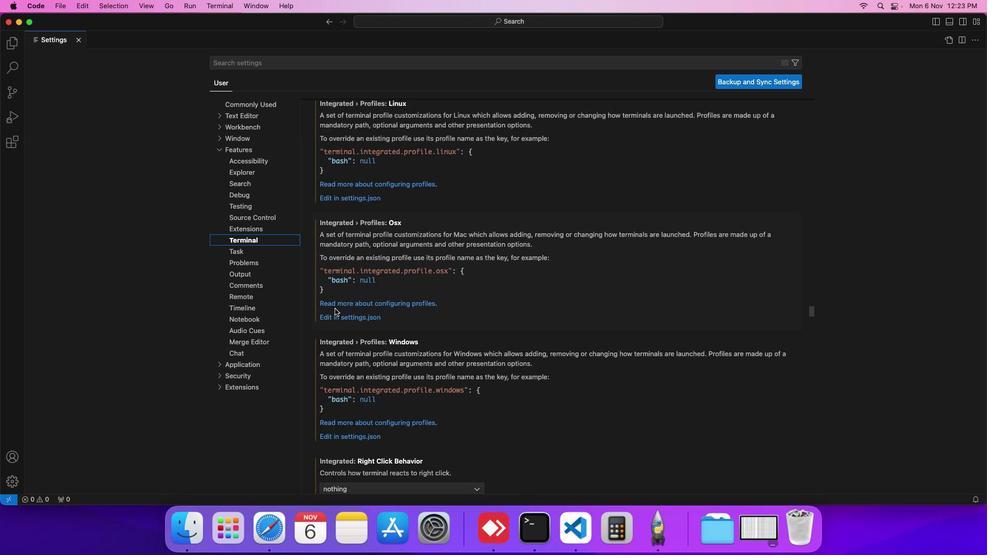 
Action: Mouse scrolled (334, 309) with delta (0, 0)
Screenshot: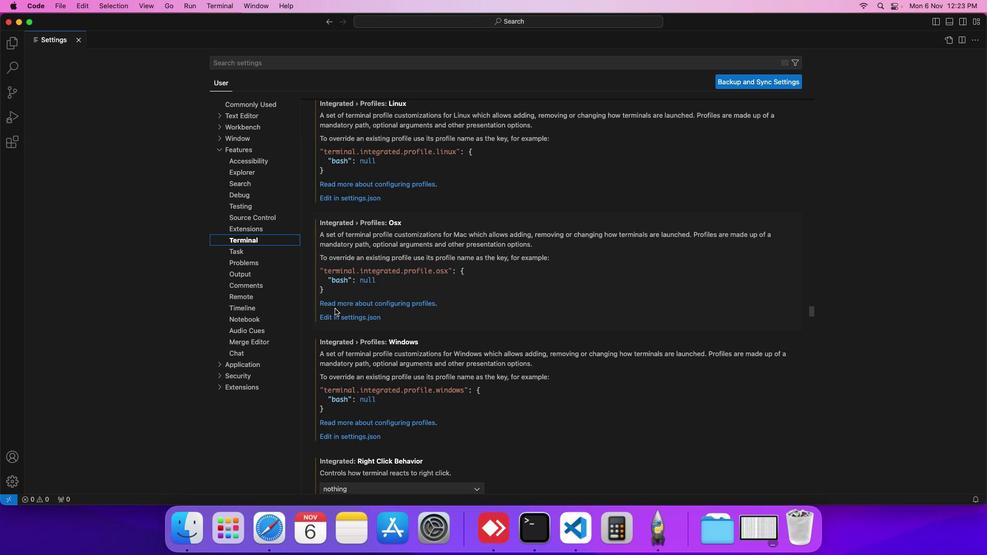 
Action: Mouse scrolled (334, 309) with delta (0, 0)
Screenshot: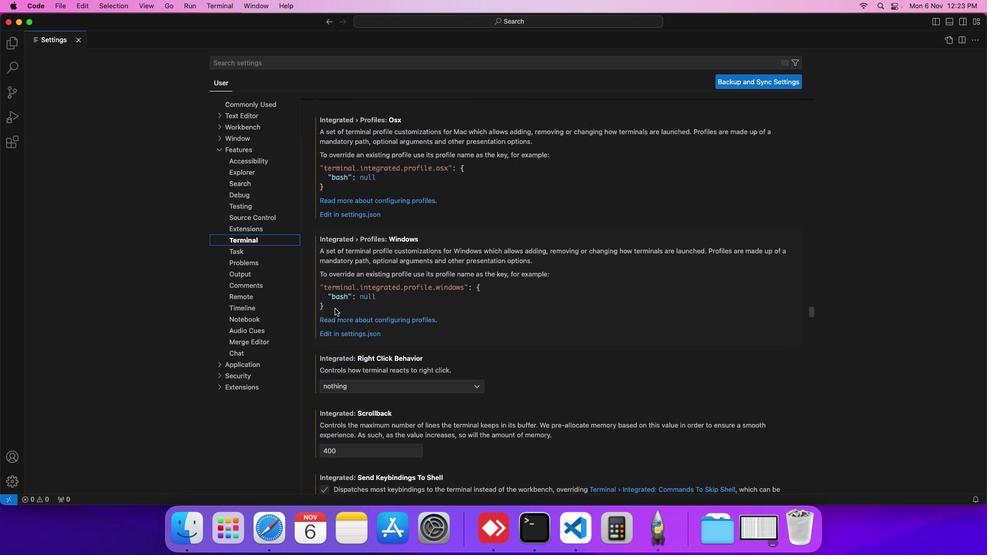 
Action: Mouse scrolled (334, 309) with delta (0, 0)
Screenshot: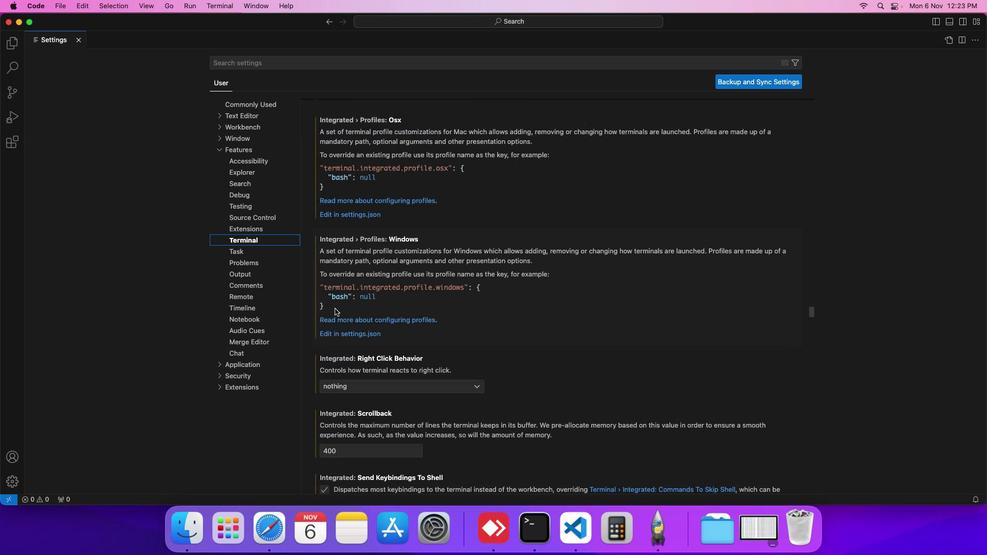 
Action: Mouse scrolled (334, 309) with delta (0, 0)
Screenshot: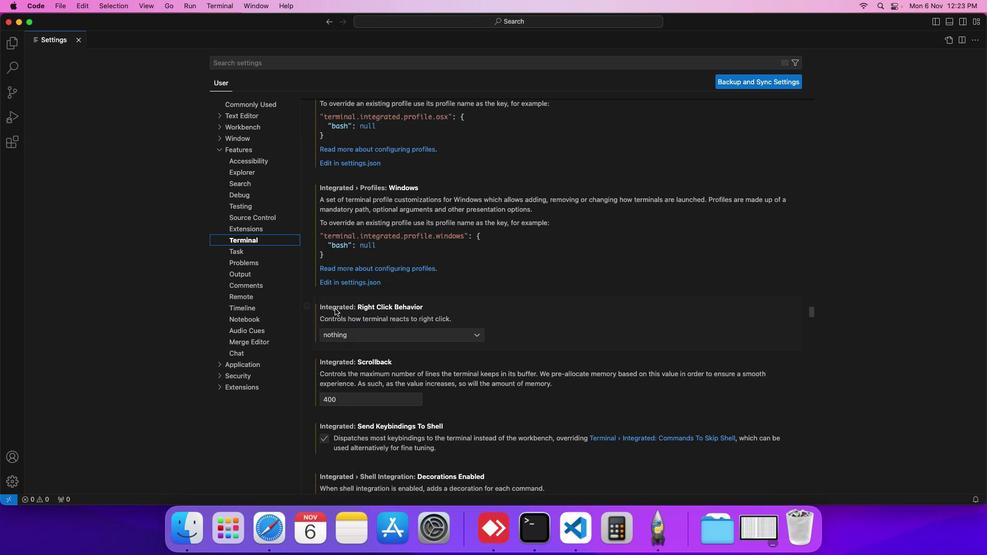 
Action: Mouse scrolled (334, 309) with delta (0, 0)
Screenshot: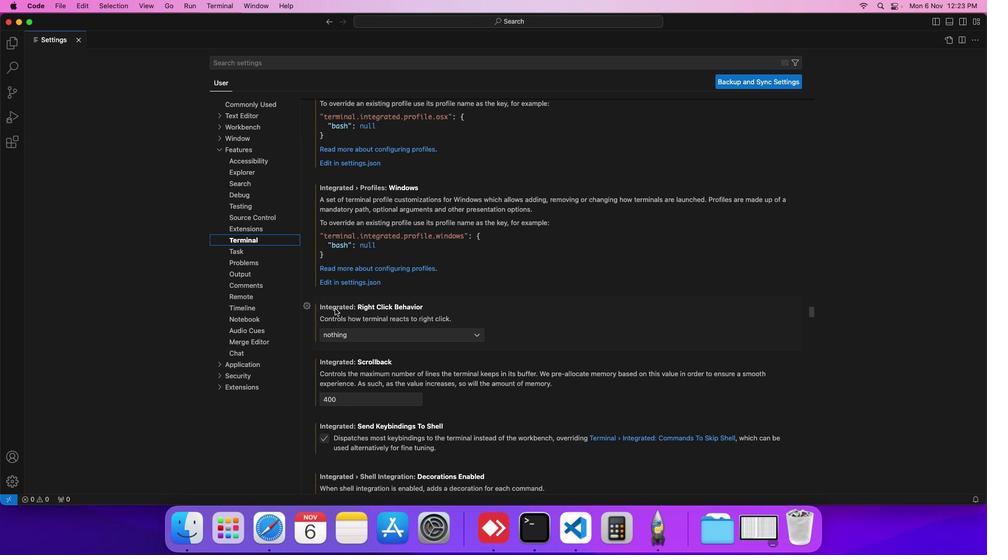 
Action: Mouse scrolled (334, 309) with delta (0, 0)
Screenshot: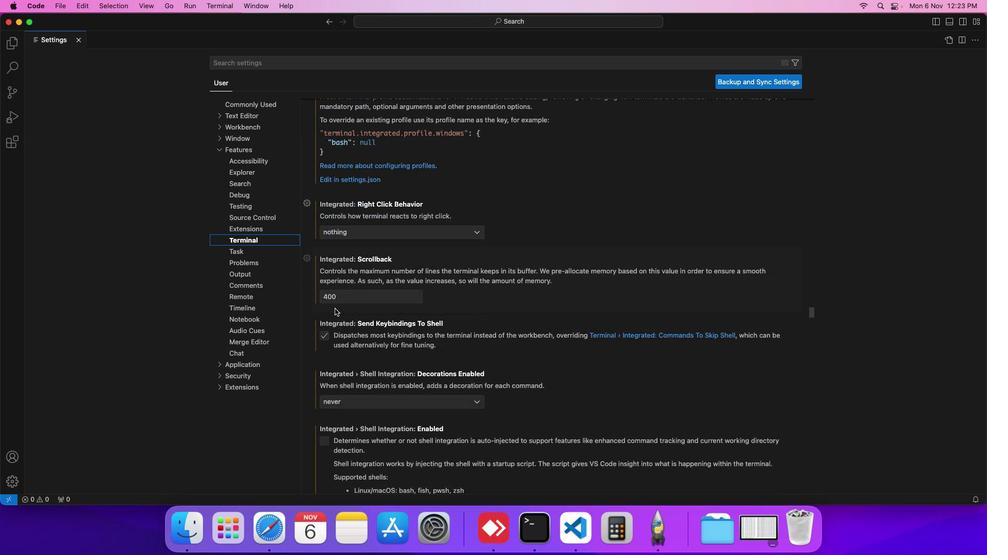 
Action: Mouse scrolled (334, 309) with delta (0, 0)
Screenshot: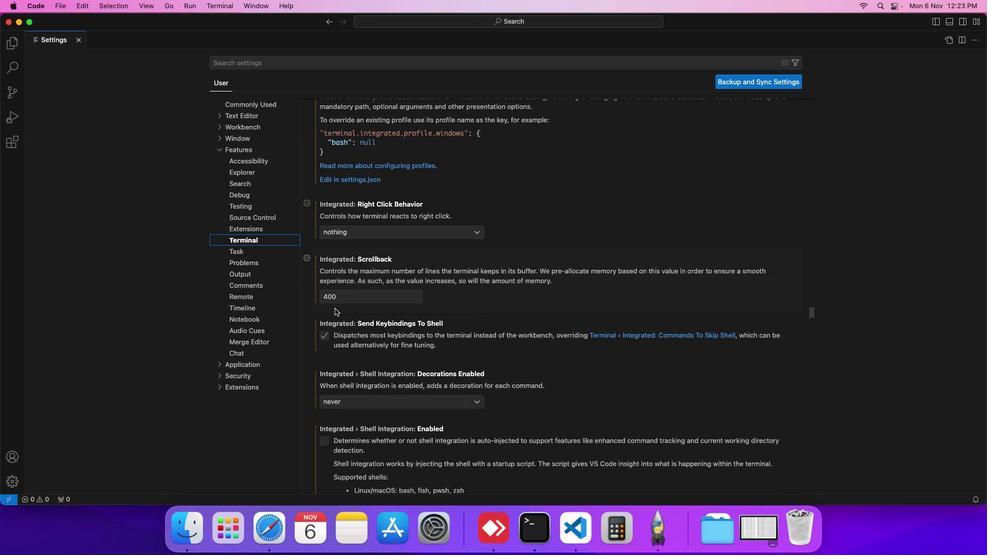 
Action: Mouse scrolled (334, 309) with delta (0, 0)
Screenshot: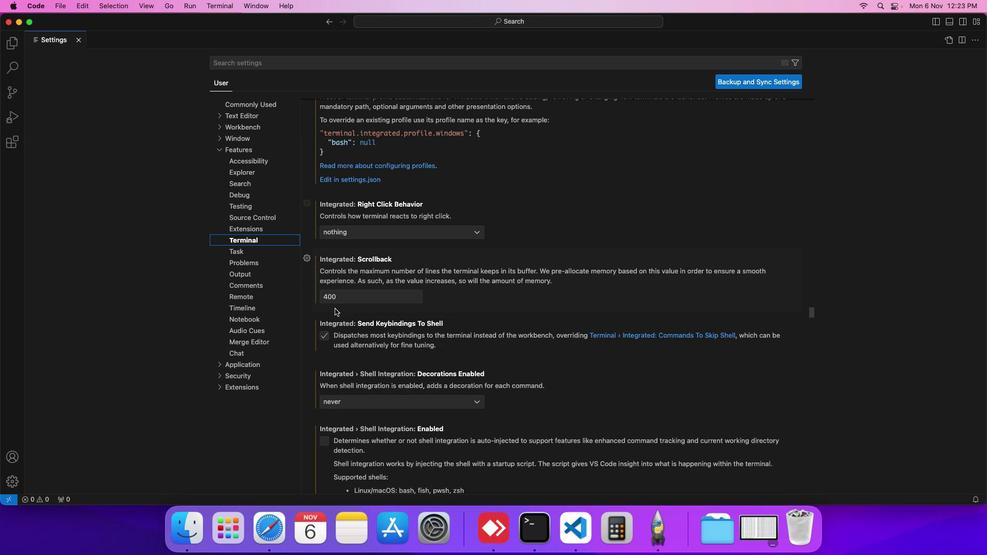 
Action: Mouse scrolled (334, 309) with delta (0, 0)
Screenshot: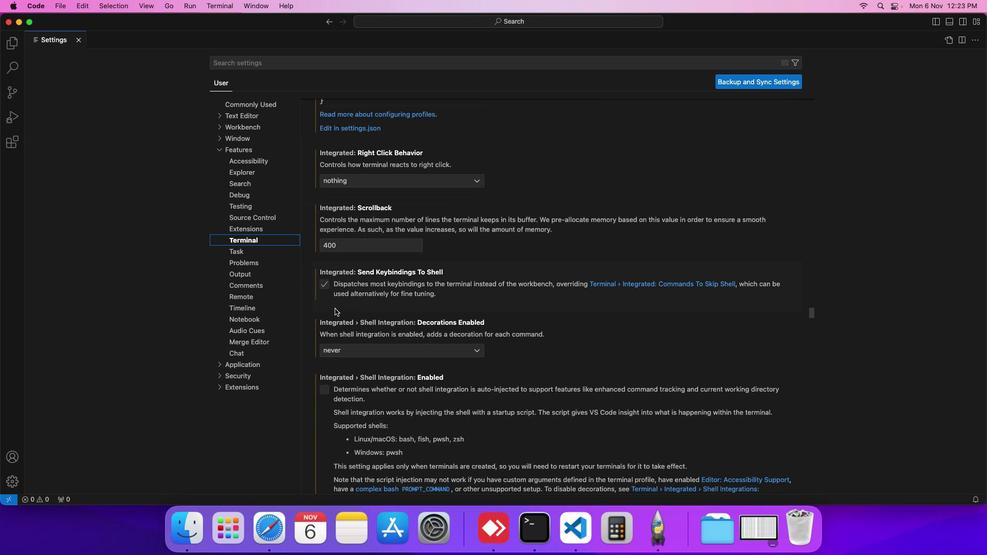 
Action: Mouse scrolled (334, 309) with delta (0, 0)
Screenshot: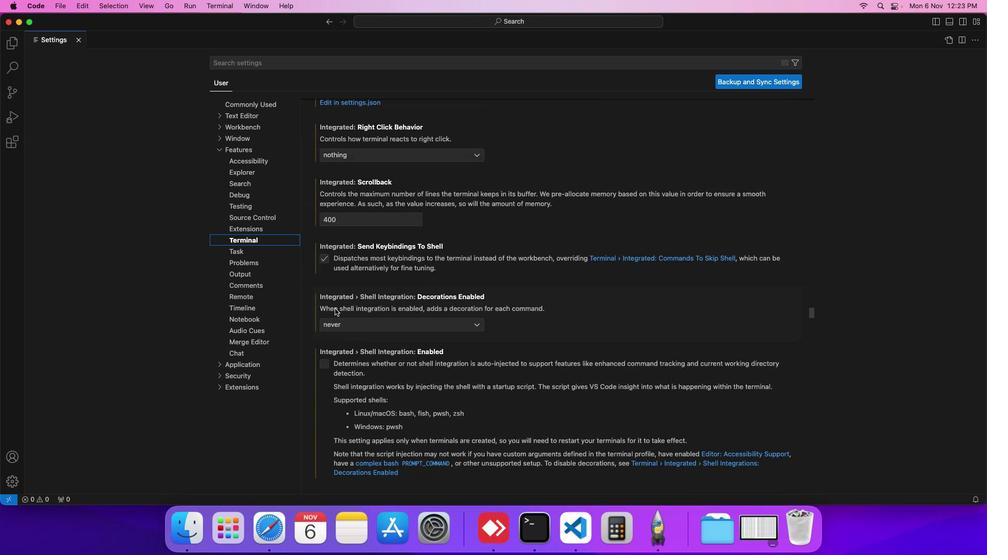 
Action: Mouse scrolled (334, 309) with delta (0, 0)
Screenshot: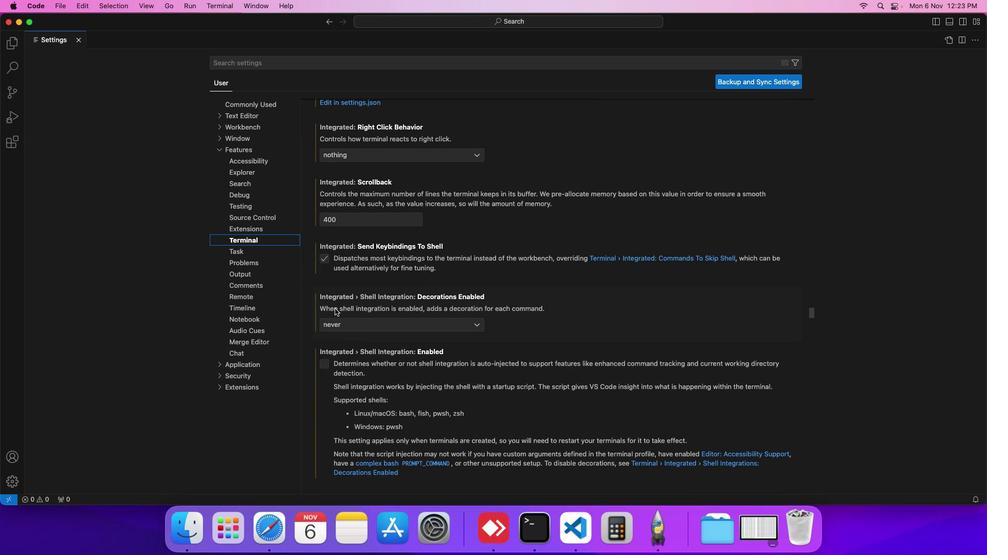 
Action: Mouse scrolled (334, 309) with delta (0, 0)
Screenshot: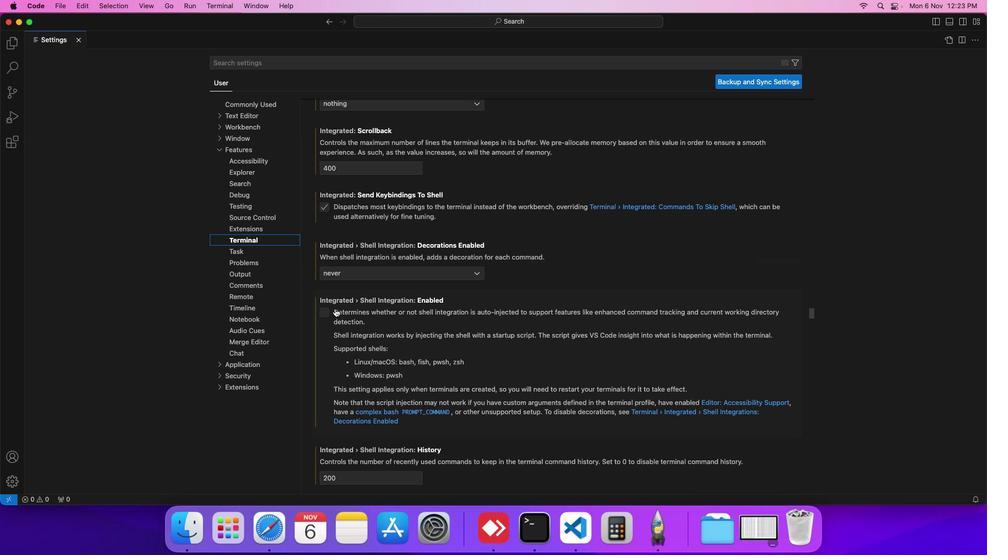 
Action: Mouse scrolled (334, 309) with delta (0, 0)
Screenshot: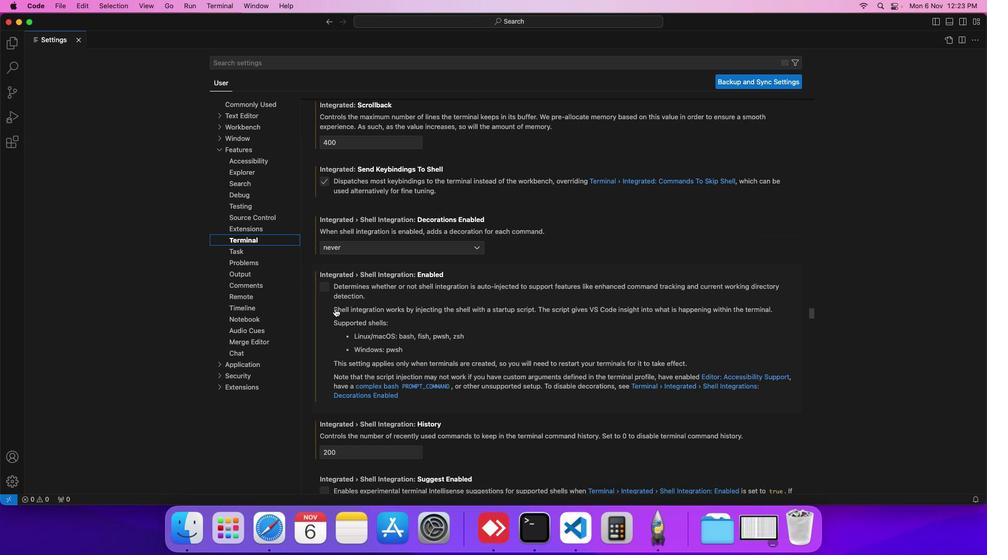 
Action: Mouse moved to (334, 309)
Screenshot: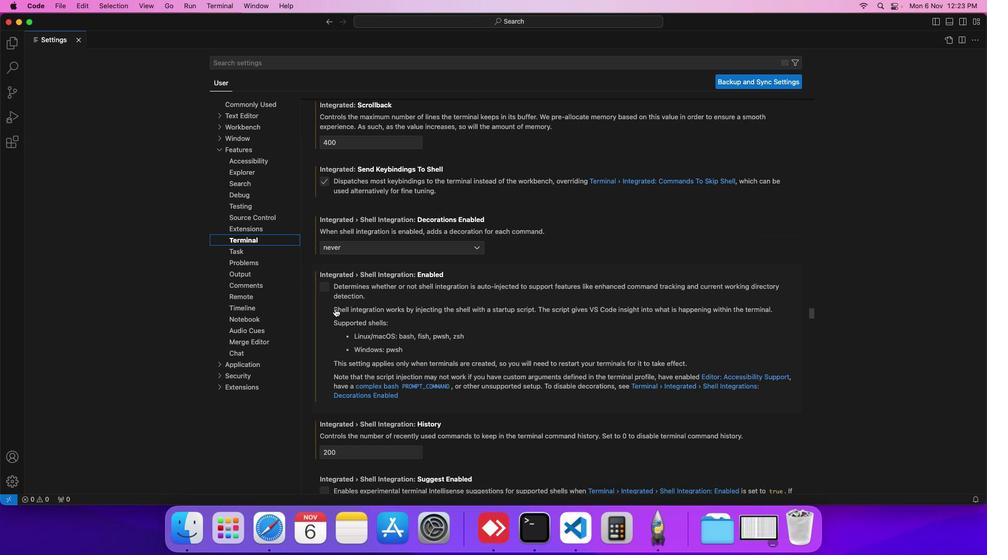 
Action: Mouse scrolled (334, 309) with delta (0, 0)
Screenshot: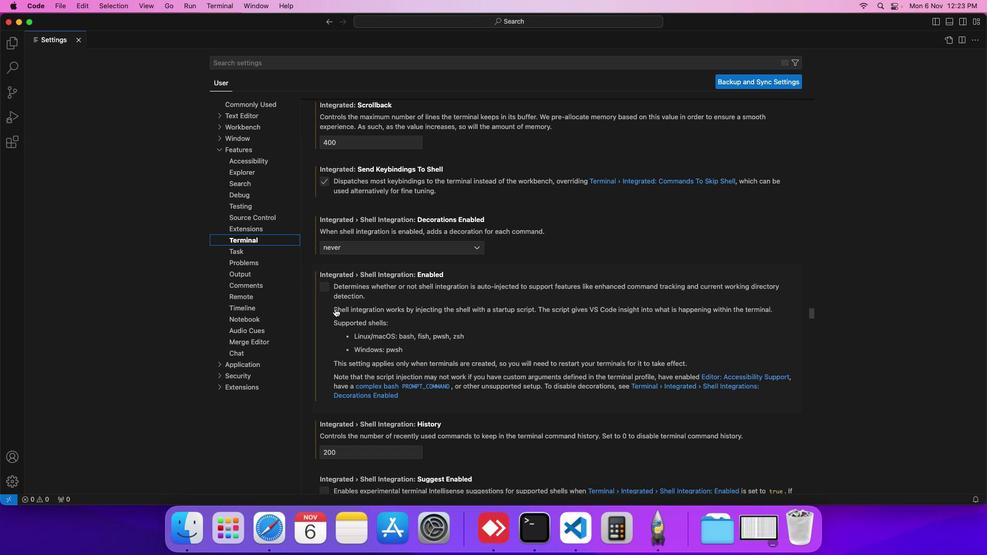 
Action: Mouse scrolled (334, 309) with delta (0, 0)
Screenshot: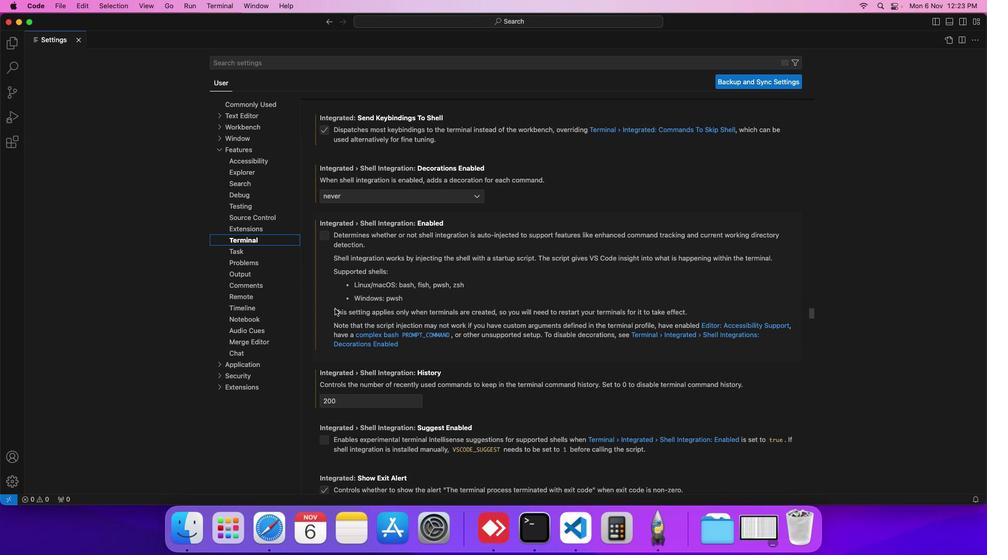 
Action: Mouse scrolled (334, 309) with delta (0, 0)
Screenshot: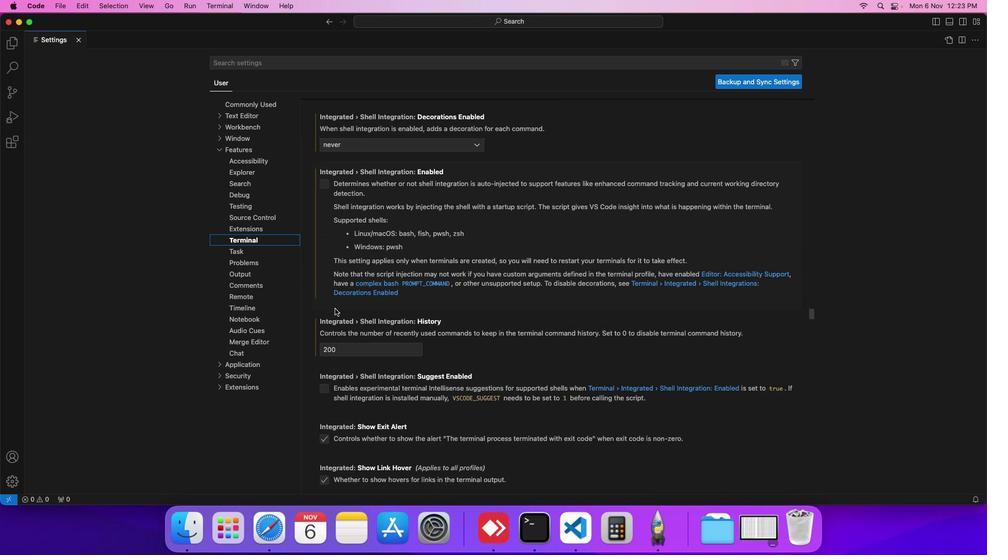 
Action: Mouse scrolled (334, 309) with delta (0, 0)
Screenshot: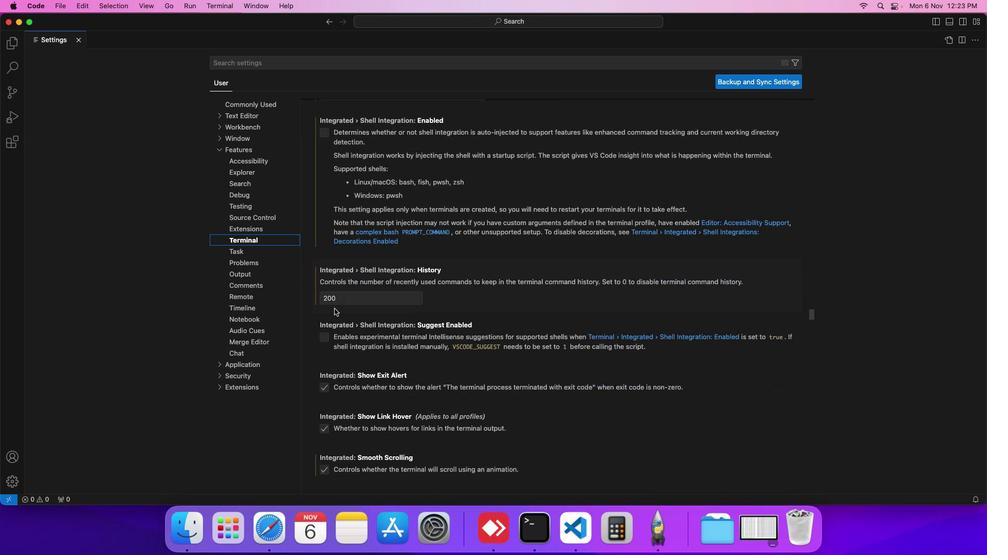 
Action: Mouse moved to (334, 309)
Screenshot: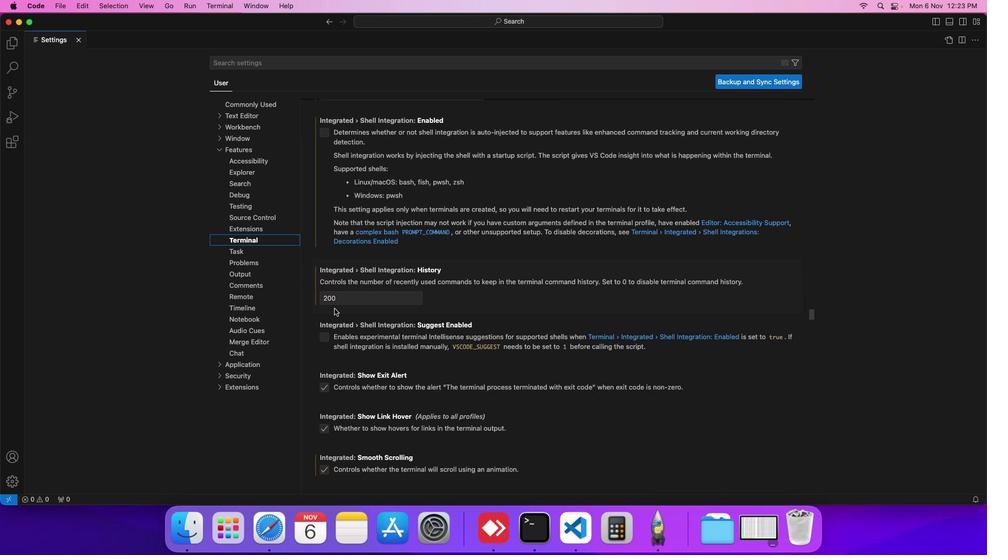 
Action: Mouse scrolled (334, 309) with delta (0, 0)
Screenshot: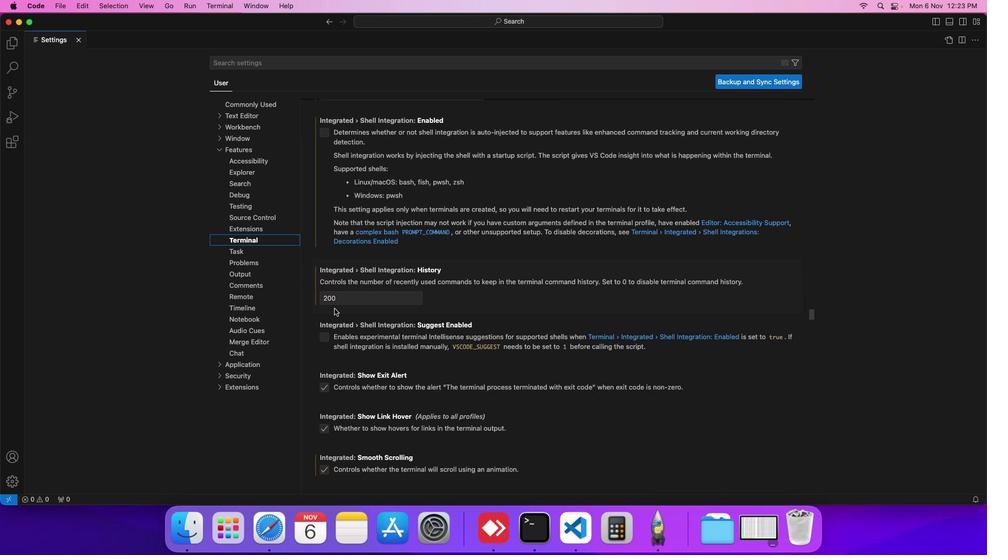 
Action: Mouse scrolled (334, 309) with delta (0, 0)
Screenshot: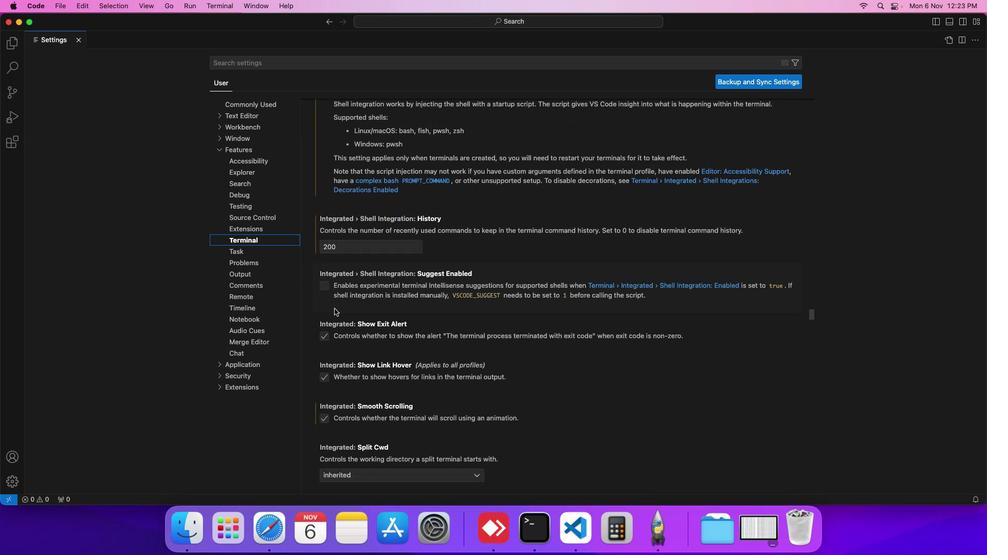 
Action: Mouse scrolled (334, 309) with delta (0, 0)
Screenshot: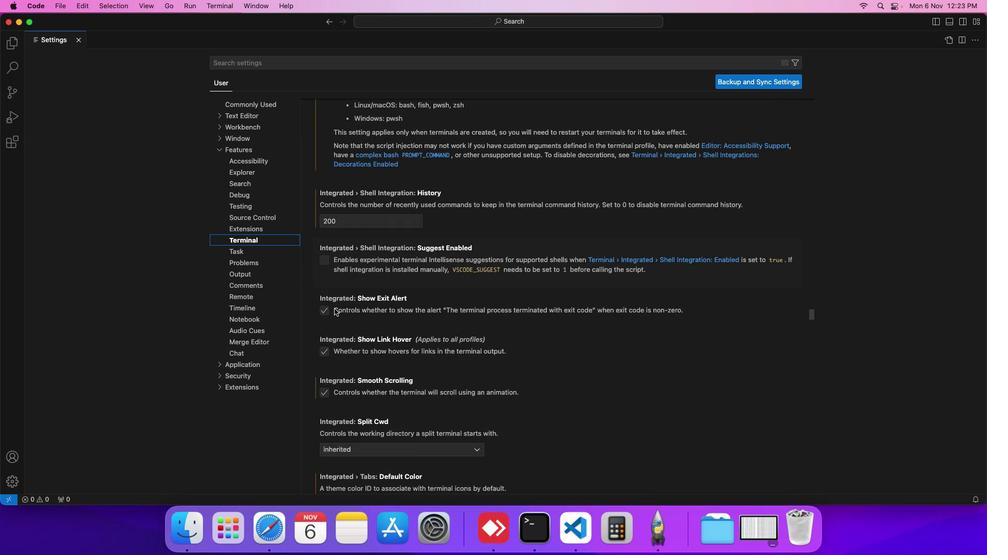 
Action: Mouse scrolled (334, 309) with delta (0, 0)
Screenshot: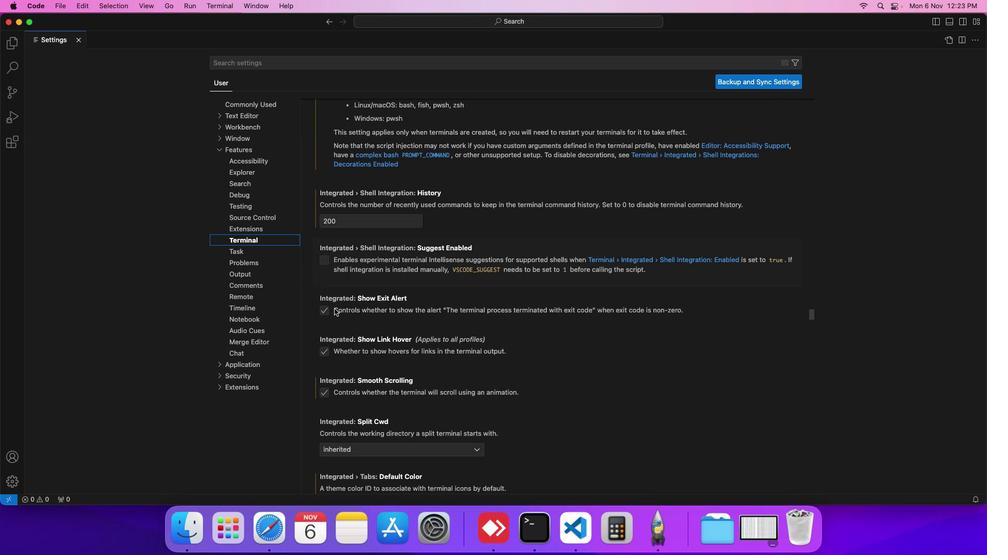 
Action: Mouse moved to (334, 309)
Screenshot: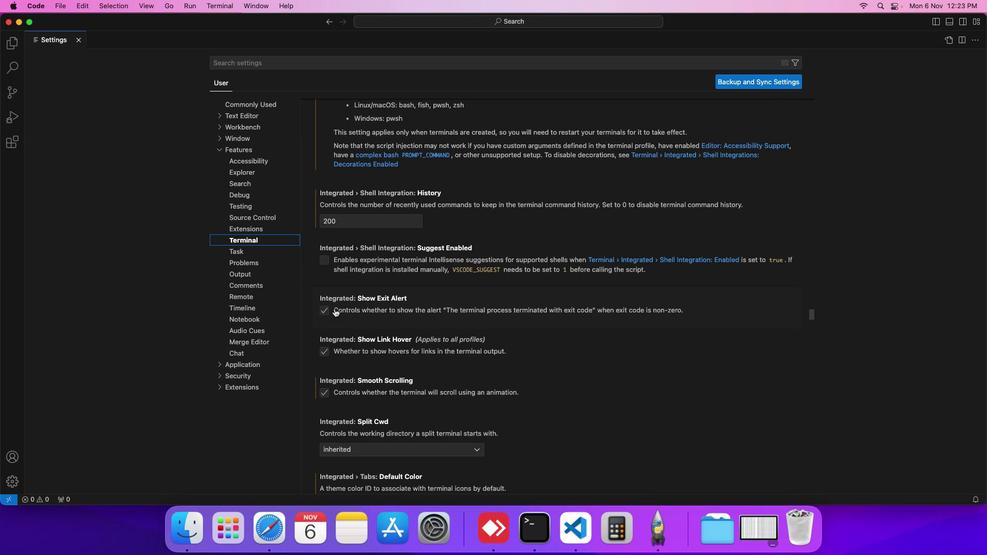 
Action: Mouse scrolled (334, 309) with delta (0, 0)
Screenshot: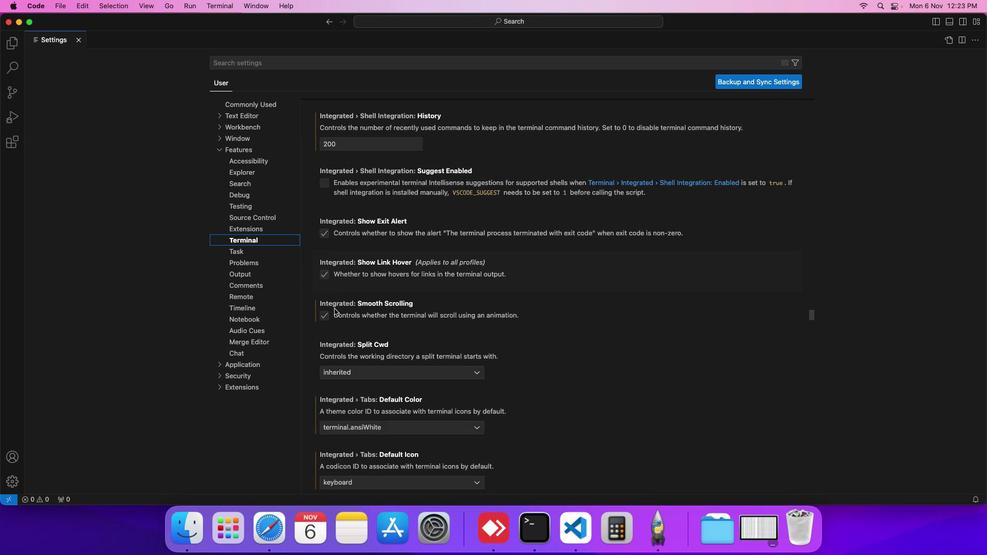 
Action: Mouse scrolled (334, 309) with delta (0, 0)
Screenshot: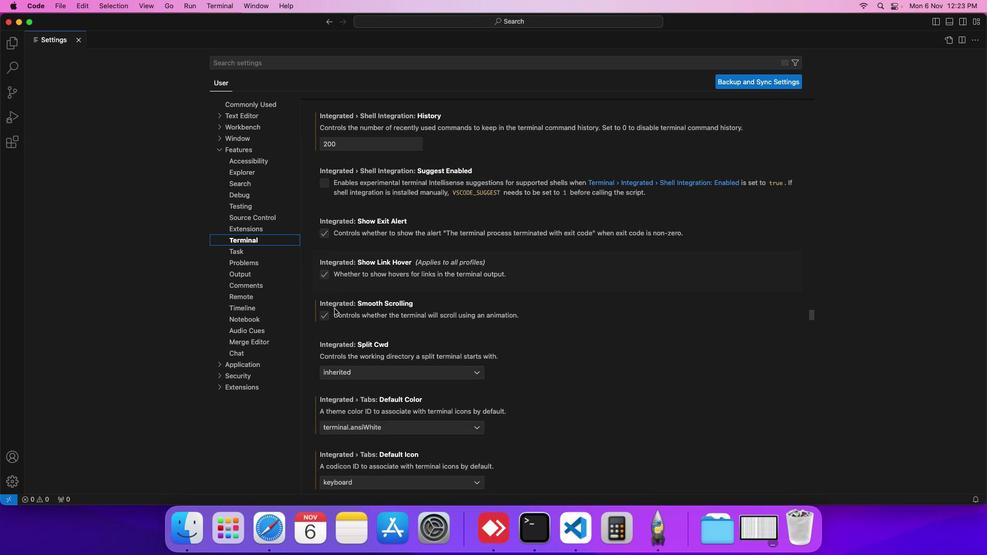 
Action: Mouse scrolled (334, 309) with delta (0, 0)
Screenshot: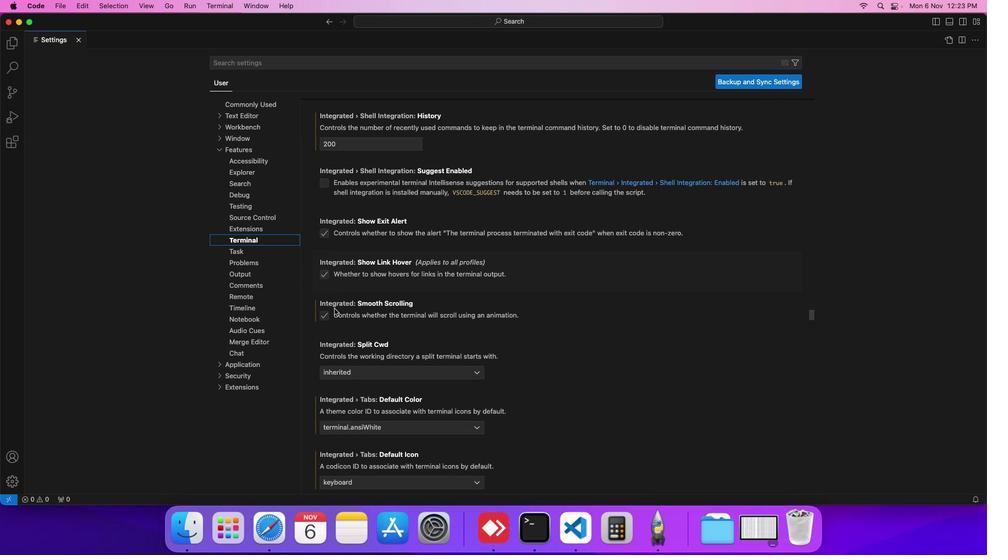 
Action: Mouse moved to (335, 309)
Screenshot: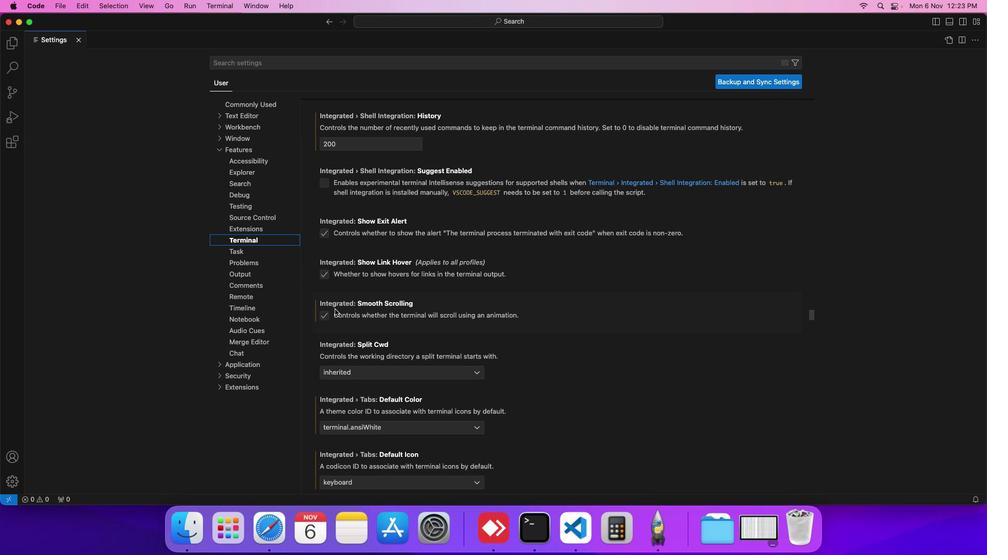 
Action: Mouse scrolled (335, 309) with delta (0, 0)
Screenshot: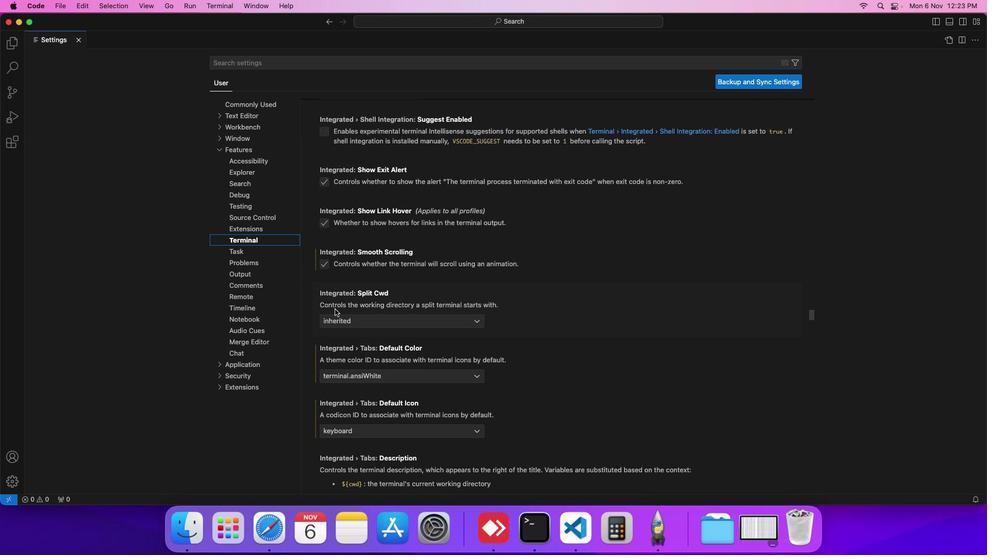 
Action: Mouse scrolled (335, 309) with delta (0, 0)
Screenshot: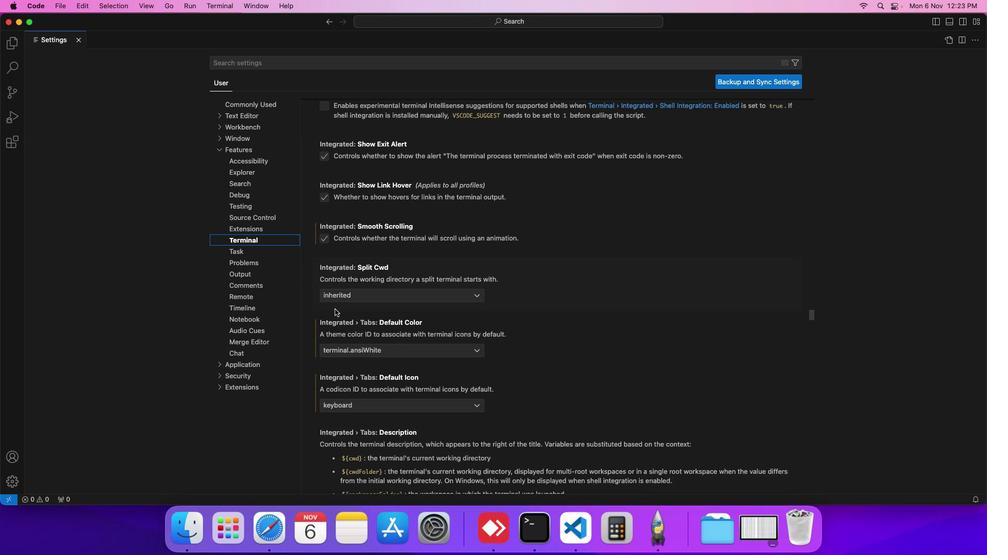 
Action: Mouse scrolled (335, 309) with delta (0, 0)
Screenshot: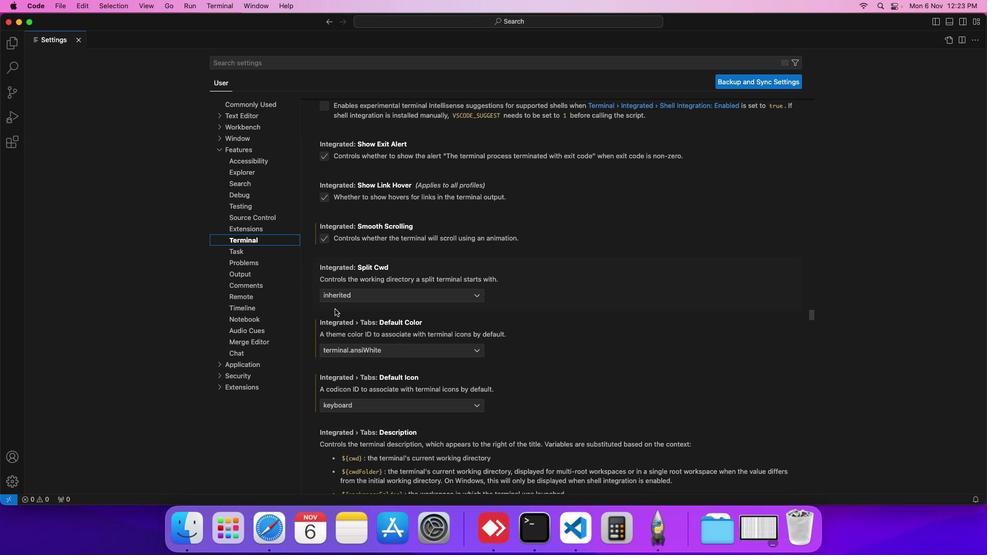 
Action: Mouse scrolled (335, 309) with delta (0, 0)
Screenshot: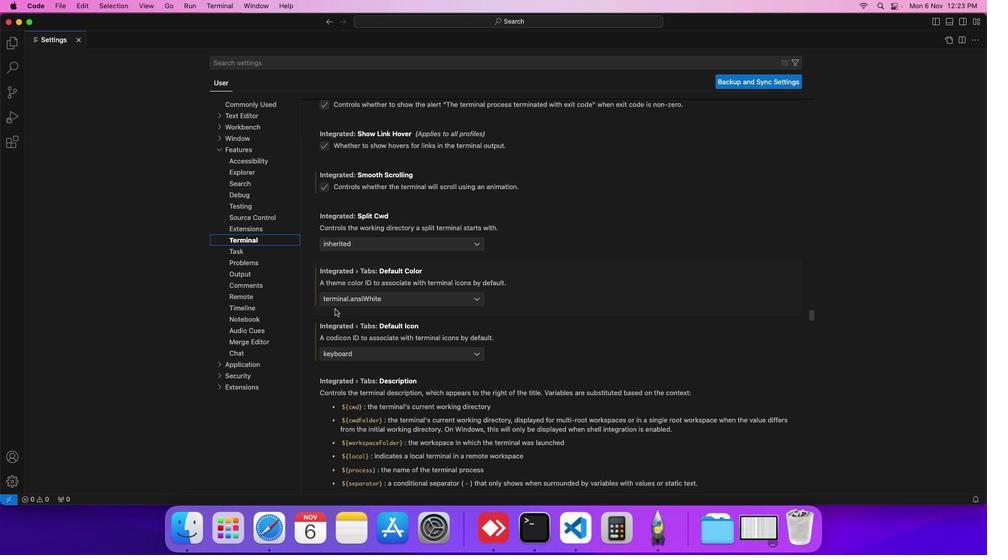 
Action: Mouse scrolled (335, 309) with delta (0, 0)
Screenshot: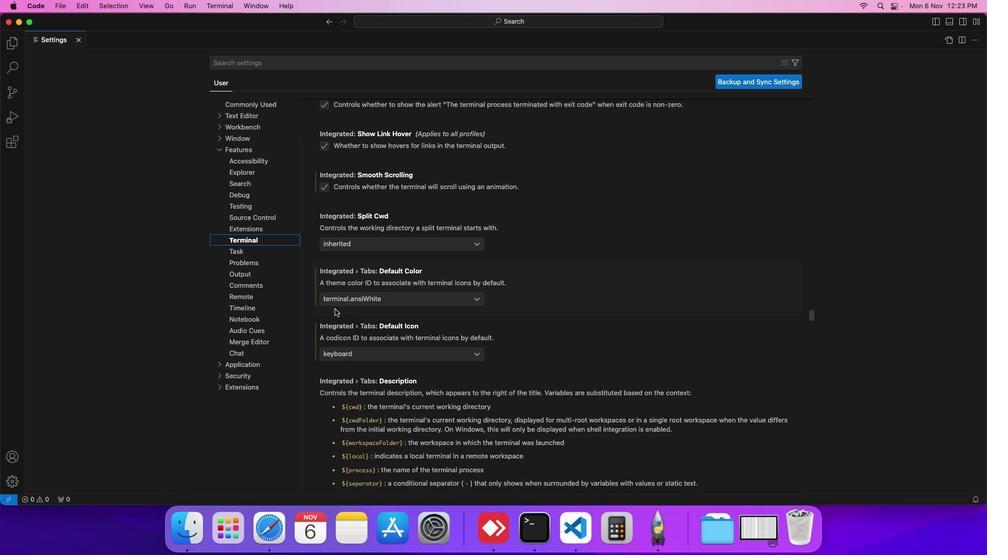 
Action: Mouse scrolled (335, 309) with delta (0, 0)
Screenshot: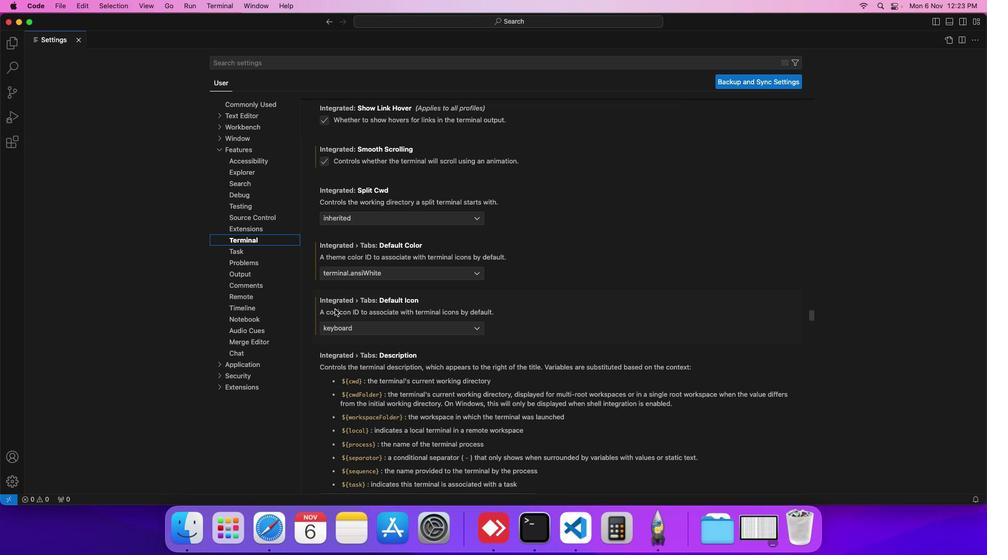 
Action: Mouse scrolled (335, 309) with delta (0, 0)
Screenshot: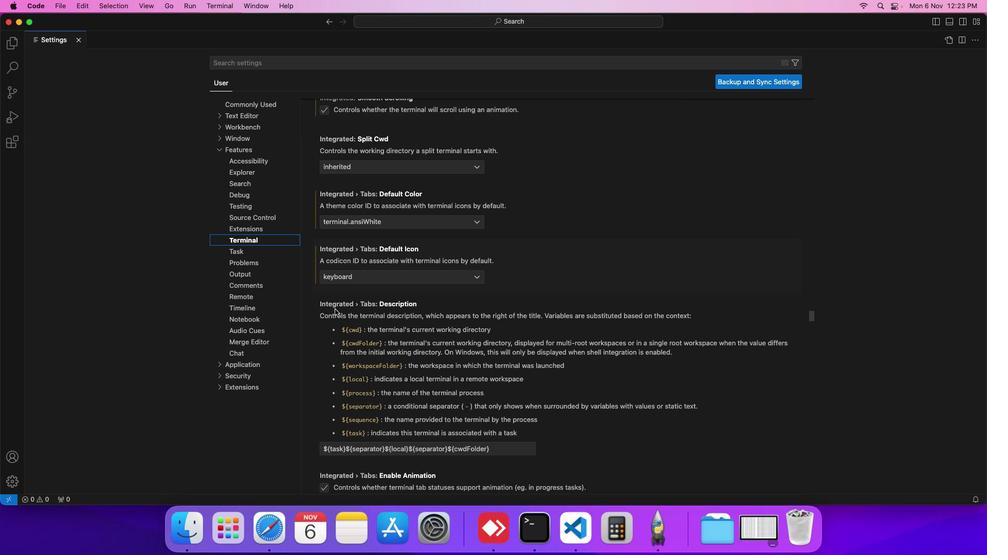 
Action: Mouse scrolled (335, 309) with delta (0, 0)
Screenshot: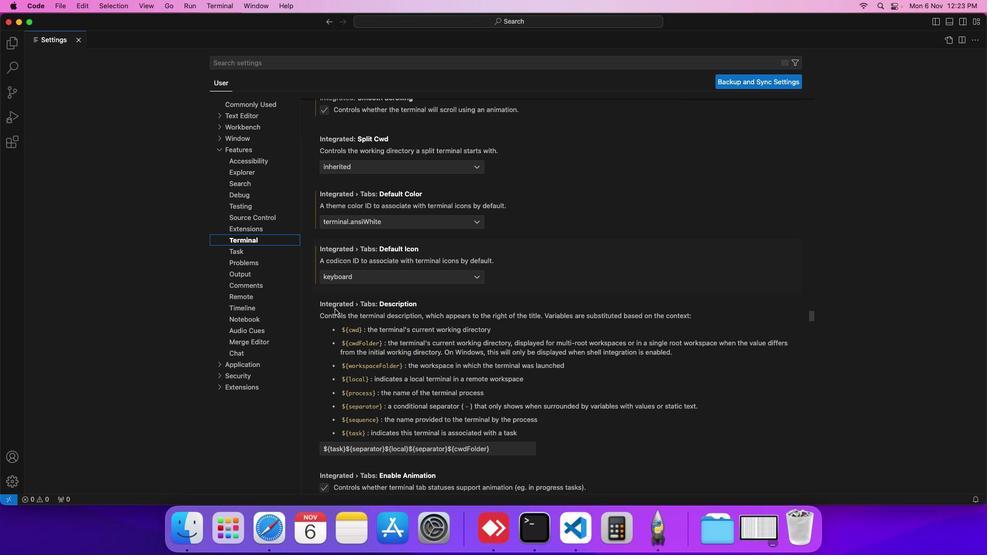 
Action: Mouse scrolled (335, 309) with delta (0, 0)
Screenshot: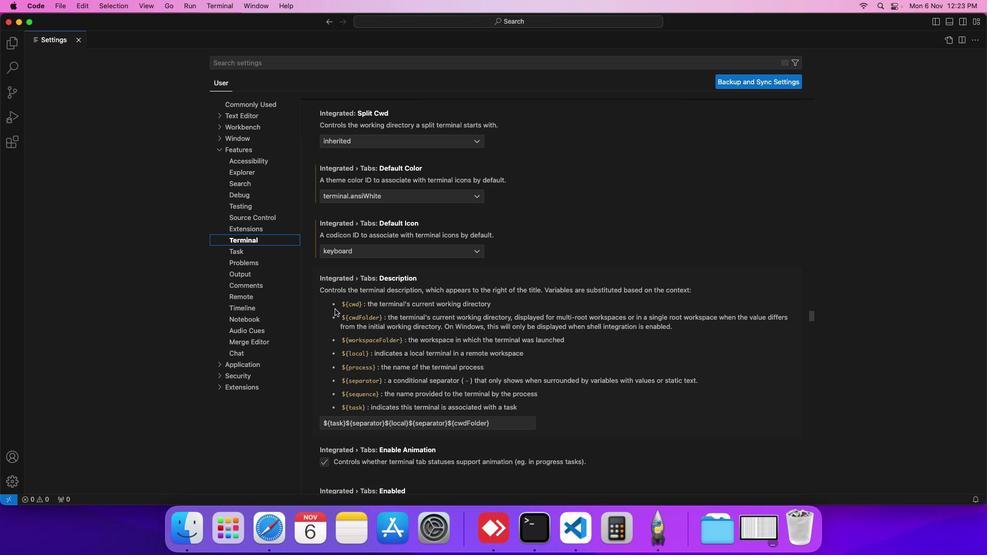 
Action: Mouse scrolled (335, 309) with delta (0, 0)
Screenshot: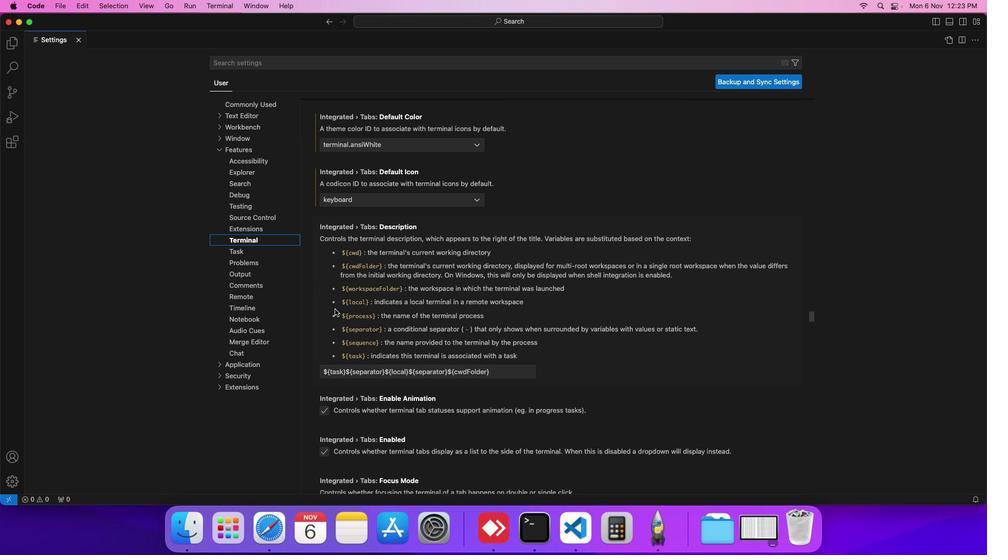 
Action: Mouse scrolled (335, 309) with delta (0, 0)
Screenshot: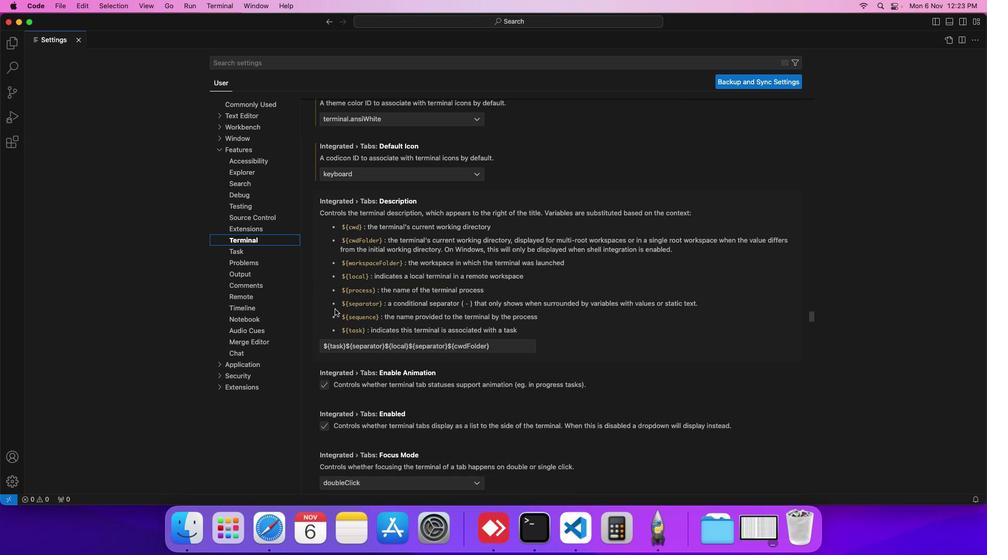 
Action: Mouse scrolled (335, 309) with delta (0, 0)
Screenshot: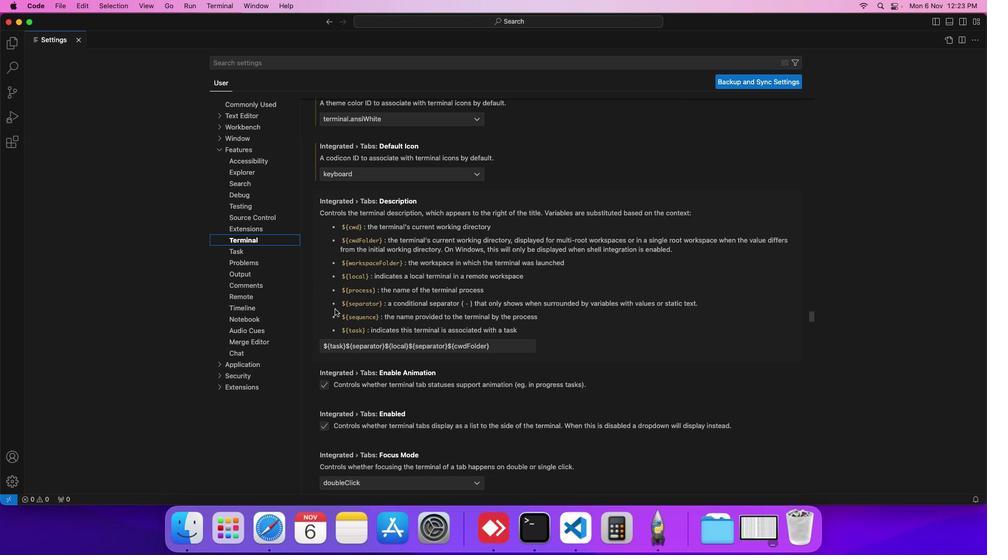 
Action: Mouse scrolled (335, 309) with delta (0, 0)
Screenshot: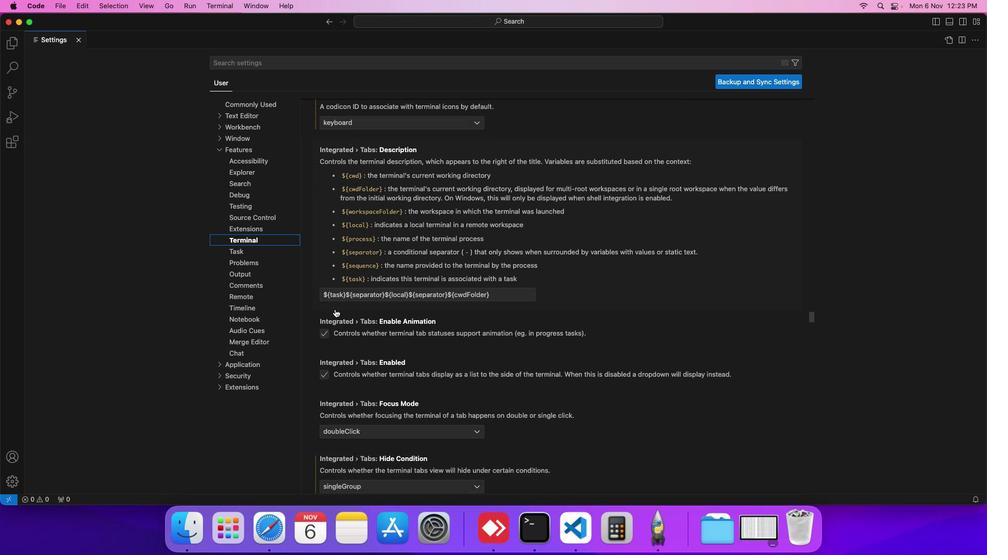 
Action: Mouse scrolled (335, 309) with delta (0, 0)
Screenshot: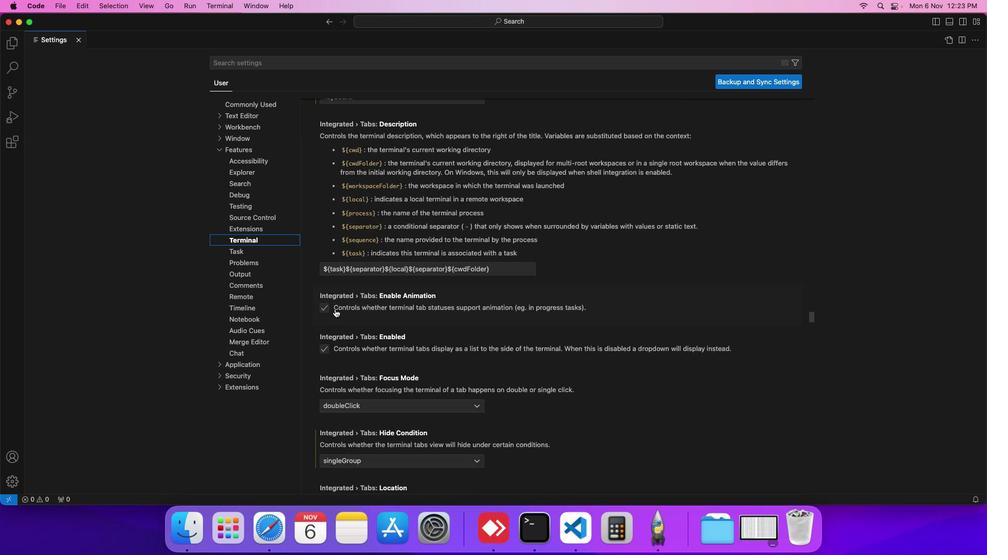 
Action: Mouse scrolled (335, 309) with delta (0, 0)
Screenshot: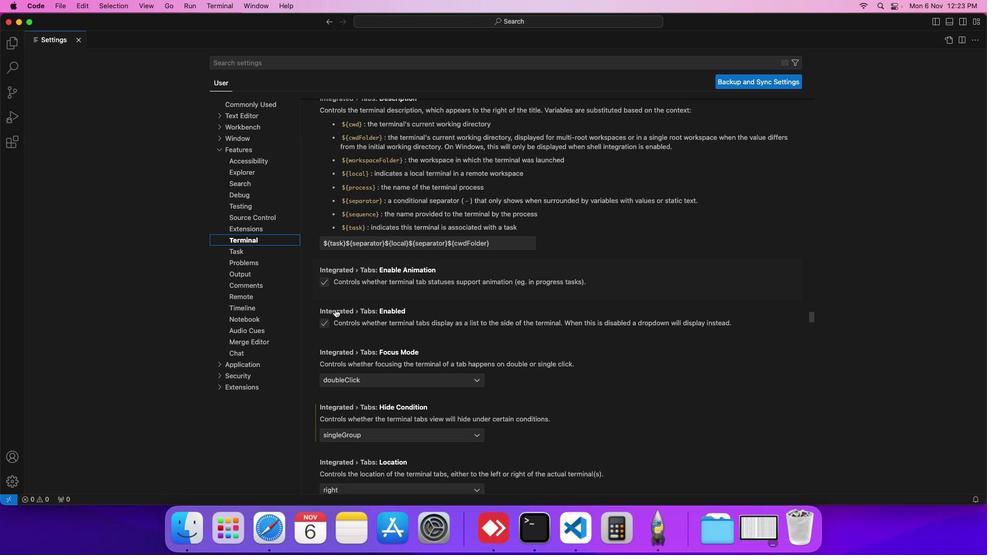 
Action: Mouse scrolled (335, 309) with delta (0, 0)
Screenshot: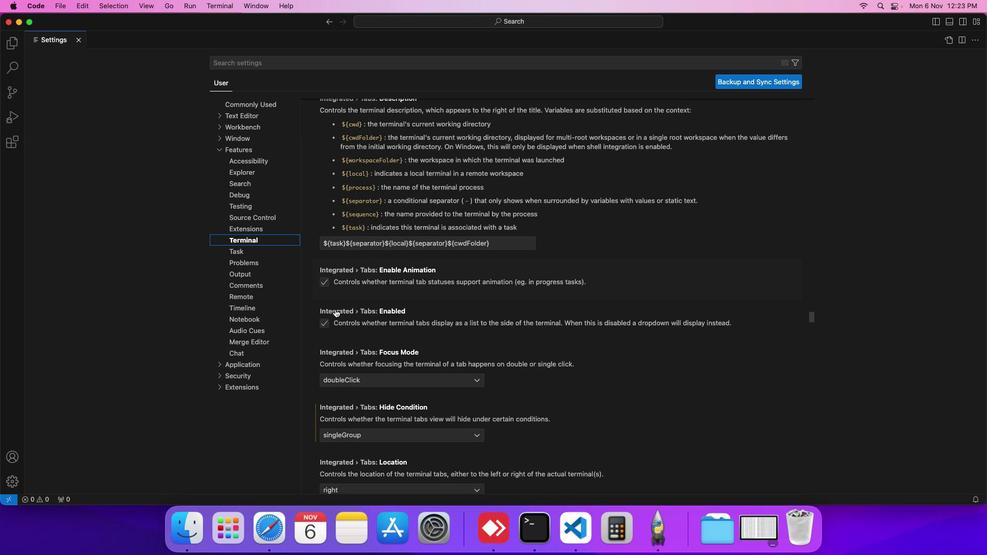 
Action: Mouse scrolled (335, 309) with delta (0, 0)
Screenshot: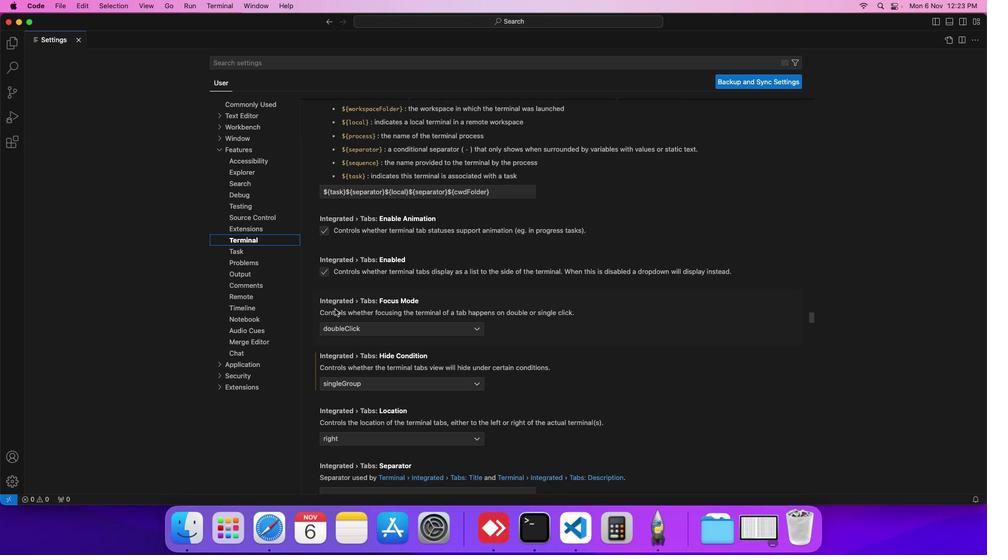 
Action: Mouse scrolled (335, 309) with delta (0, 0)
Screenshot: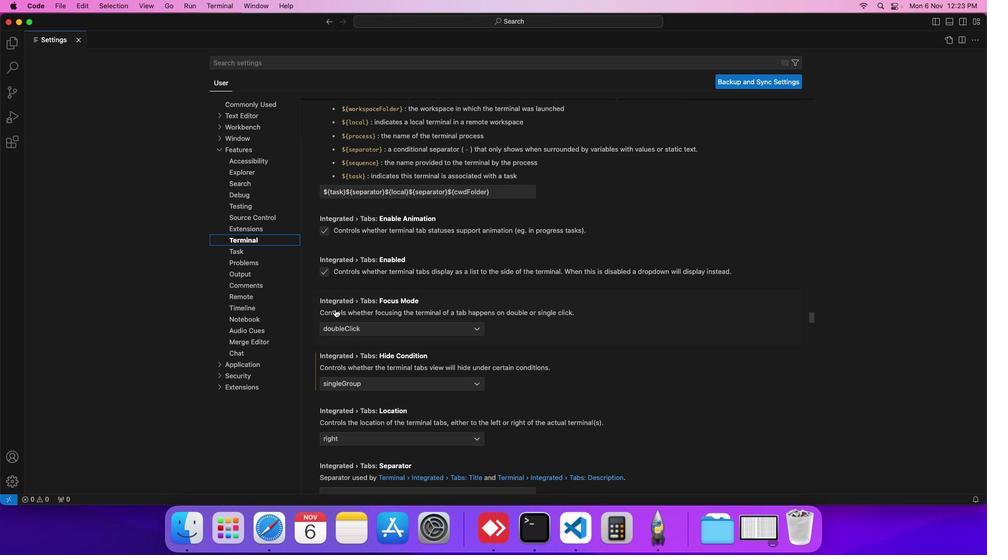 
Action: Mouse scrolled (335, 309) with delta (0, 0)
Screenshot: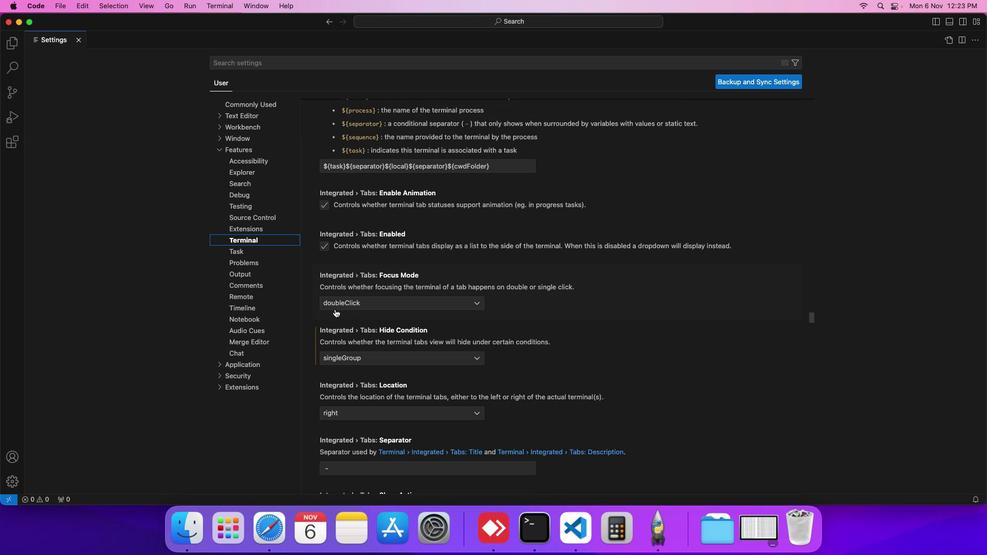 
Action: Mouse scrolled (335, 309) with delta (0, 0)
Screenshot: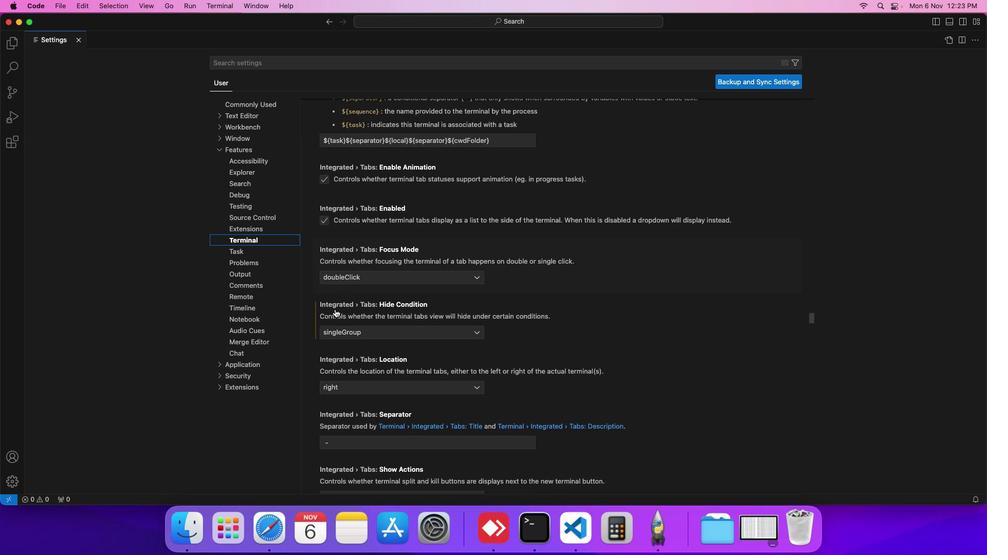 
Action: Mouse scrolled (335, 309) with delta (0, 0)
Screenshot: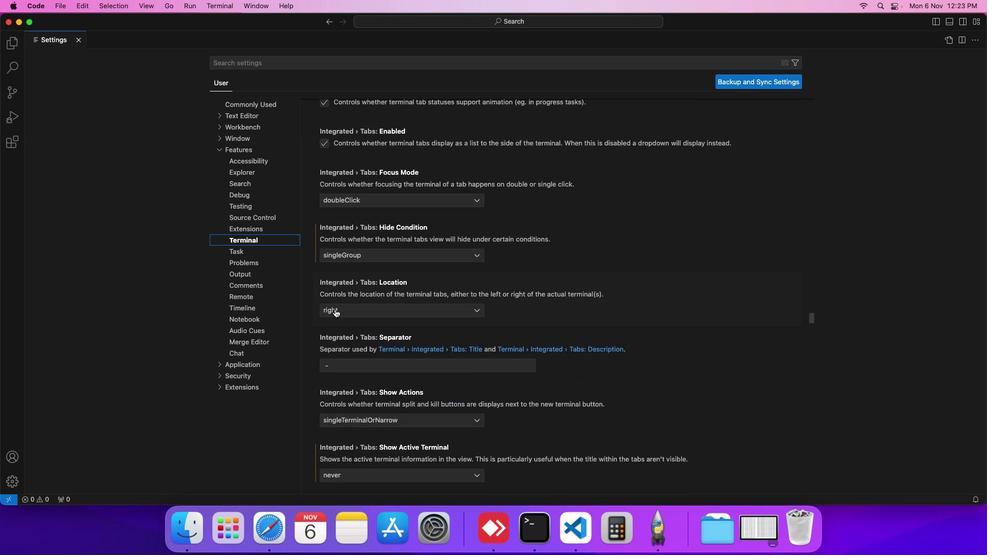 
Action: Mouse scrolled (335, 309) with delta (0, 0)
Screenshot: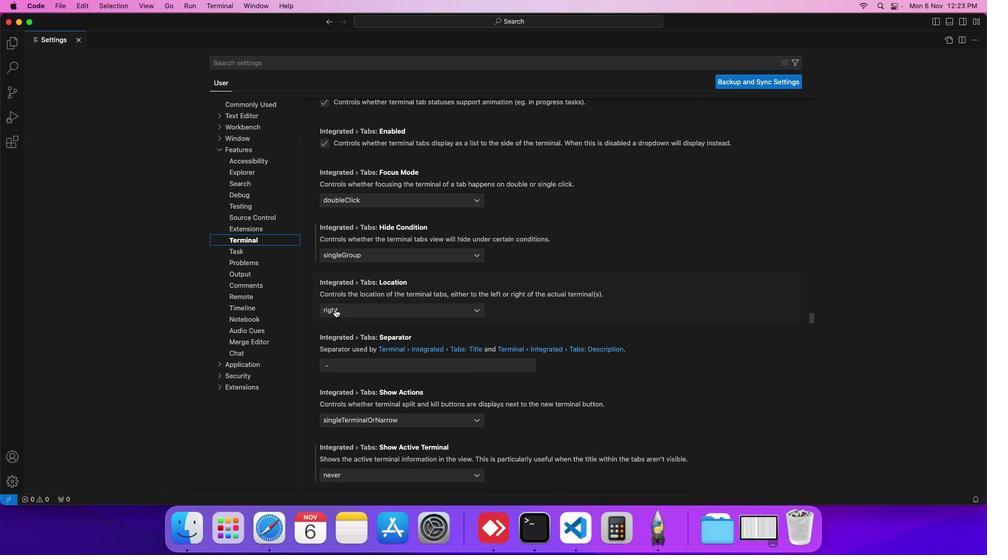 
Action: Mouse scrolled (335, 309) with delta (0, 0)
Screenshot: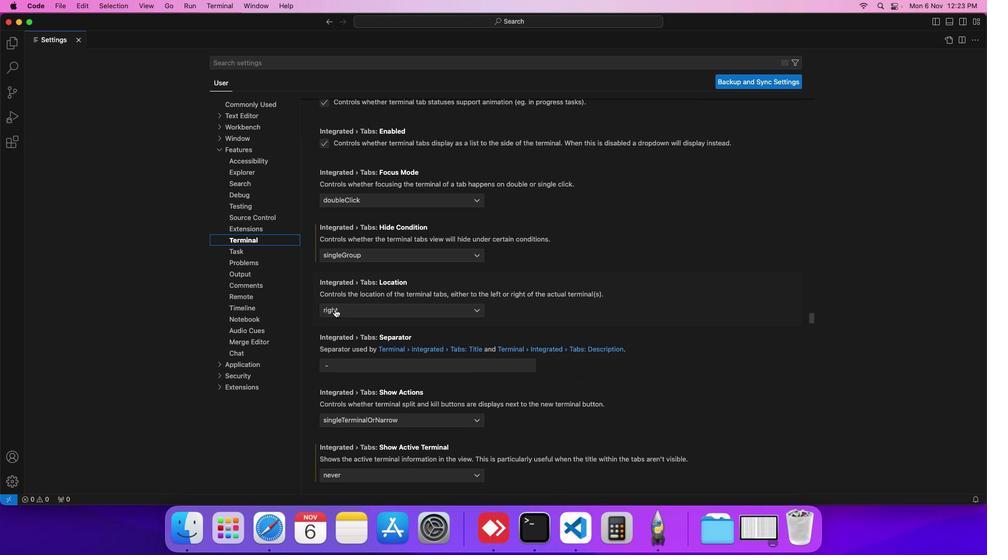 
Action: Mouse scrolled (335, 309) with delta (0, 0)
Screenshot: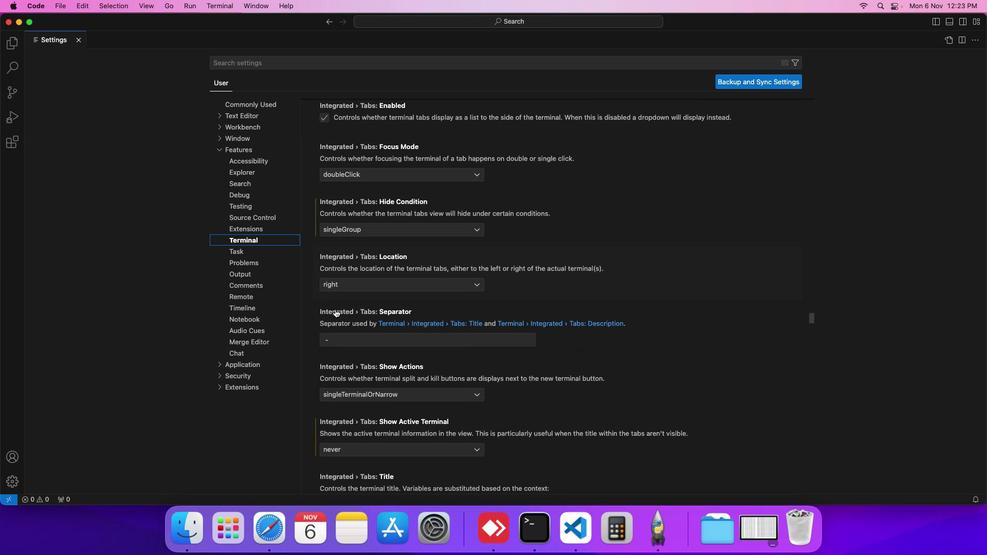 
Action: Mouse scrolled (335, 309) with delta (0, 0)
Screenshot: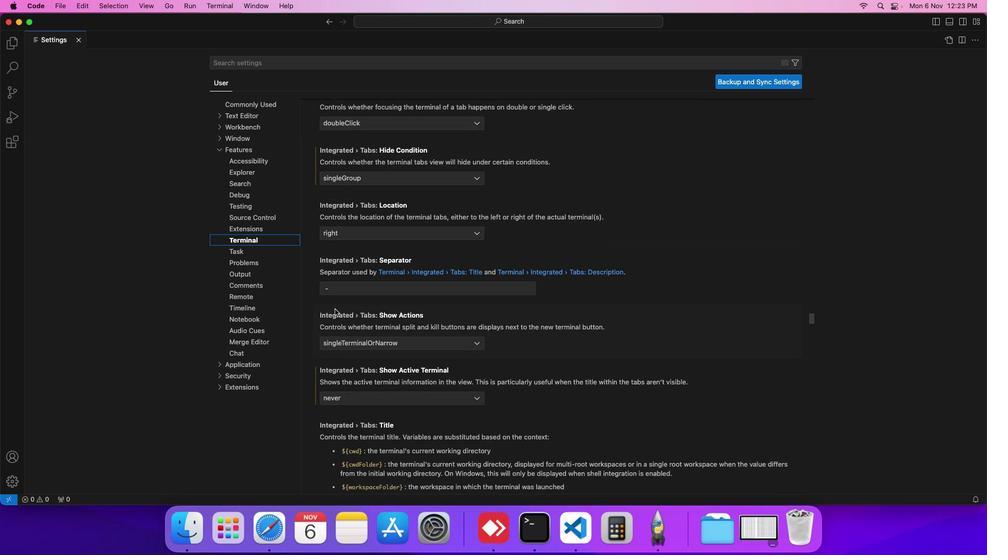
Action: Mouse scrolled (335, 309) with delta (0, 0)
Screenshot: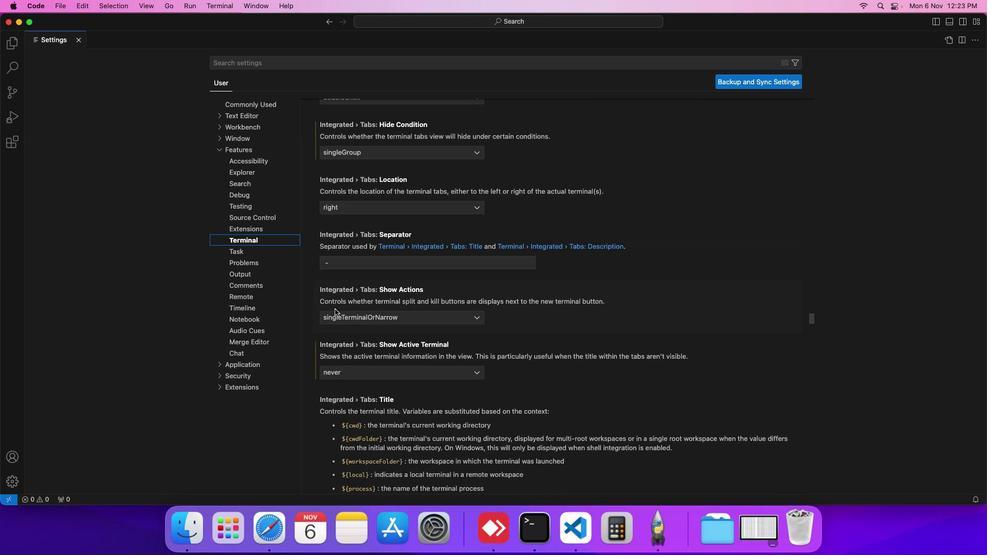 
Action: Mouse scrolled (335, 309) with delta (0, 0)
Screenshot: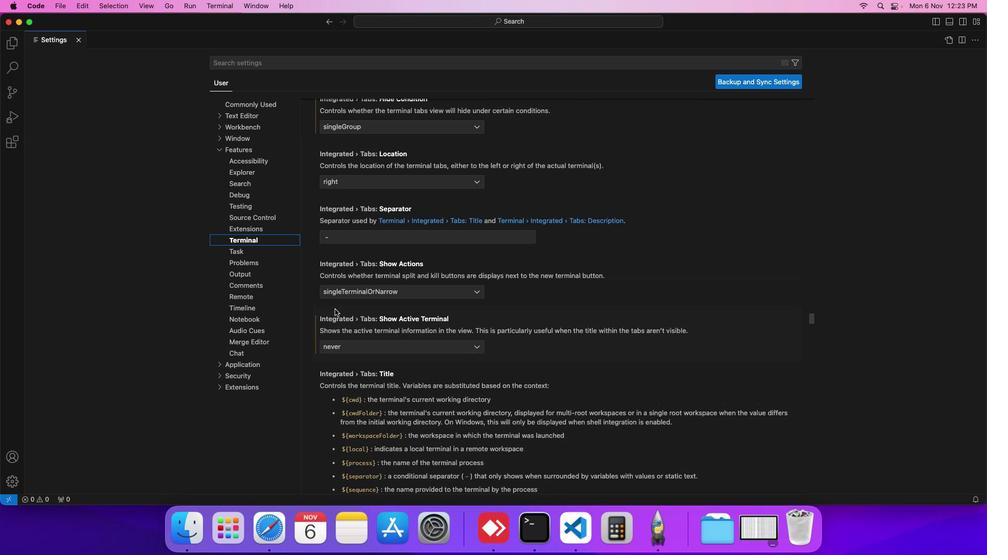 
Action: Mouse scrolled (335, 309) with delta (0, 0)
Screenshot: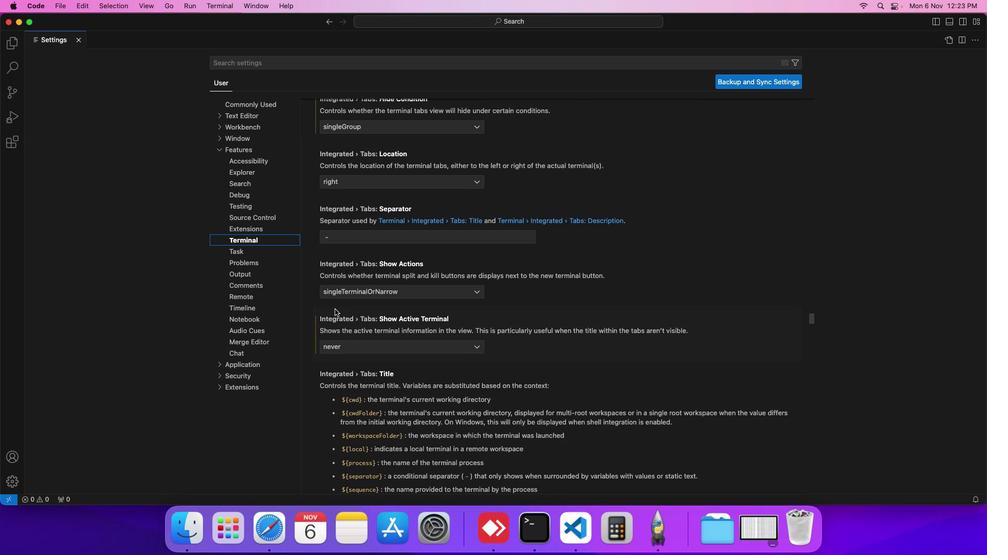 
Action: Mouse scrolled (335, 309) with delta (0, 0)
Screenshot: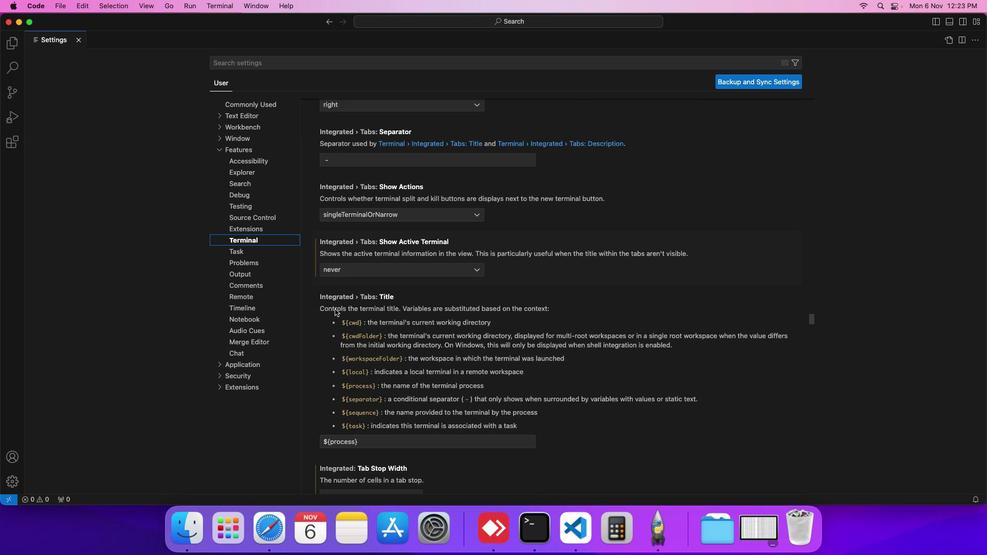 
Action: Mouse scrolled (335, 309) with delta (0, 0)
Screenshot: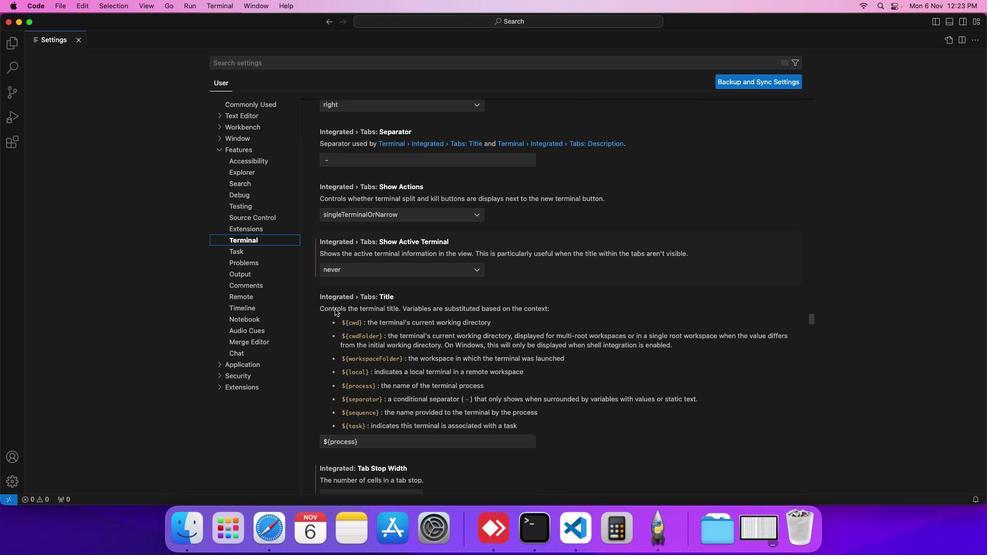 
Action: Mouse scrolled (335, 309) with delta (0, 0)
Screenshot: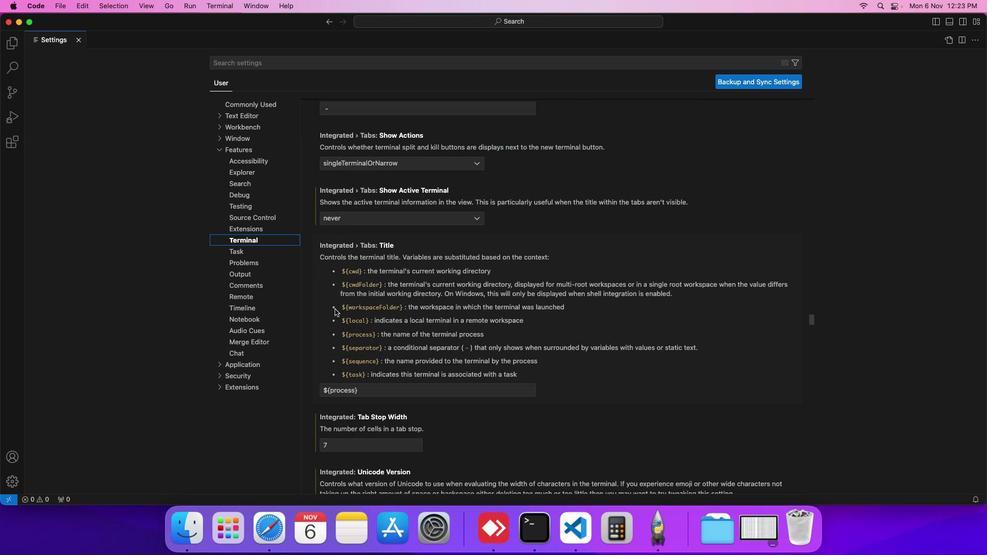 
Action: Mouse scrolled (335, 309) with delta (0, 0)
Screenshot: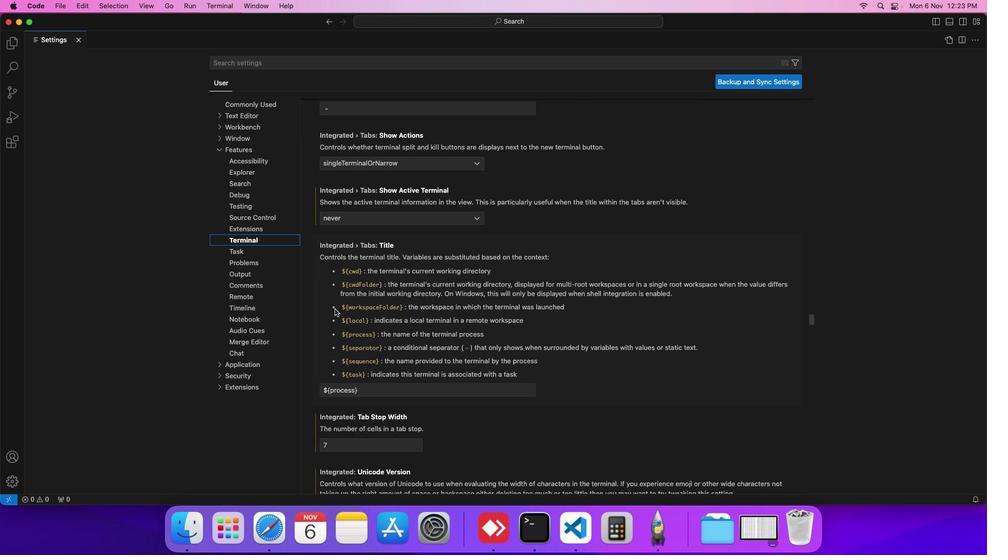 
Action: Mouse scrolled (335, 309) with delta (0, 0)
Screenshot: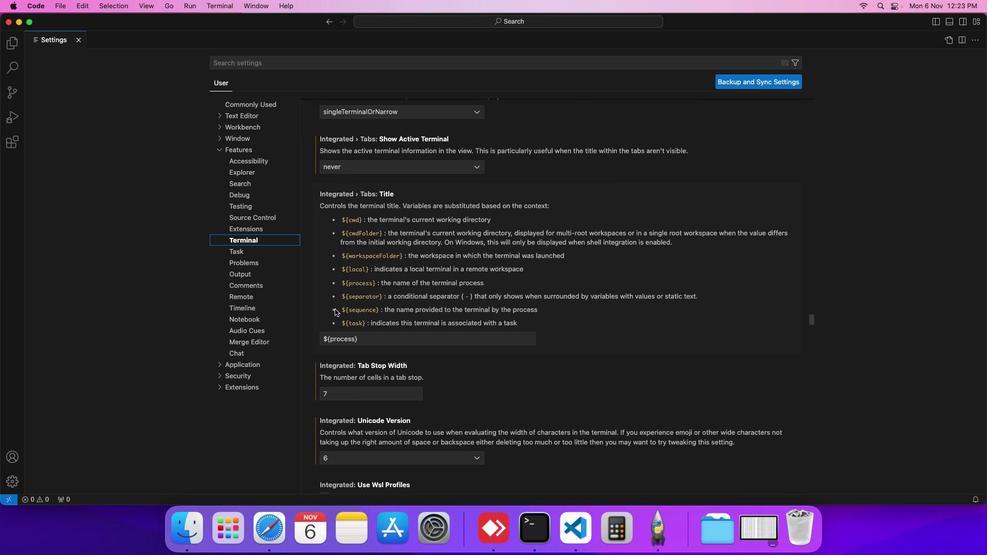 
Action: Mouse scrolled (335, 309) with delta (0, 0)
Screenshot: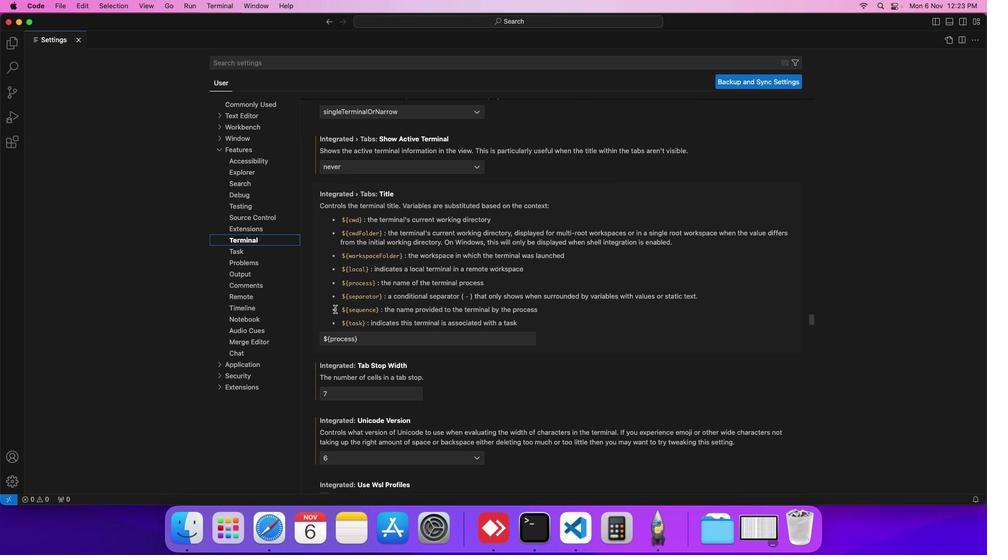 
Action: Mouse scrolled (335, 309) with delta (0, 0)
Screenshot: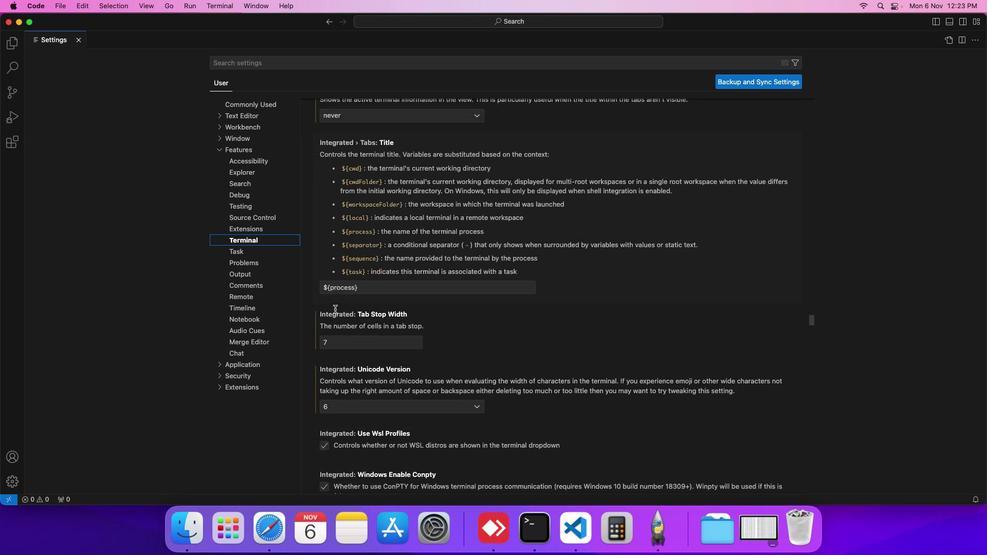 
Action: Mouse scrolled (335, 309) with delta (0, 0)
Screenshot: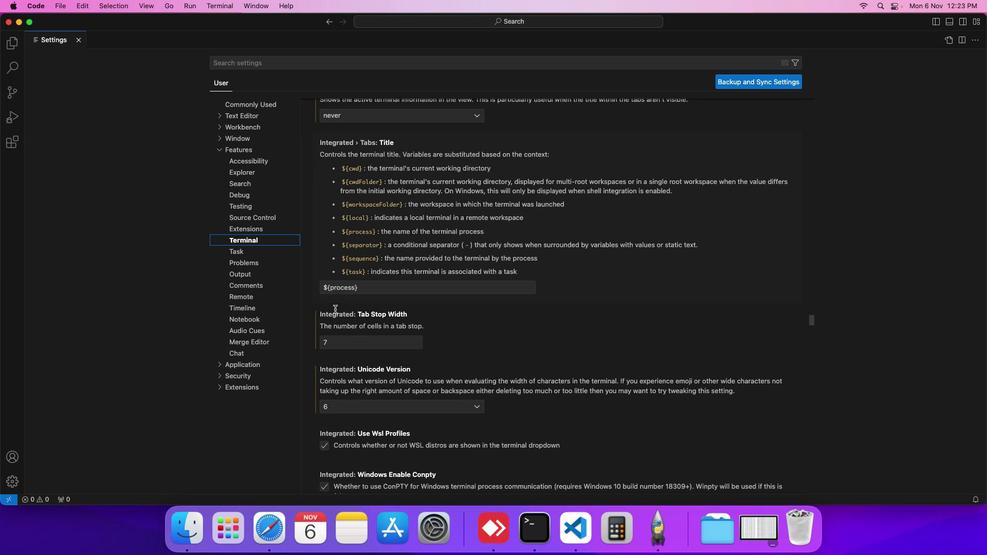 
Action: Mouse scrolled (335, 309) with delta (0, 0)
Screenshot: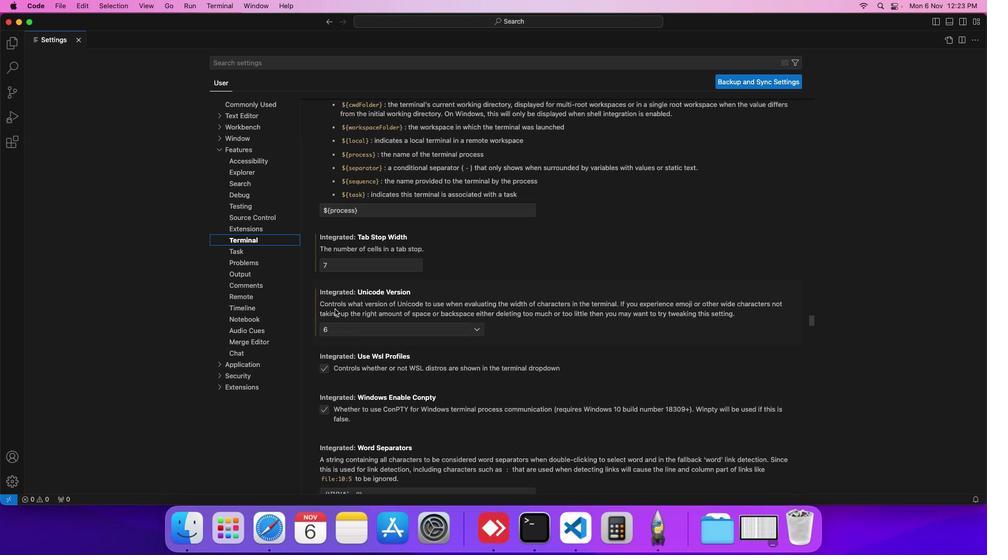 
Action: Mouse scrolled (335, 309) with delta (0, 0)
Screenshot: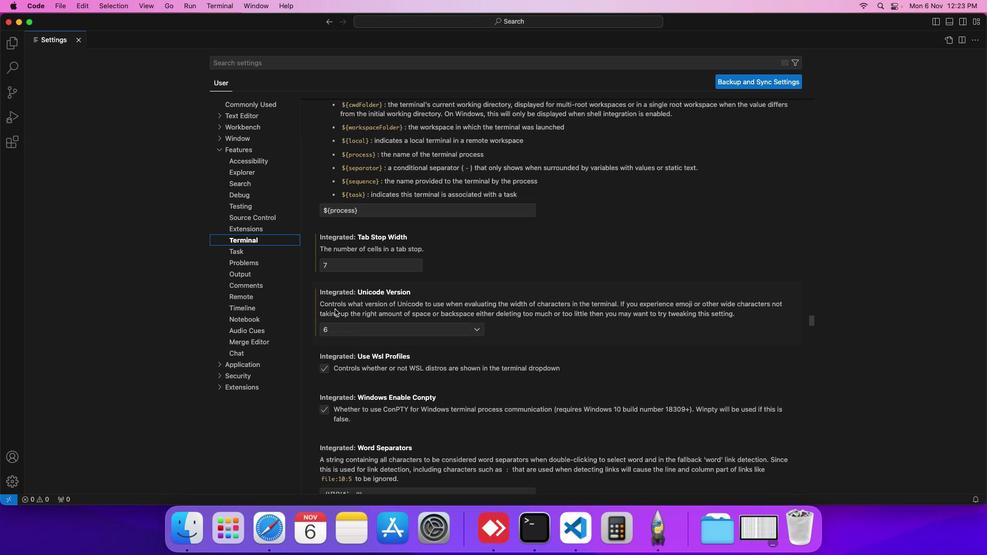 
Action: Mouse scrolled (335, 309) with delta (0, 0)
Screenshot: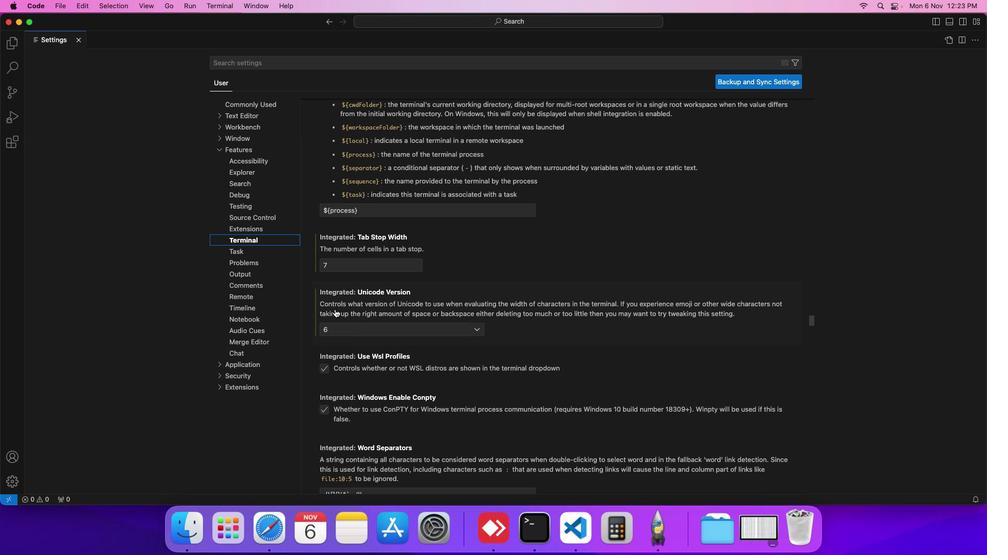 
Action: Mouse scrolled (335, 309) with delta (0, 0)
Screenshot: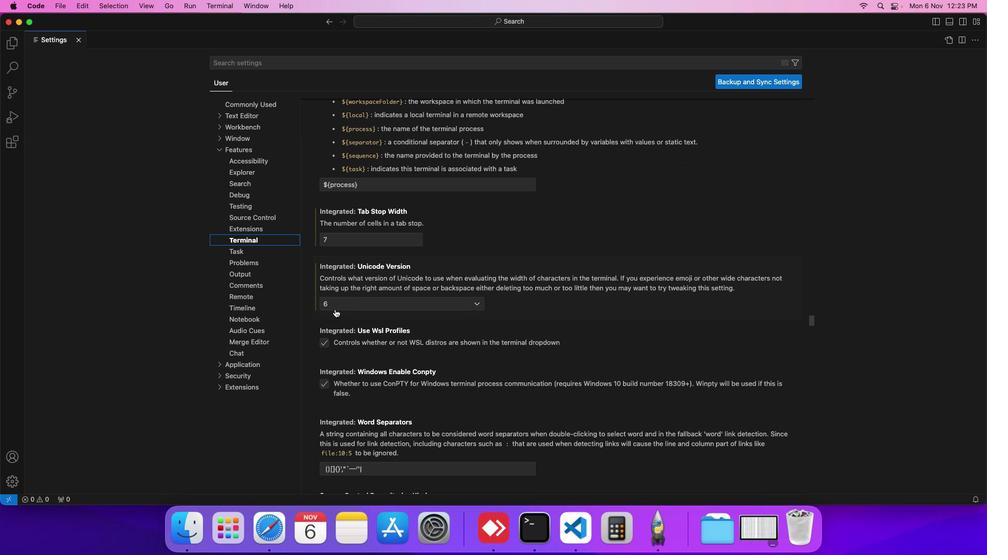 
Action: Mouse moved to (339, 306)
Screenshot: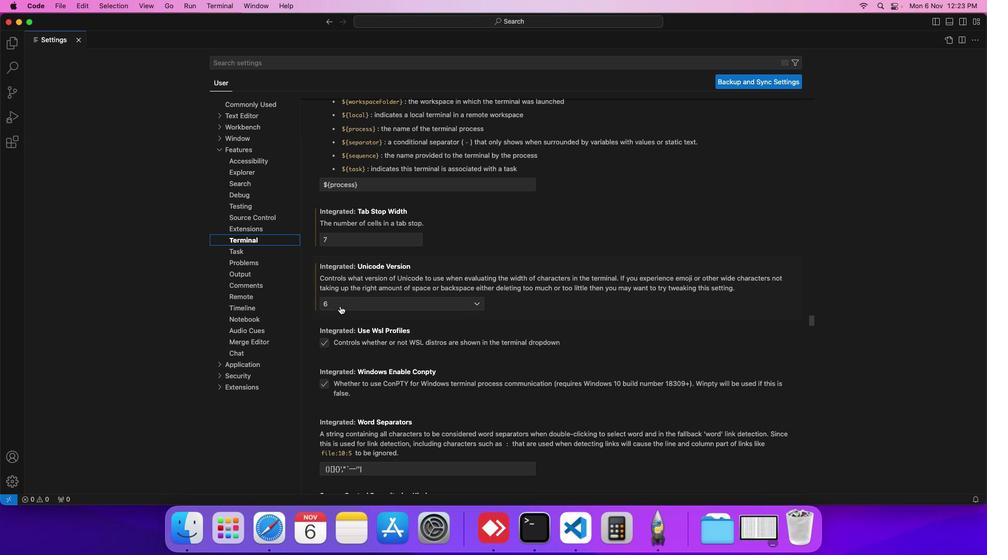 
Action: Mouse pressed left at (339, 306)
Screenshot: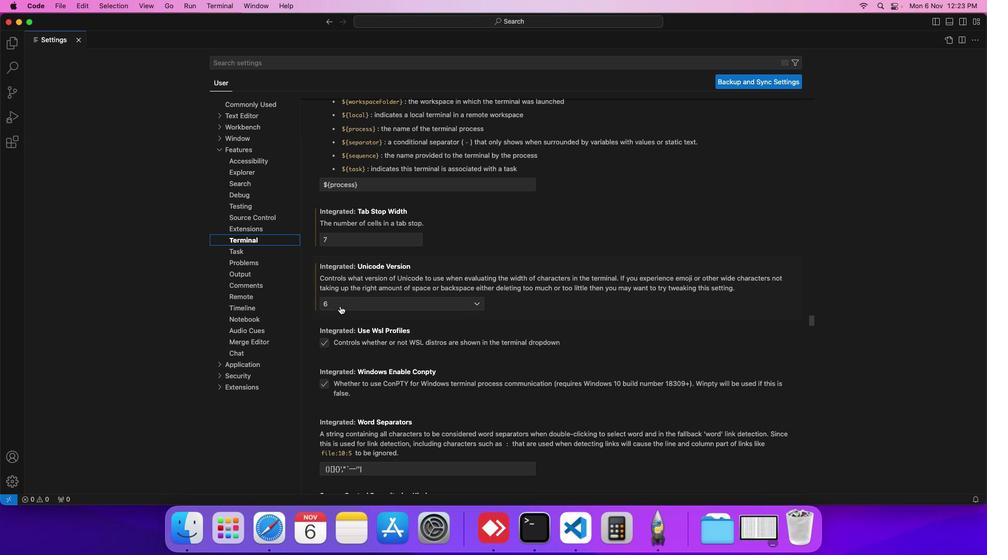 
Action: Mouse moved to (340, 326)
Screenshot: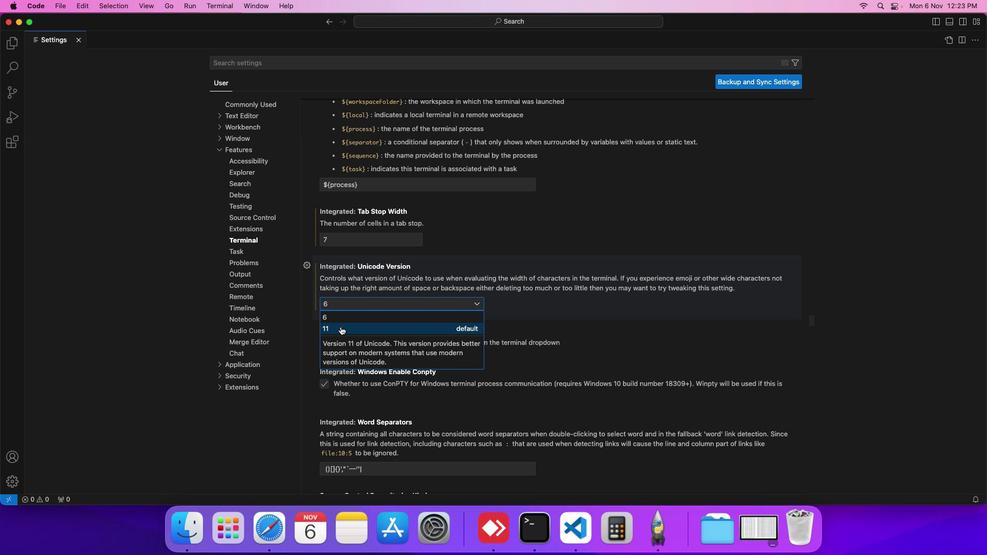 
Action: Mouse pressed left at (340, 326)
Screenshot: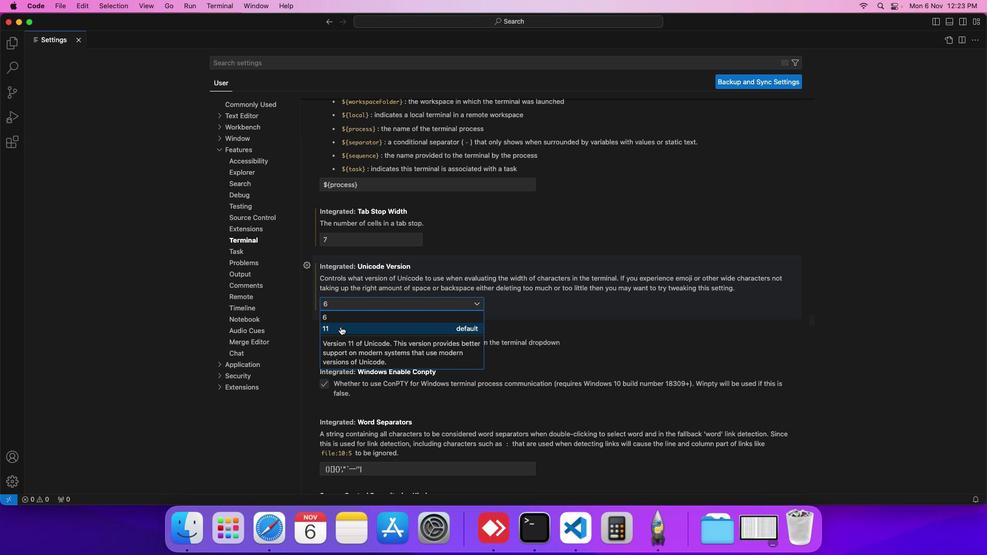 
